 Task: Search one way flight ticket for 4 adults, 2 children, 2 infants in seat and 1 infant on lap in premium economy from Myrtle Beach: Myrtle Beach International Airport to Raleigh: Raleigh-durham International Airport on 8-5-2023. Choice of flights is Frontier. Number of bags: 2 carry on bags. Price is upto 99000. Outbound departure time preference is 19:00.
Action: Mouse moved to (381, 320)
Screenshot: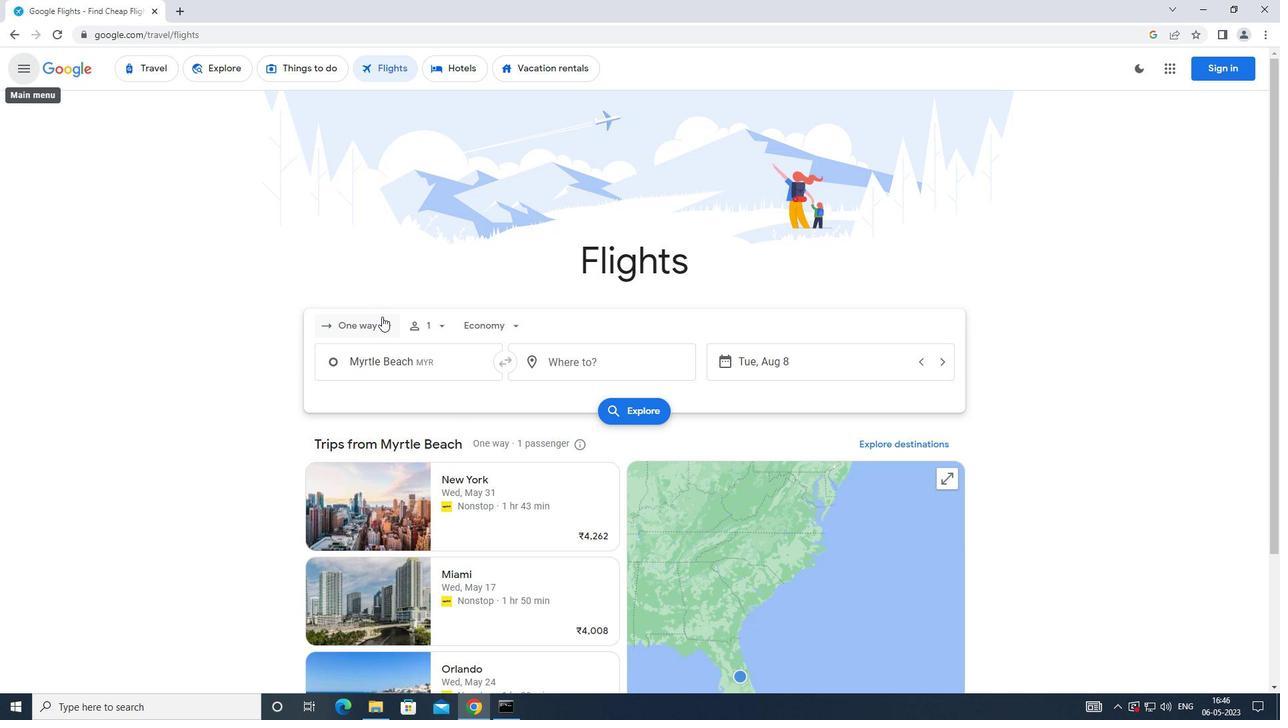 
Action: Mouse pressed left at (381, 320)
Screenshot: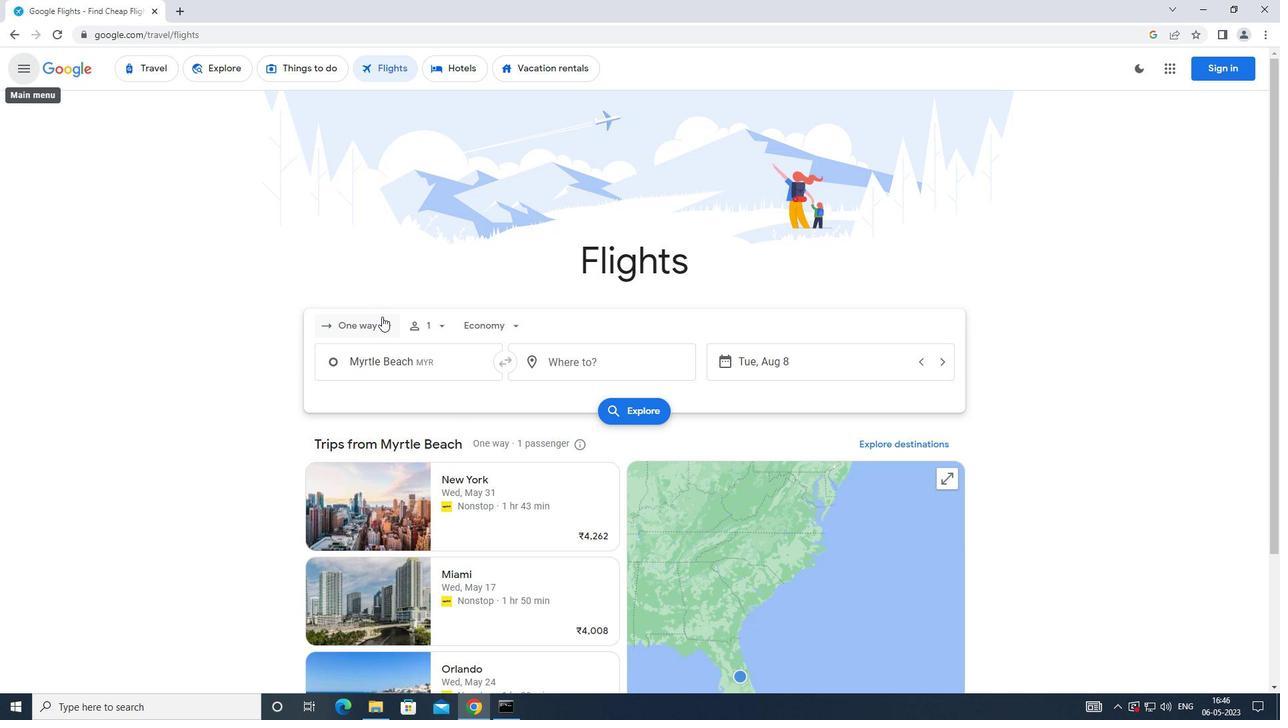 
Action: Mouse moved to (399, 395)
Screenshot: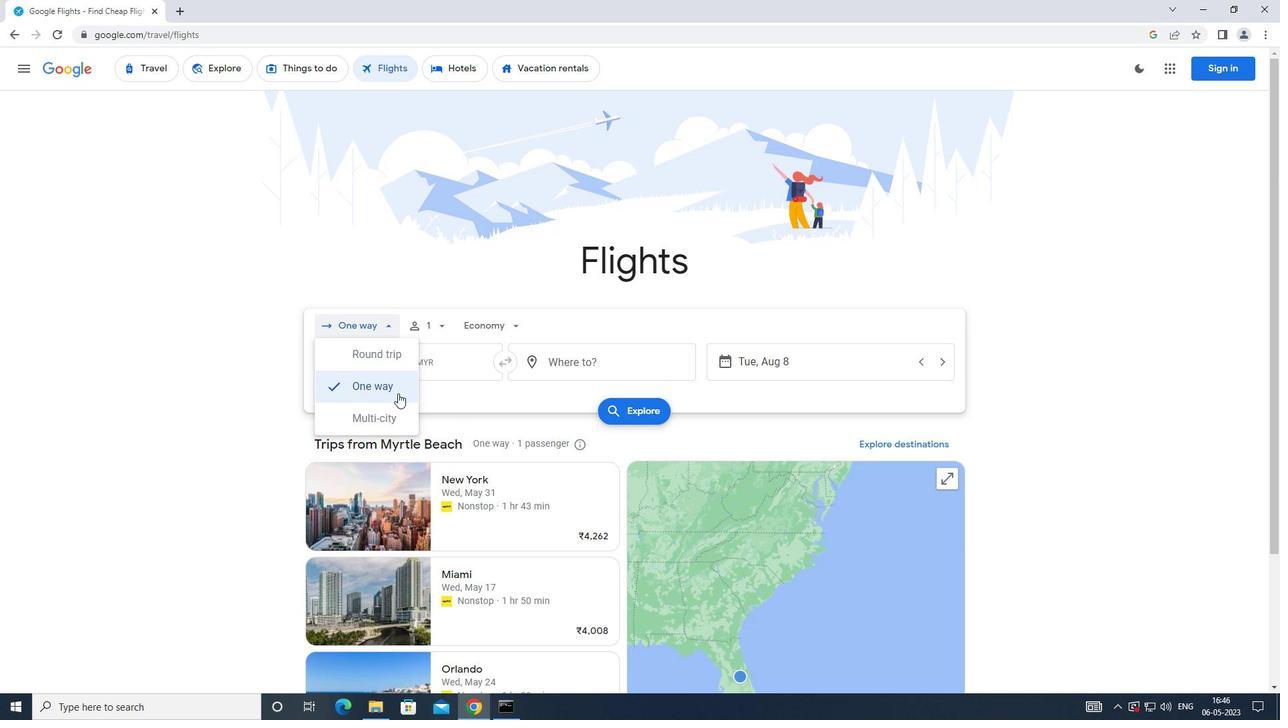 
Action: Mouse pressed left at (399, 395)
Screenshot: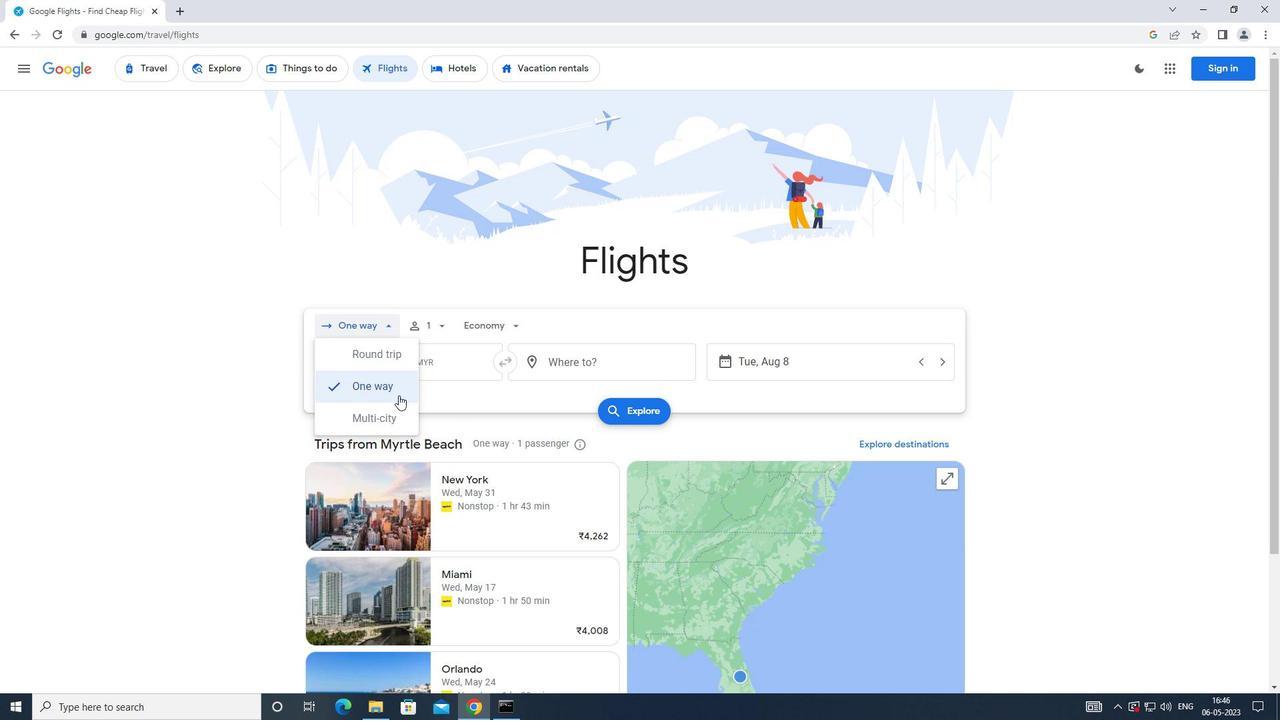 
Action: Mouse moved to (430, 316)
Screenshot: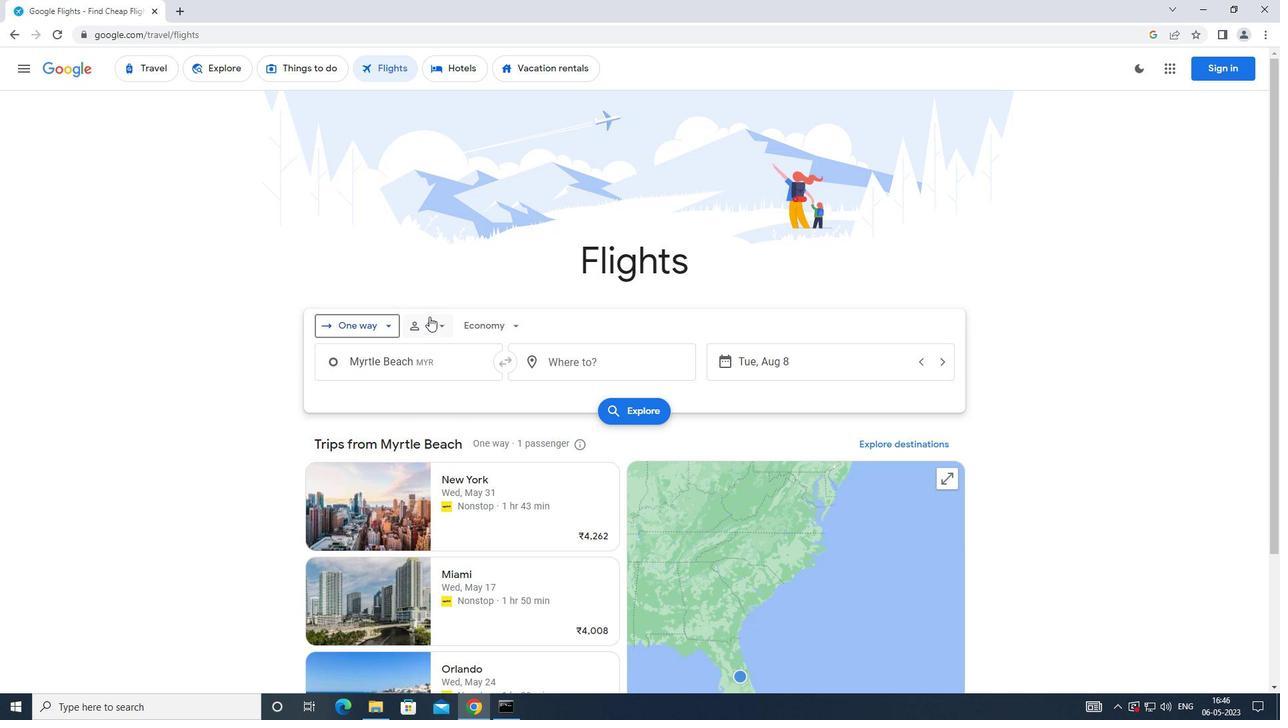 
Action: Mouse pressed left at (430, 316)
Screenshot: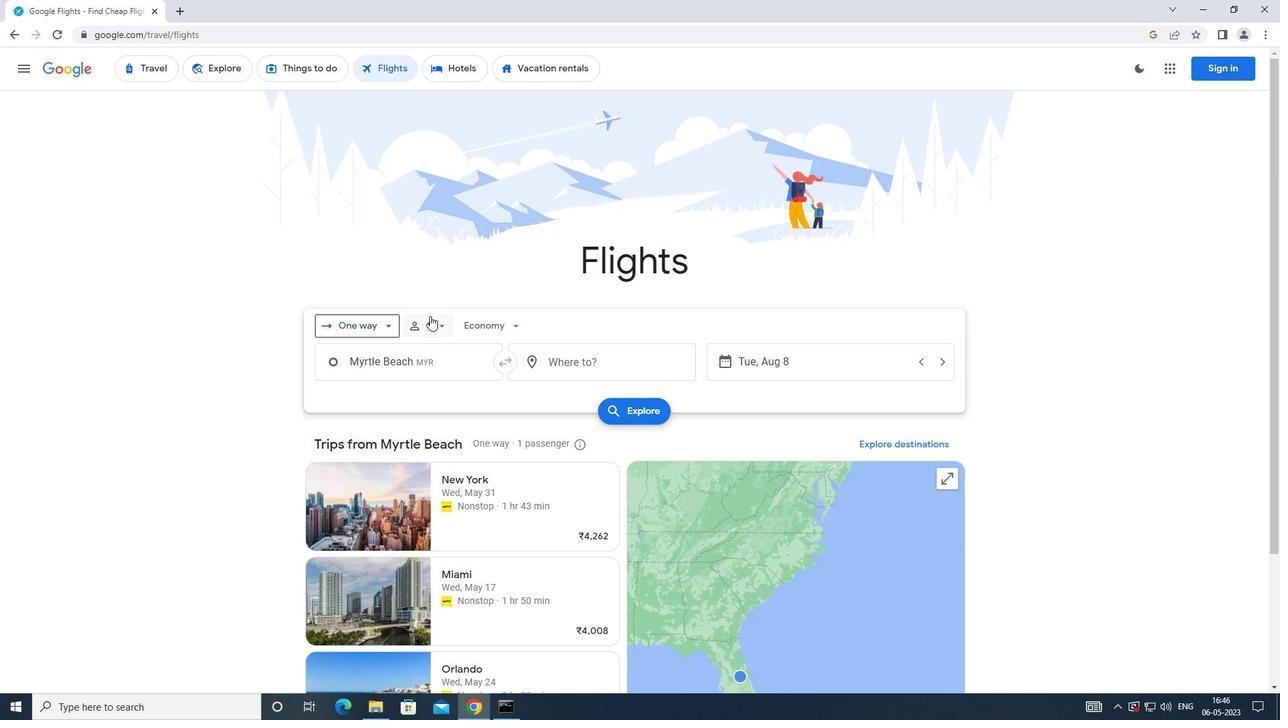 
Action: Mouse moved to (542, 365)
Screenshot: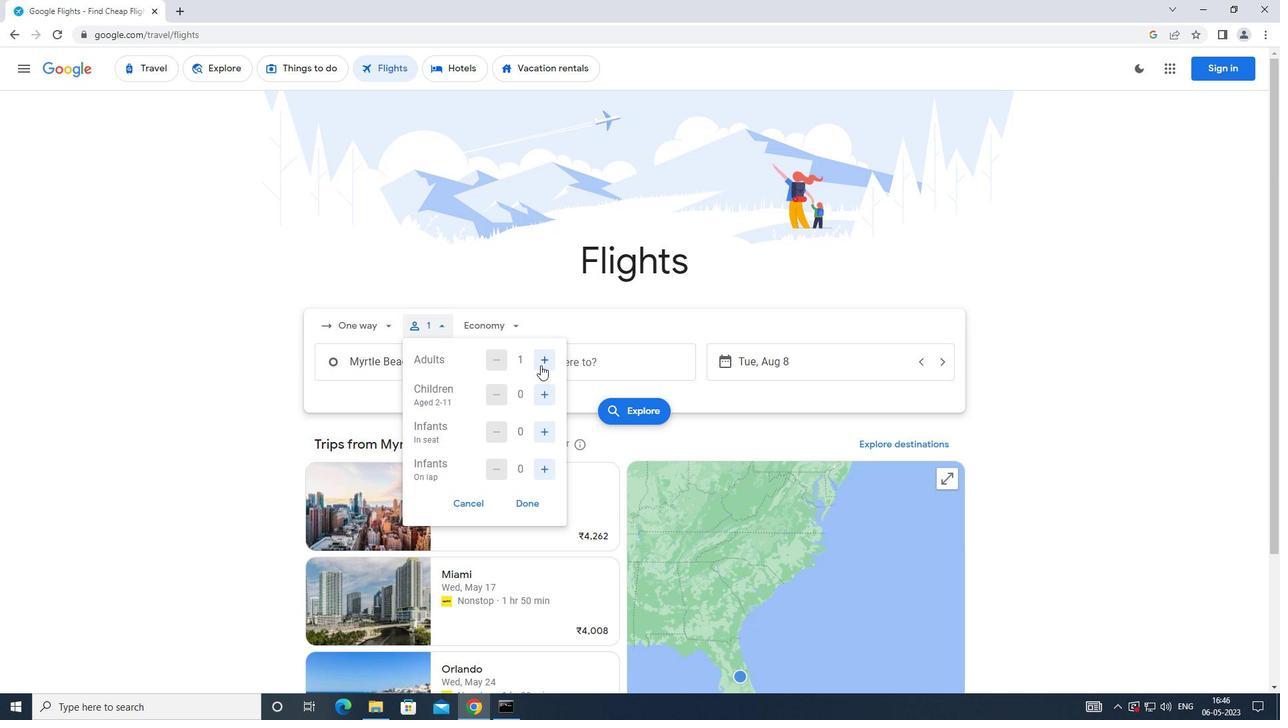
Action: Mouse pressed left at (542, 365)
Screenshot: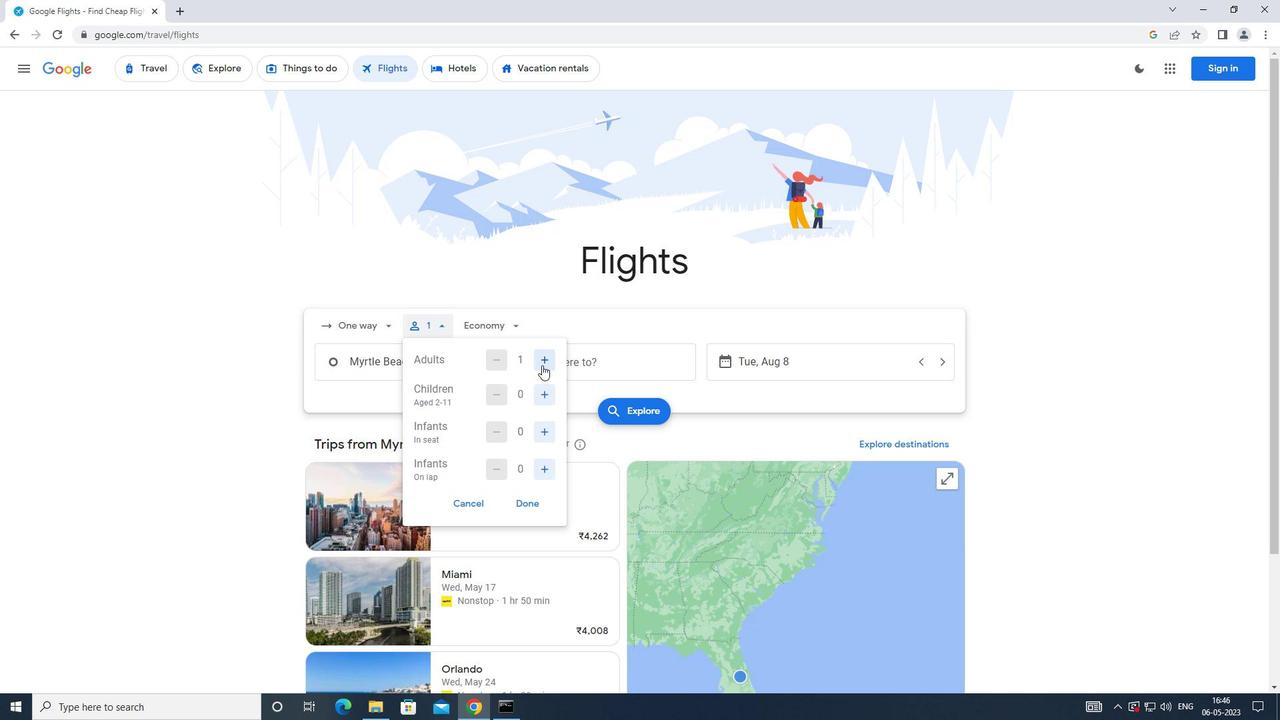 
Action: Mouse pressed left at (542, 365)
Screenshot: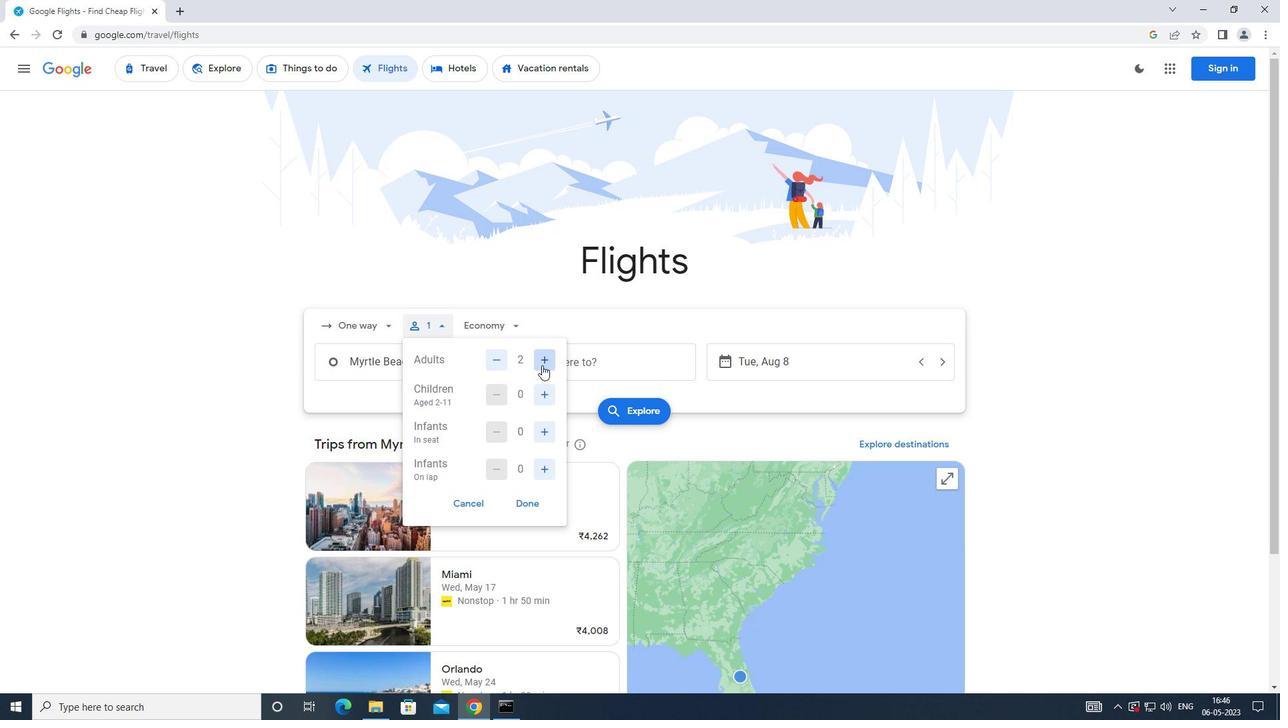 
Action: Mouse moved to (542, 365)
Screenshot: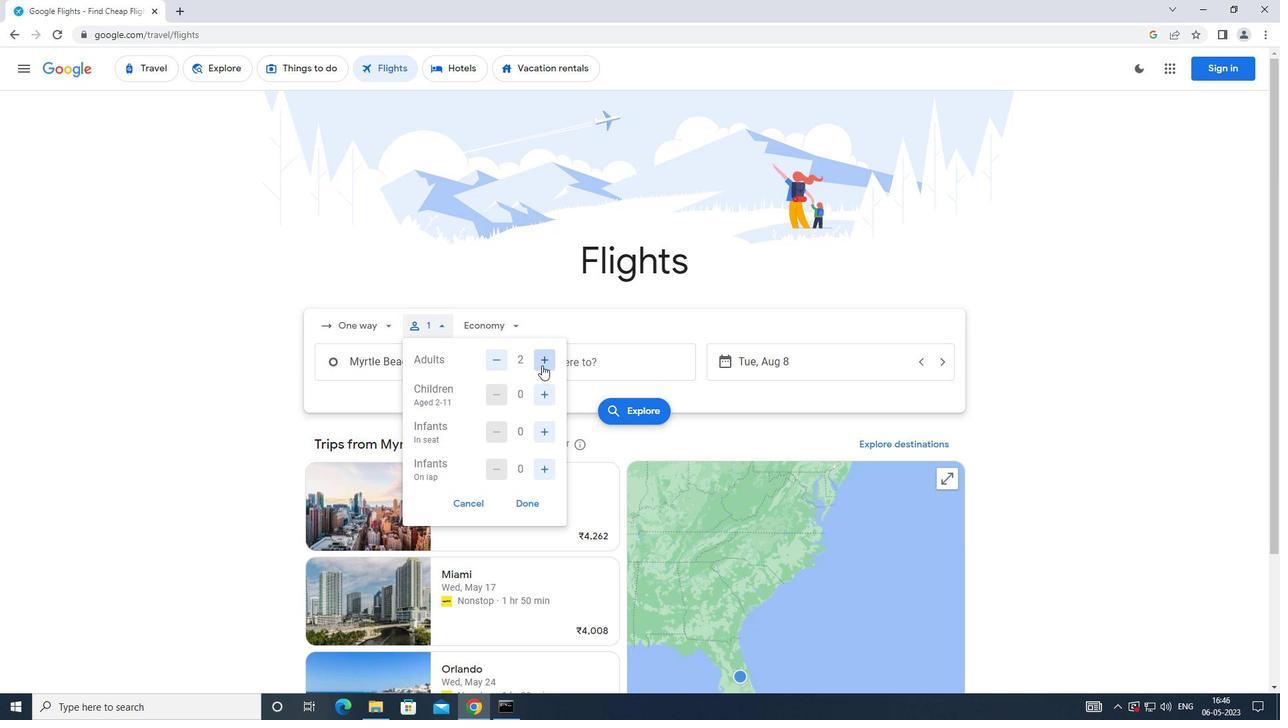 
Action: Mouse pressed left at (542, 365)
Screenshot: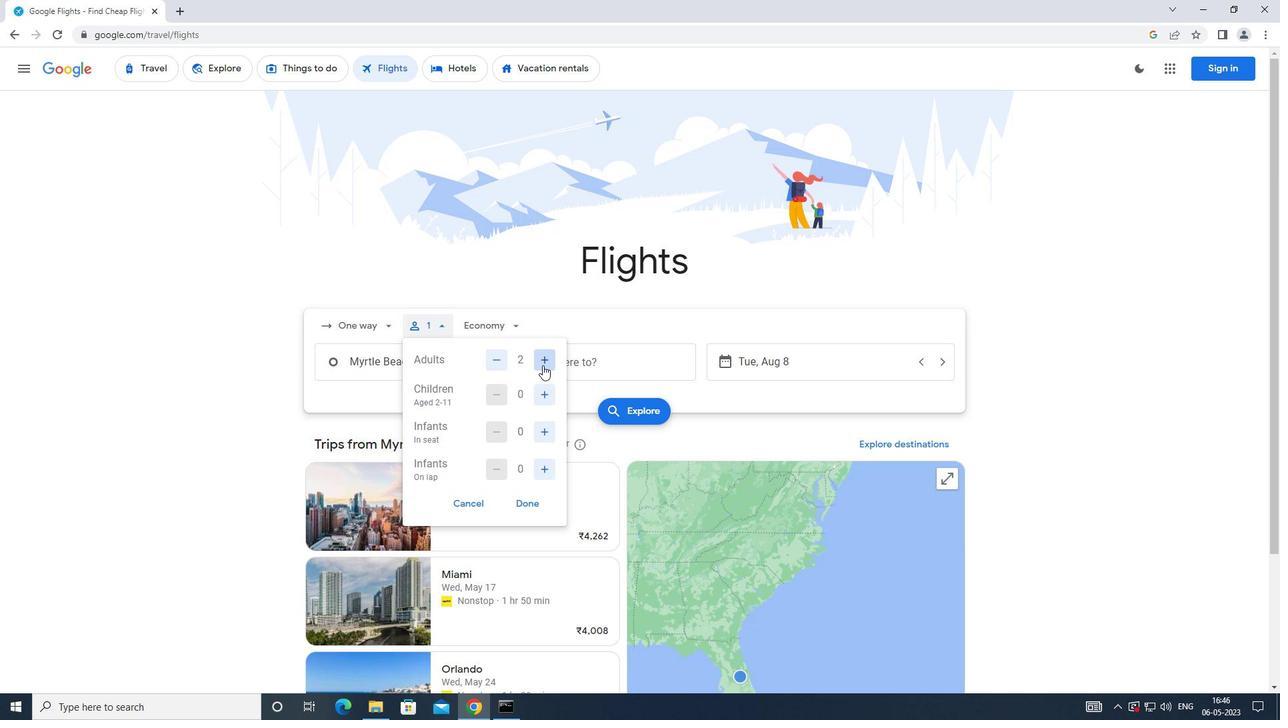 
Action: Mouse moved to (546, 397)
Screenshot: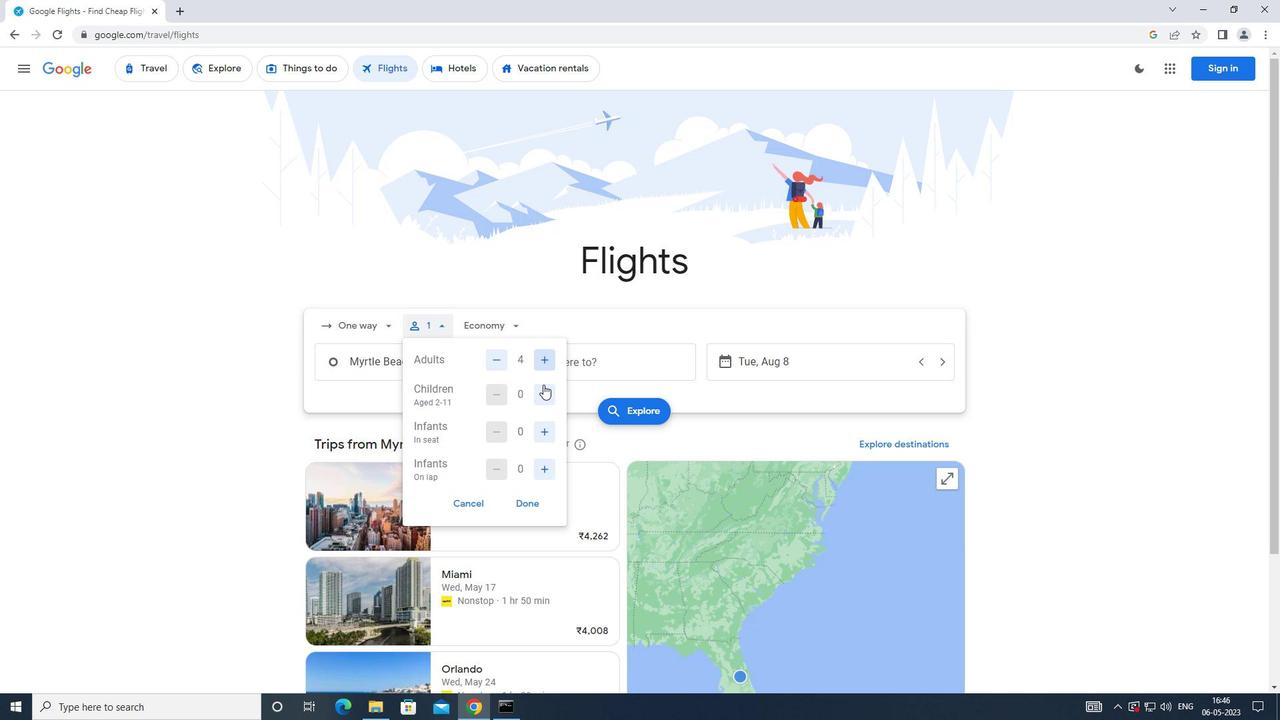 
Action: Mouse pressed left at (546, 397)
Screenshot: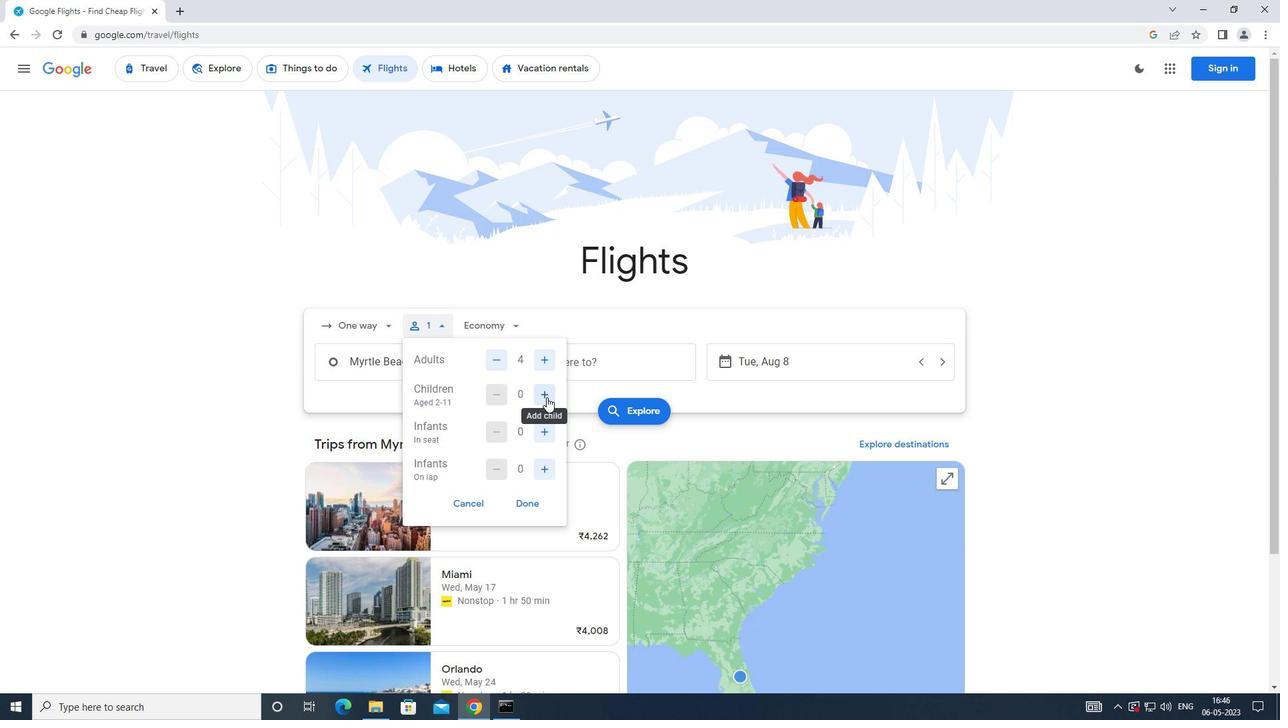 
Action: Mouse pressed left at (546, 397)
Screenshot: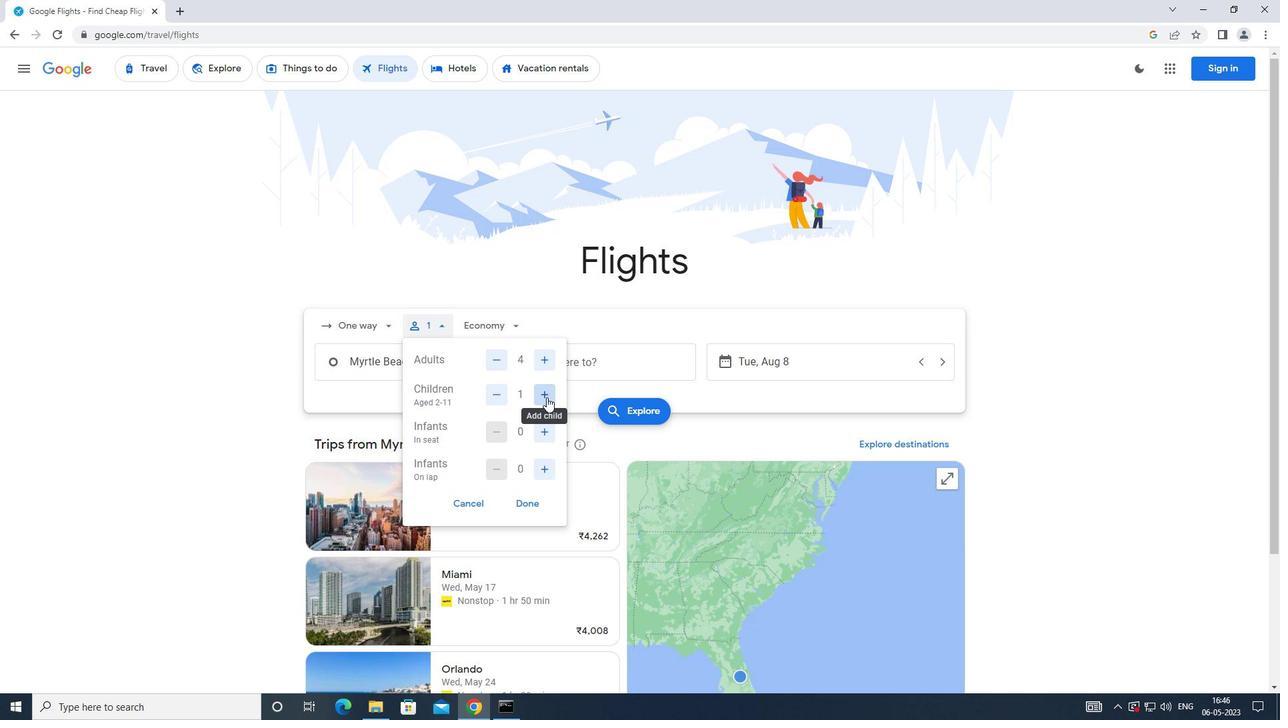 
Action: Mouse moved to (552, 438)
Screenshot: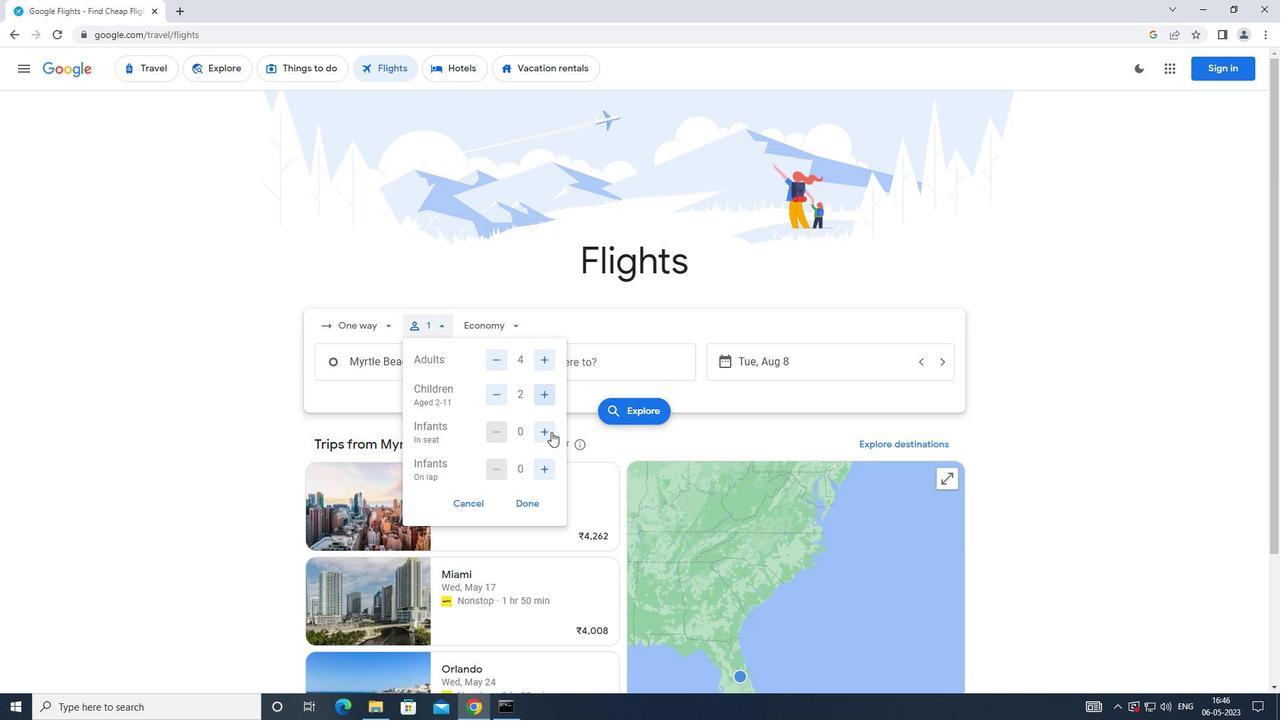 
Action: Mouse pressed left at (552, 438)
Screenshot: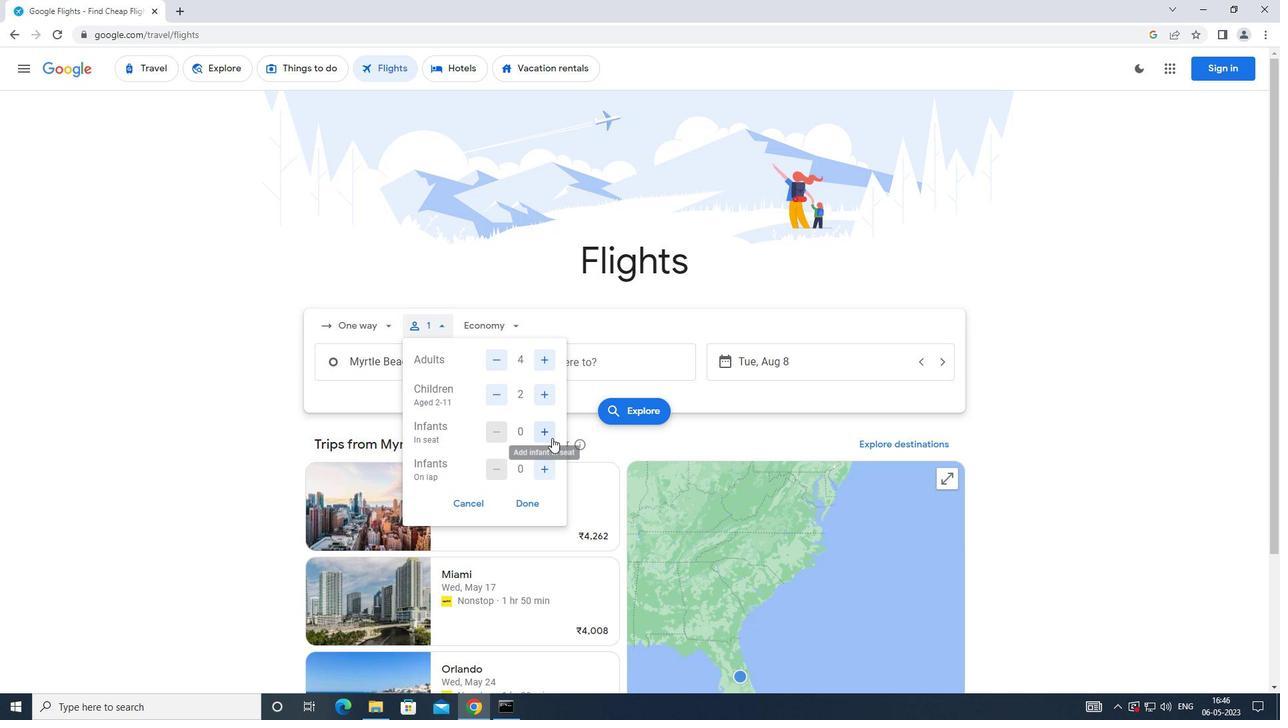 
Action: Mouse pressed left at (552, 438)
Screenshot: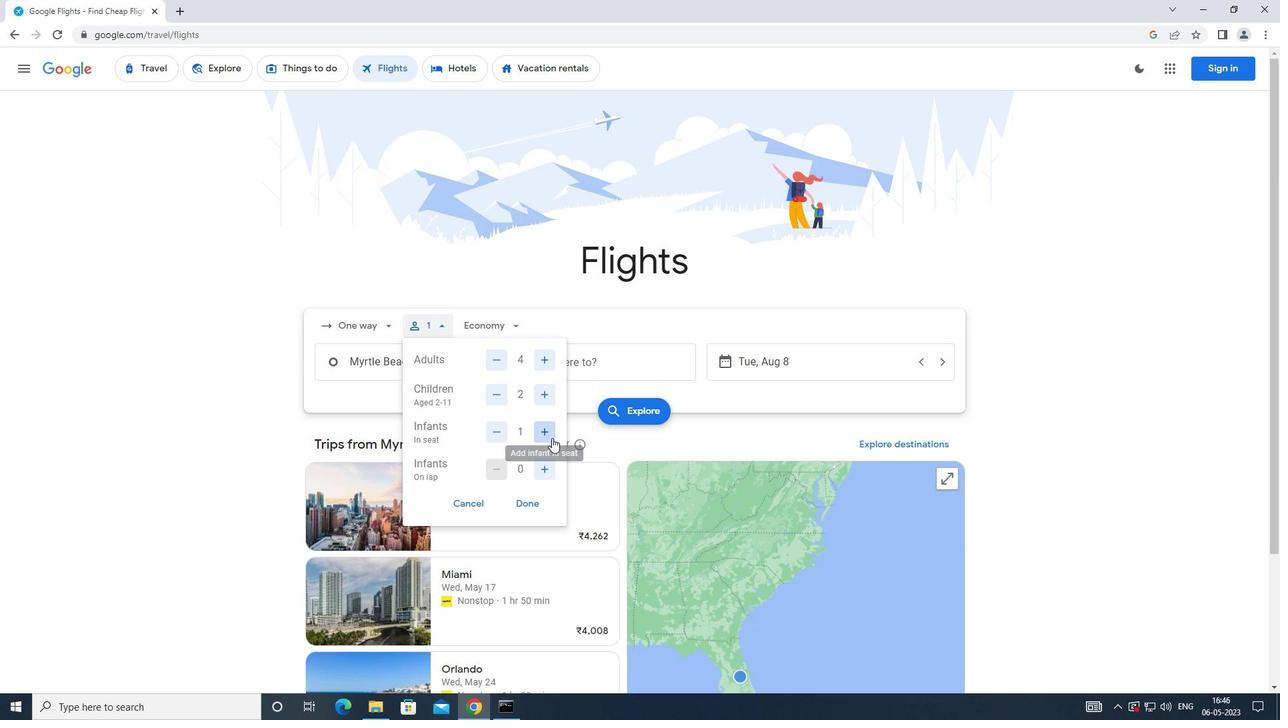 
Action: Mouse moved to (546, 471)
Screenshot: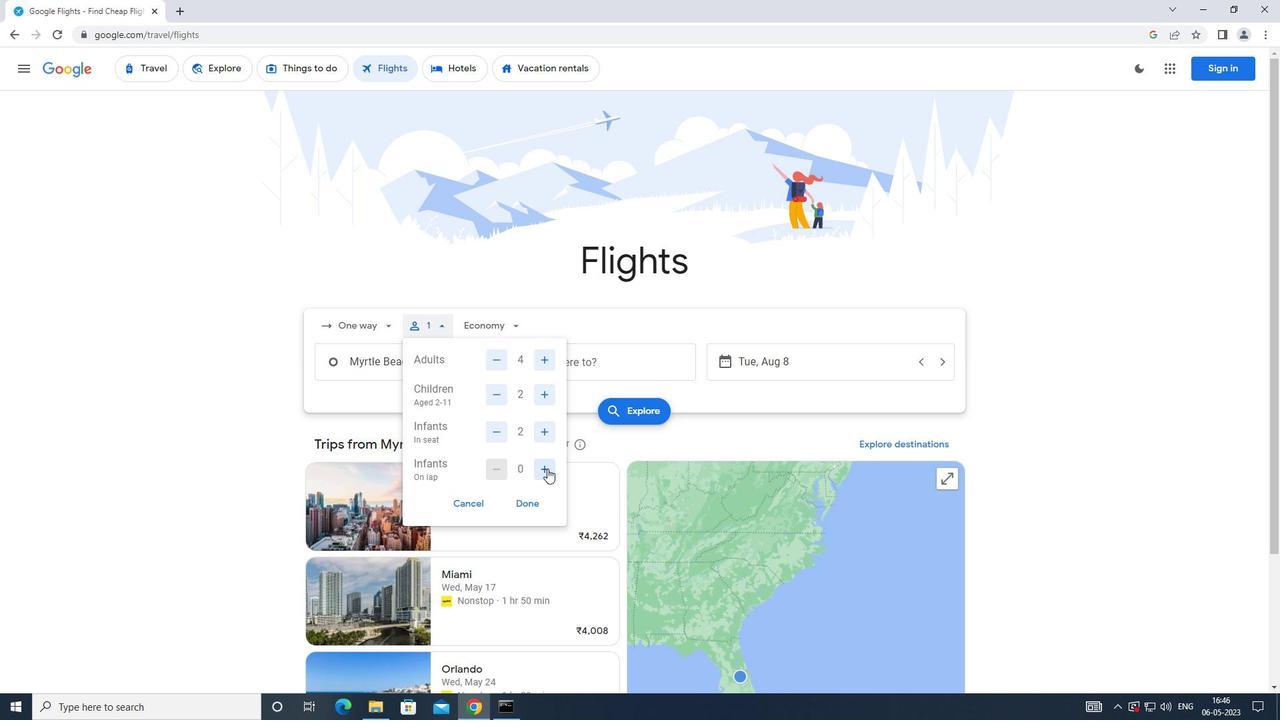 
Action: Mouse pressed left at (546, 471)
Screenshot: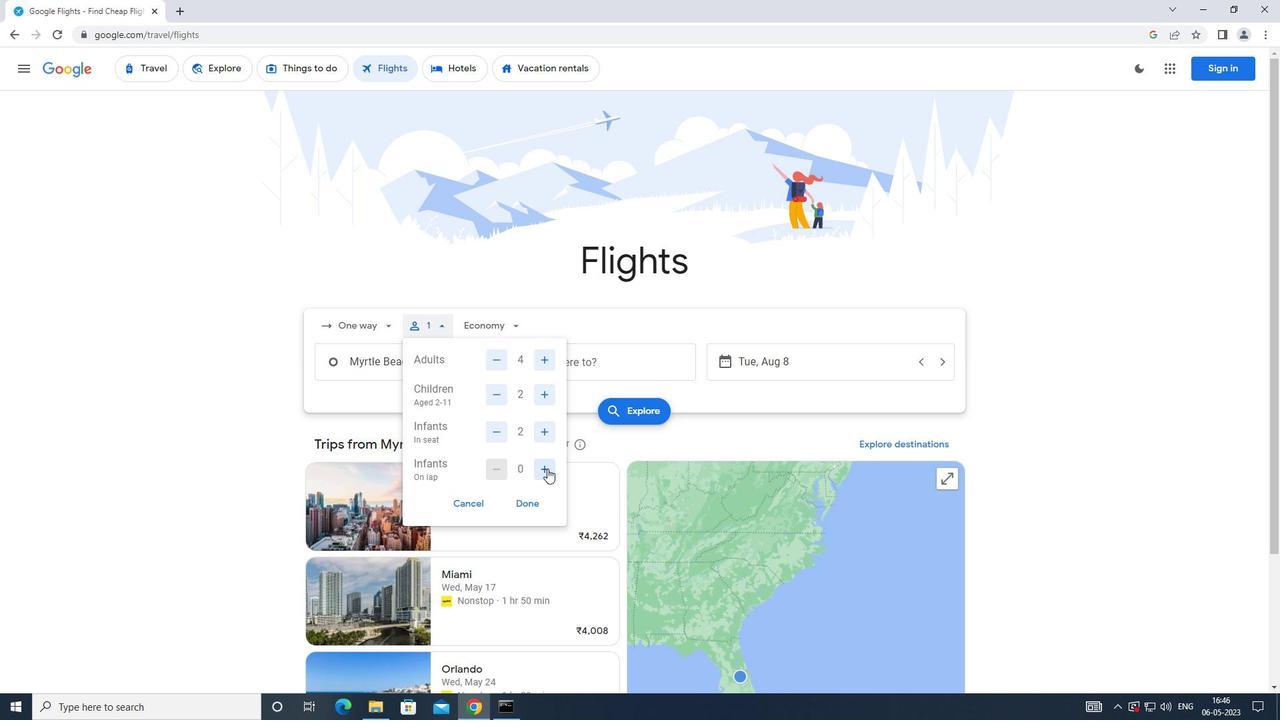 
Action: Mouse moved to (528, 508)
Screenshot: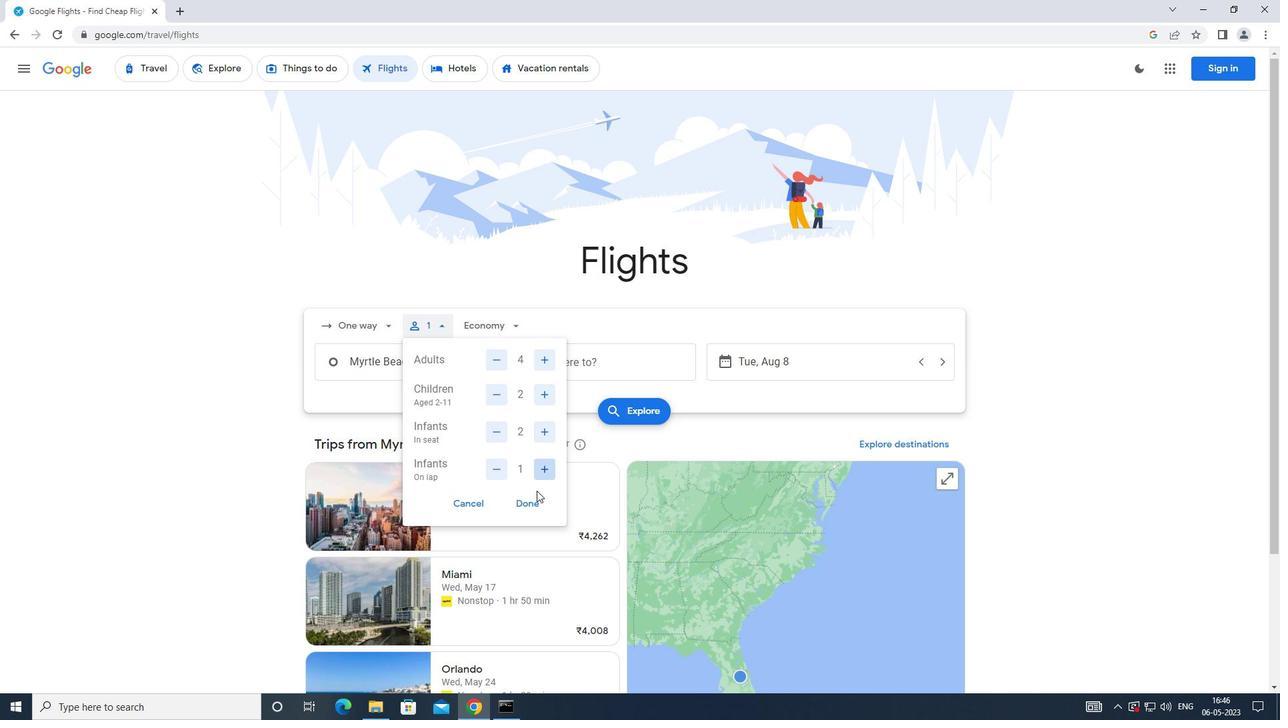 
Action: Mouse pressed left at (528, 508)
Screenshot: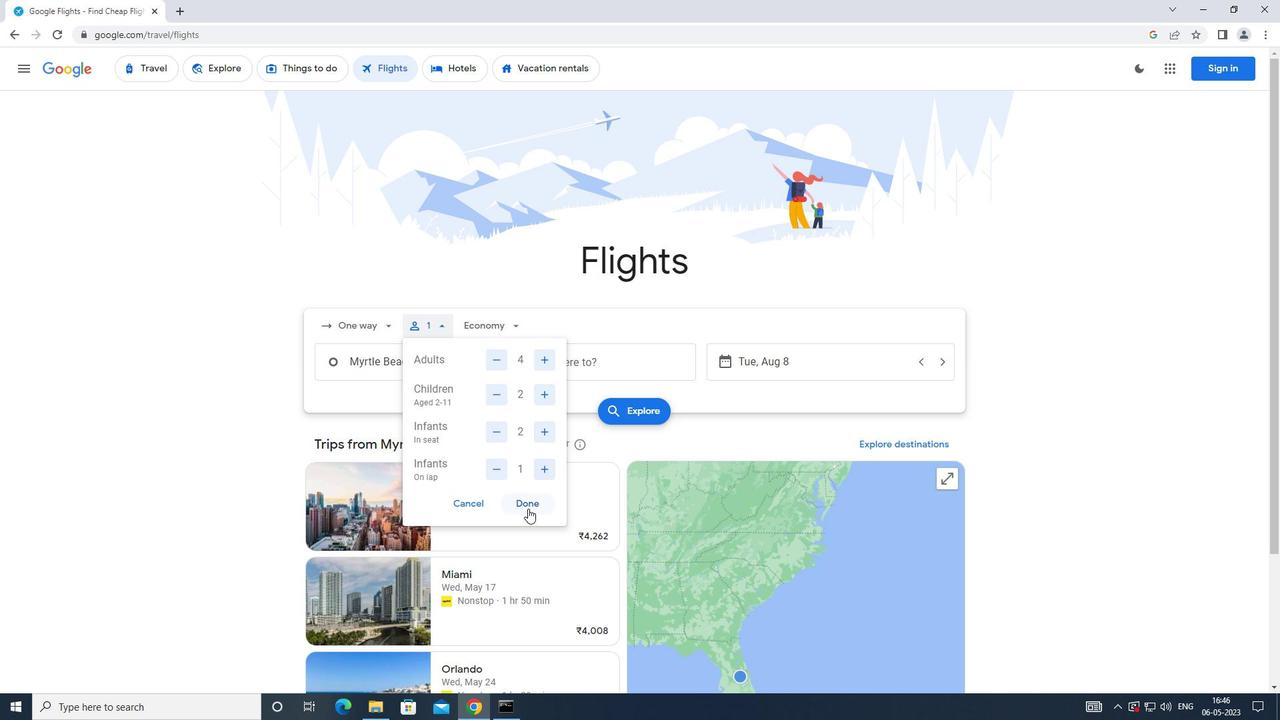 
Action: Mouse moved to (503, 328)
Screenshot: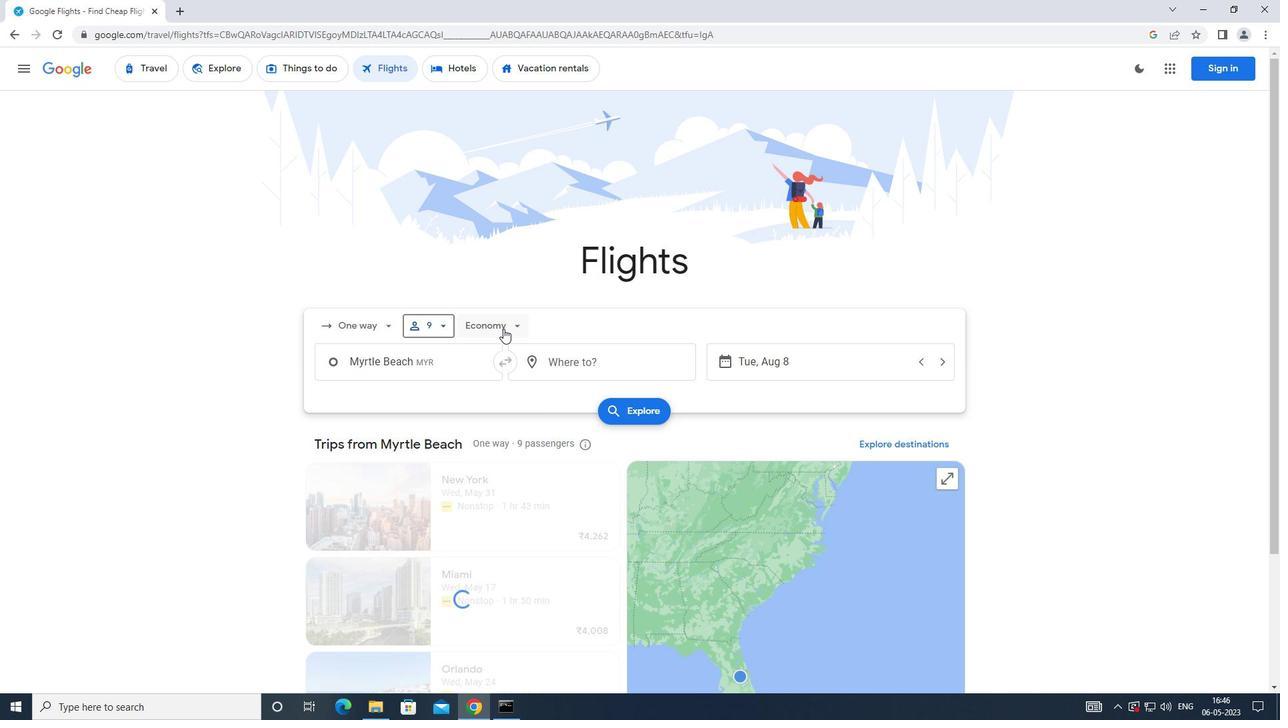 
Action: Mouse pressed left at (503, 328)
Screenshot: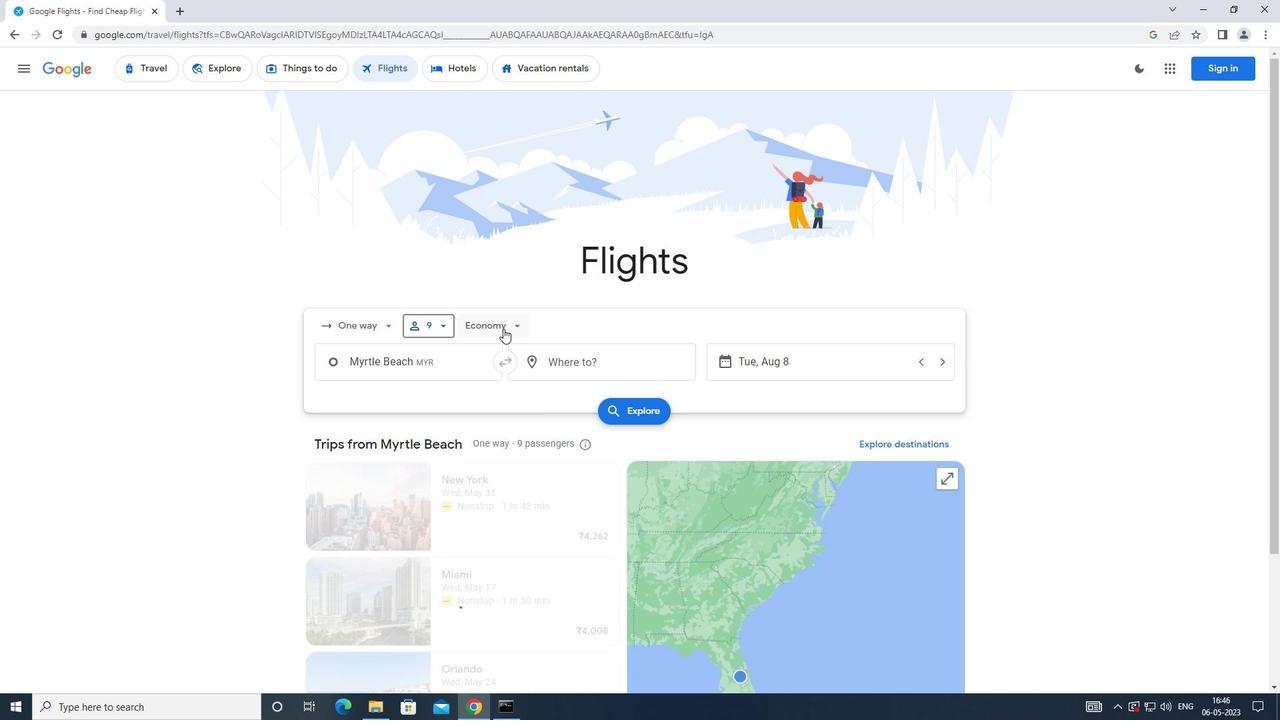 
Action: Mouse moved to (534, 391)
Screenshot: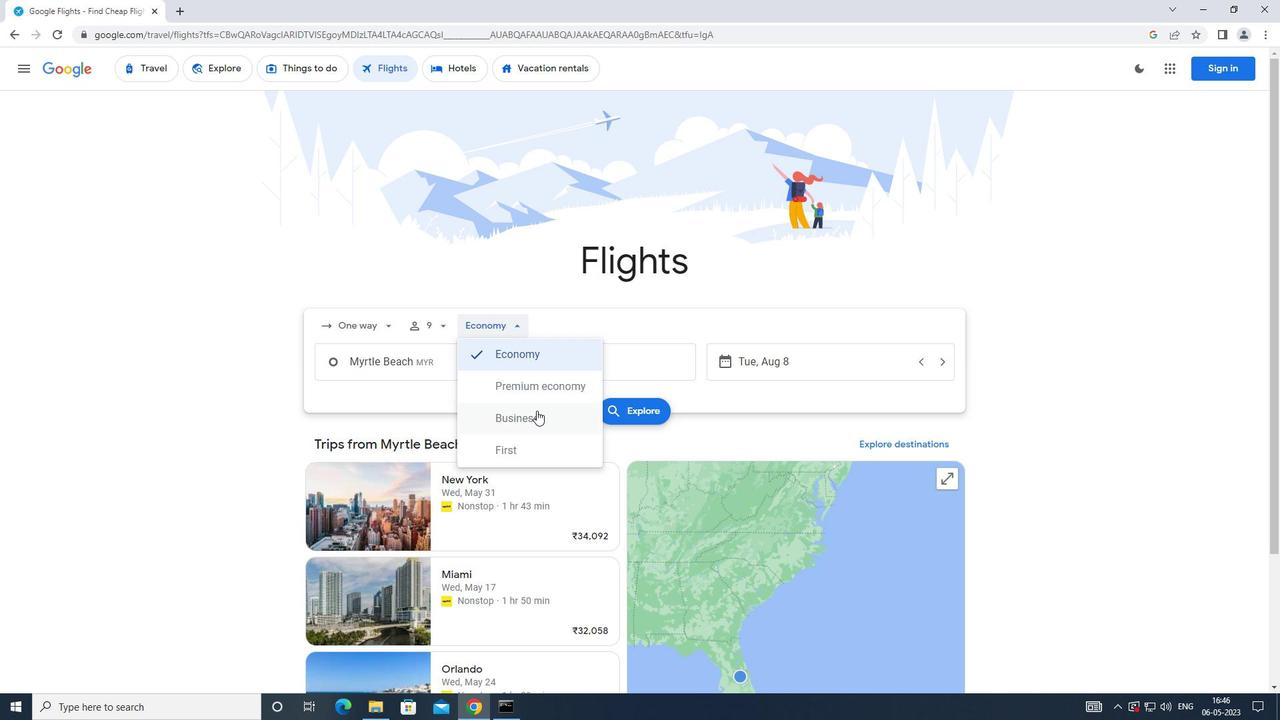 
Action: Mouse pressed left at (534, 391)
Screenshot: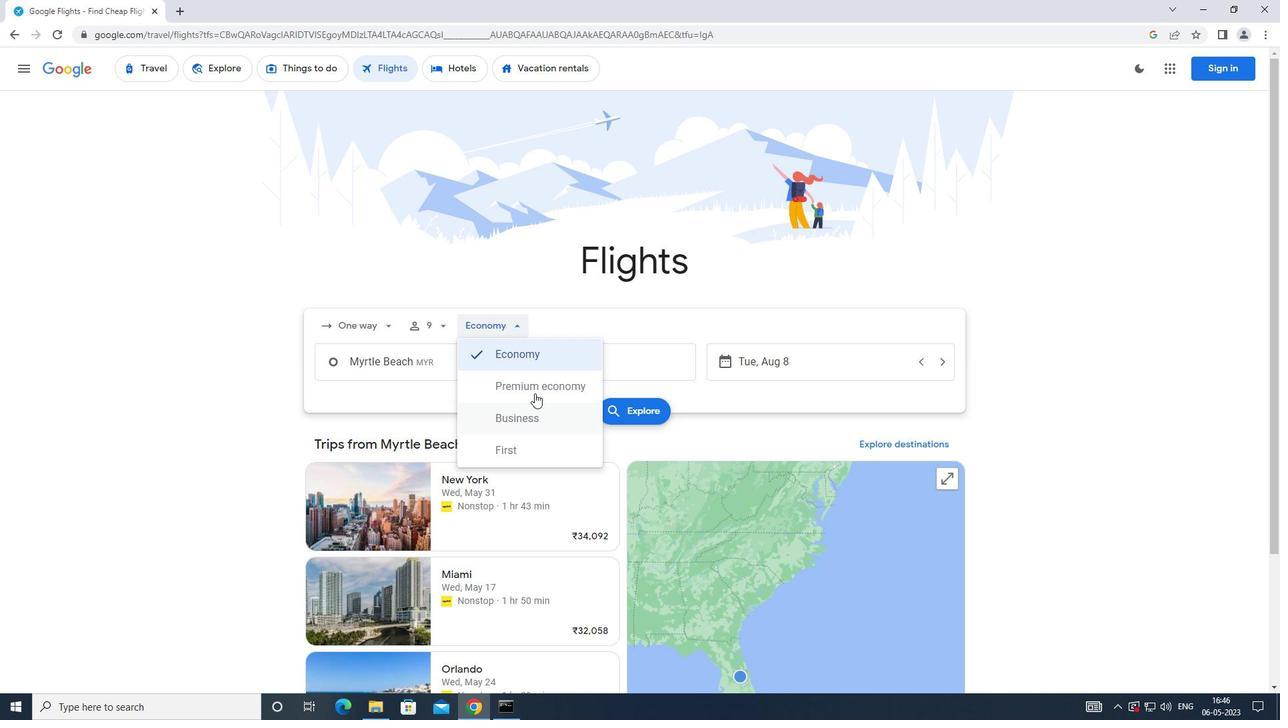 
Action: Mouse moved to (452, 366)
Screenshot: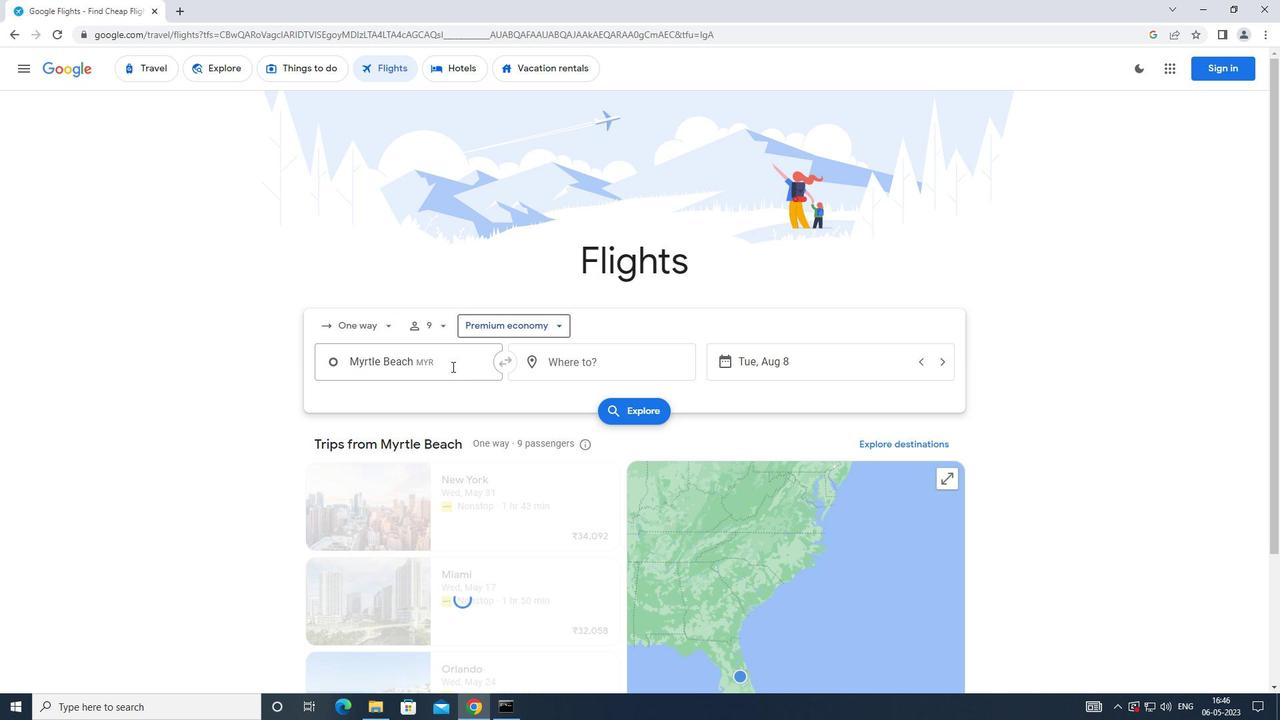 
Action: Mouse pressed left at (452, 366)
Screenshot: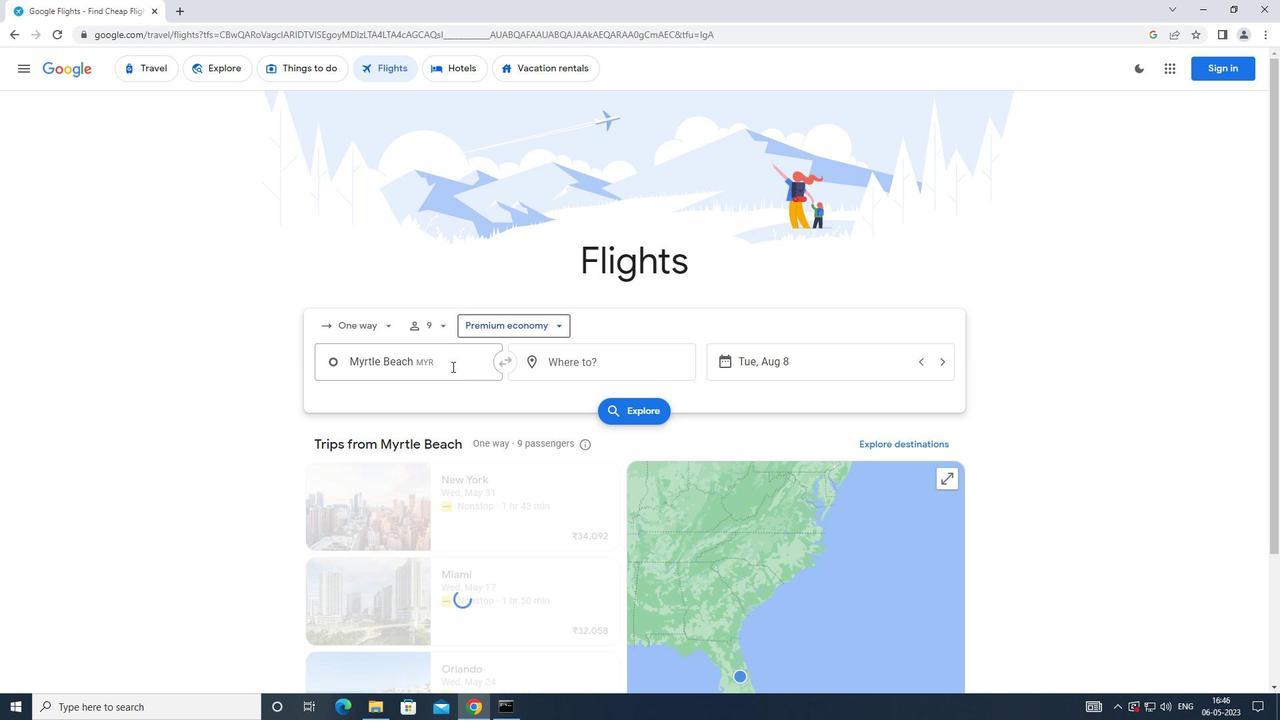 
Action: Mouse moved to (424, 421)
Screenshot: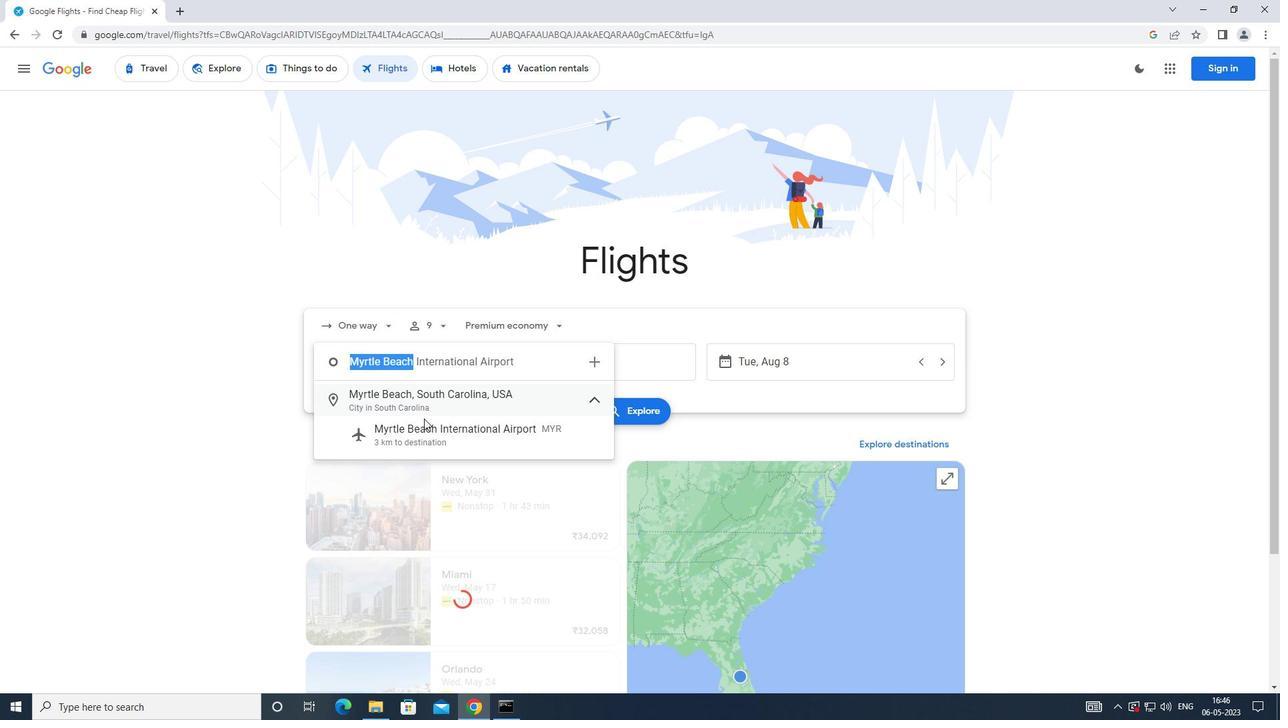 
Action: Mouse pressed left at (424, 421)
Screenshot: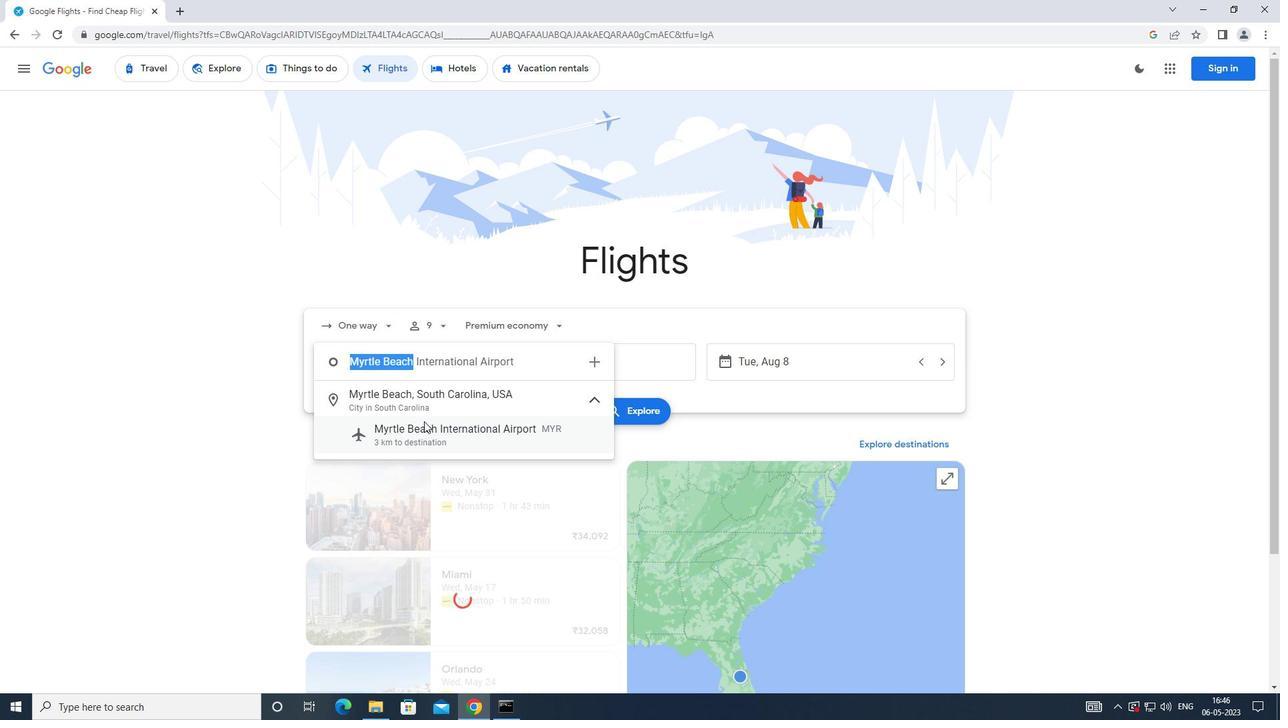 
Action: Mouse moved to (570, 372)
Screenshot: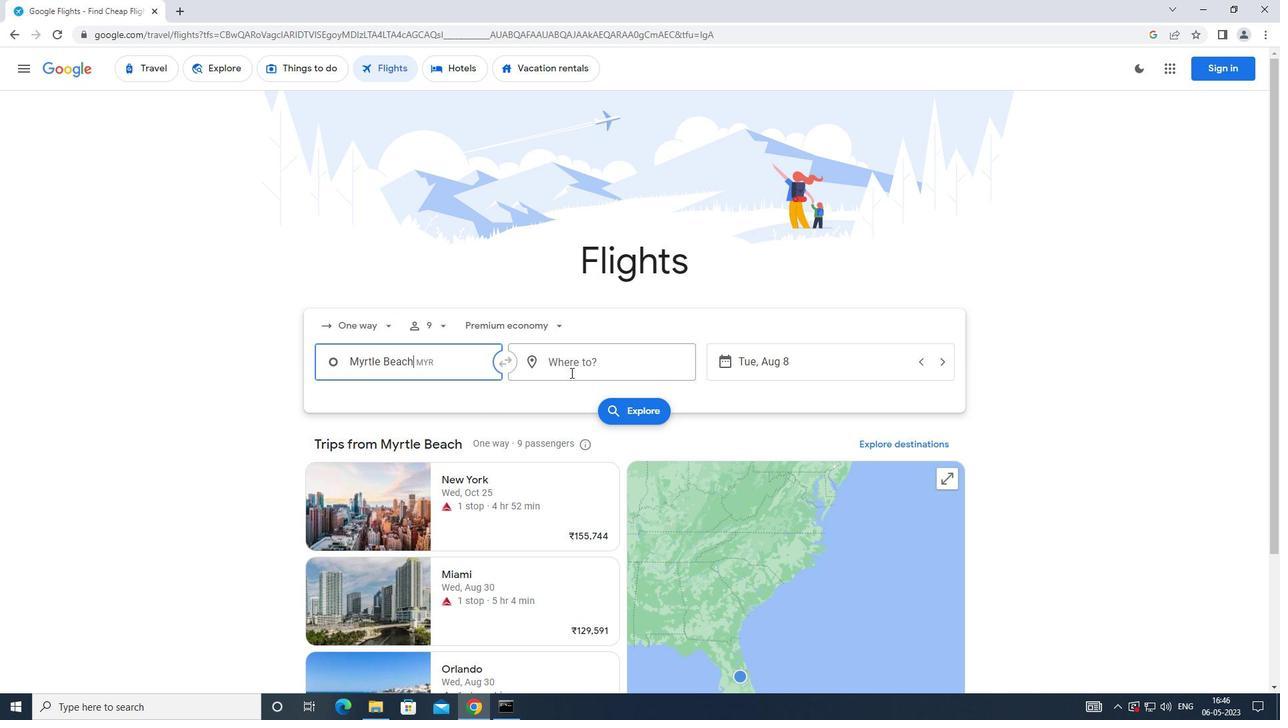 
Action: Mouse pressed left at (570, 372)
Screenshot: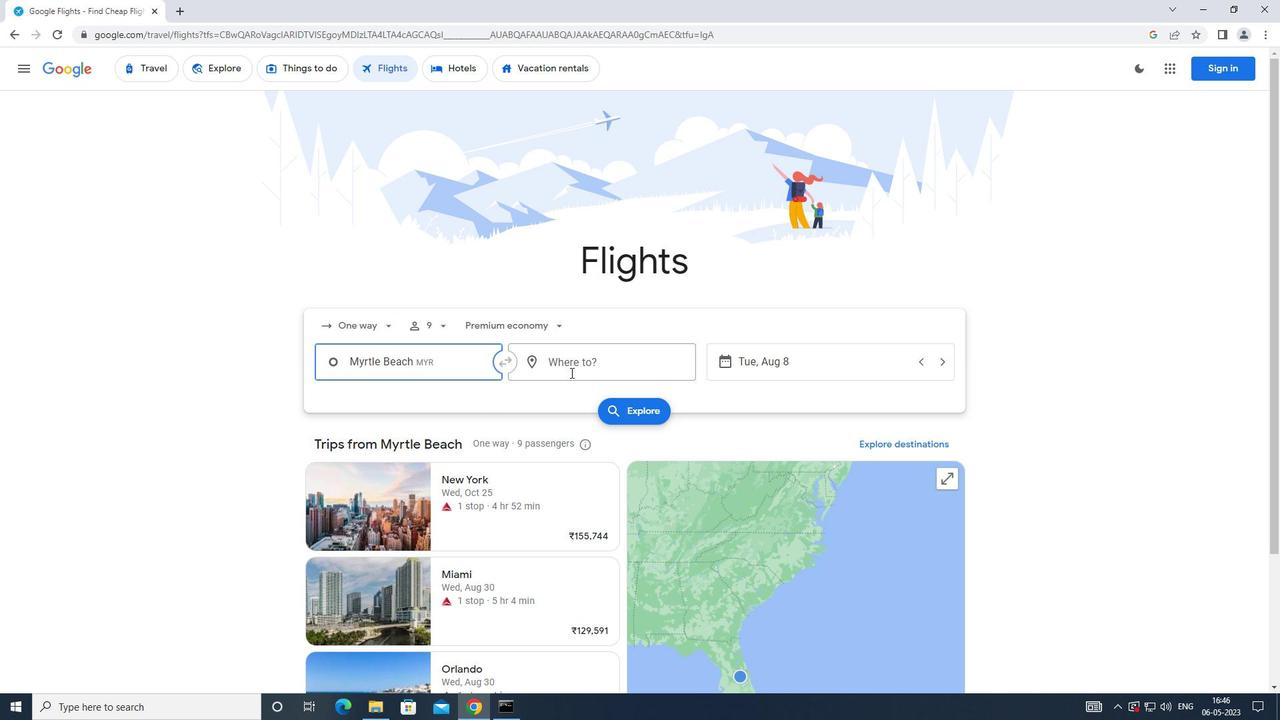
Action: Mouse moved to (572, 371)
Screenshot: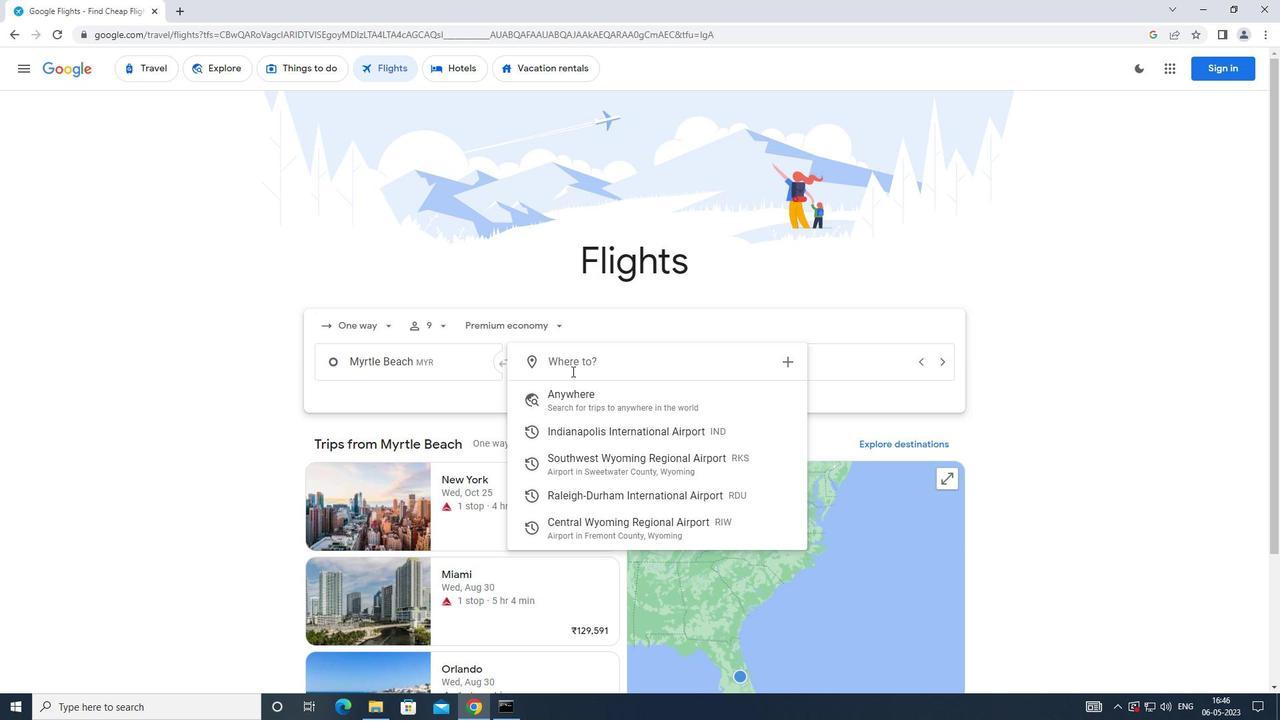 
Action: Key pressed <Key.caps_lock>r<Key.caps_lock>e<Key.backspace>aleigh
Screenshot: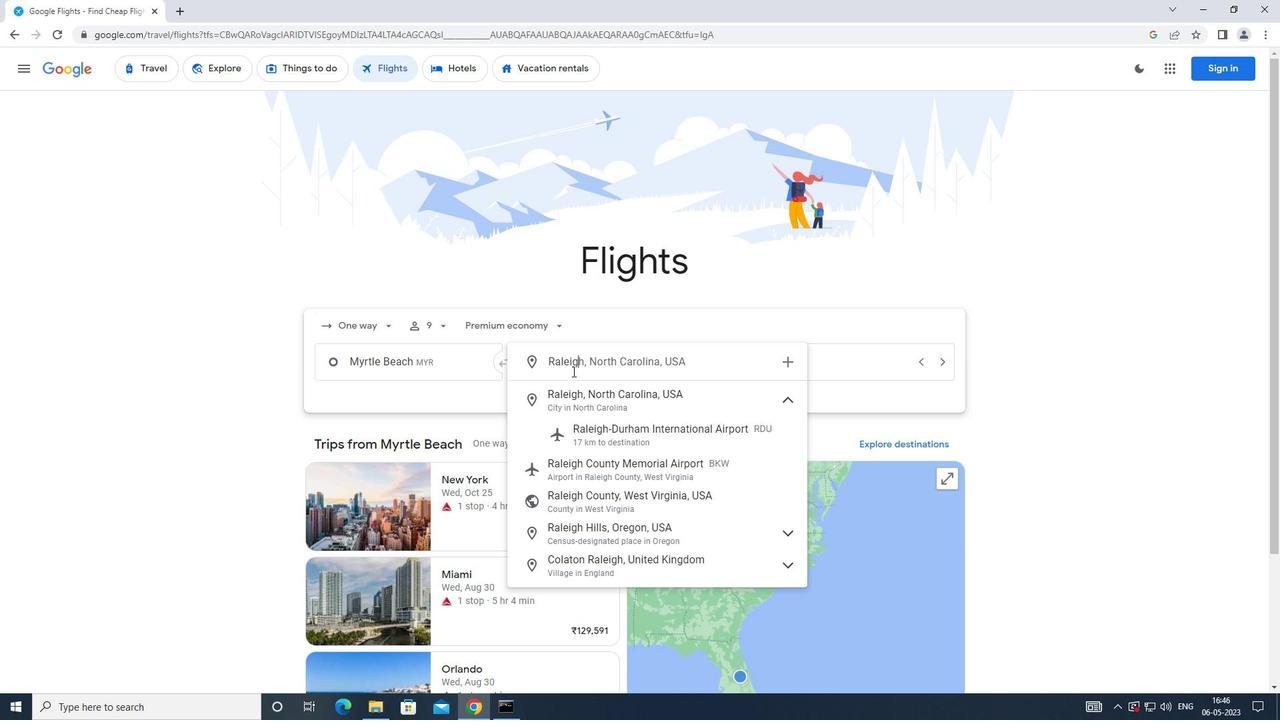 
Action: Mouse moved to (621, 438)
Screenshot: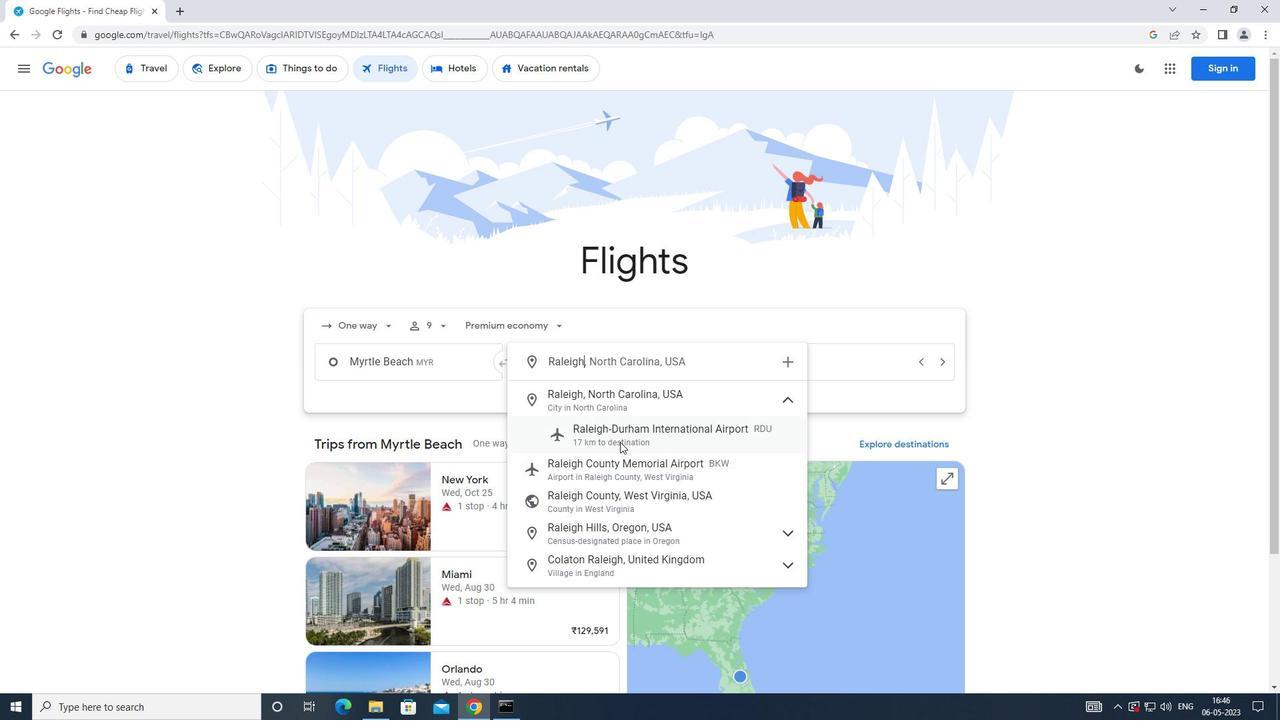 
Action: Mouse pressed left at (621, 438)
Screenshot: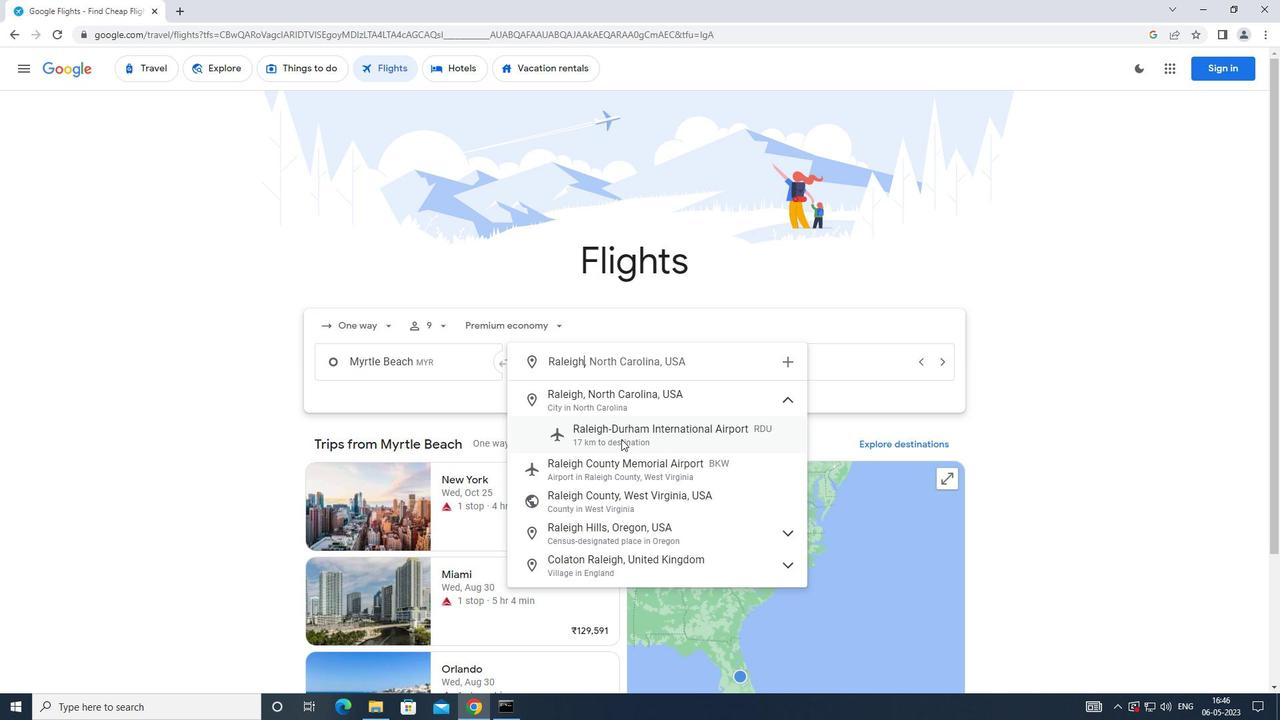 
Action: Mouse moved to (783, 366)
Screenshot: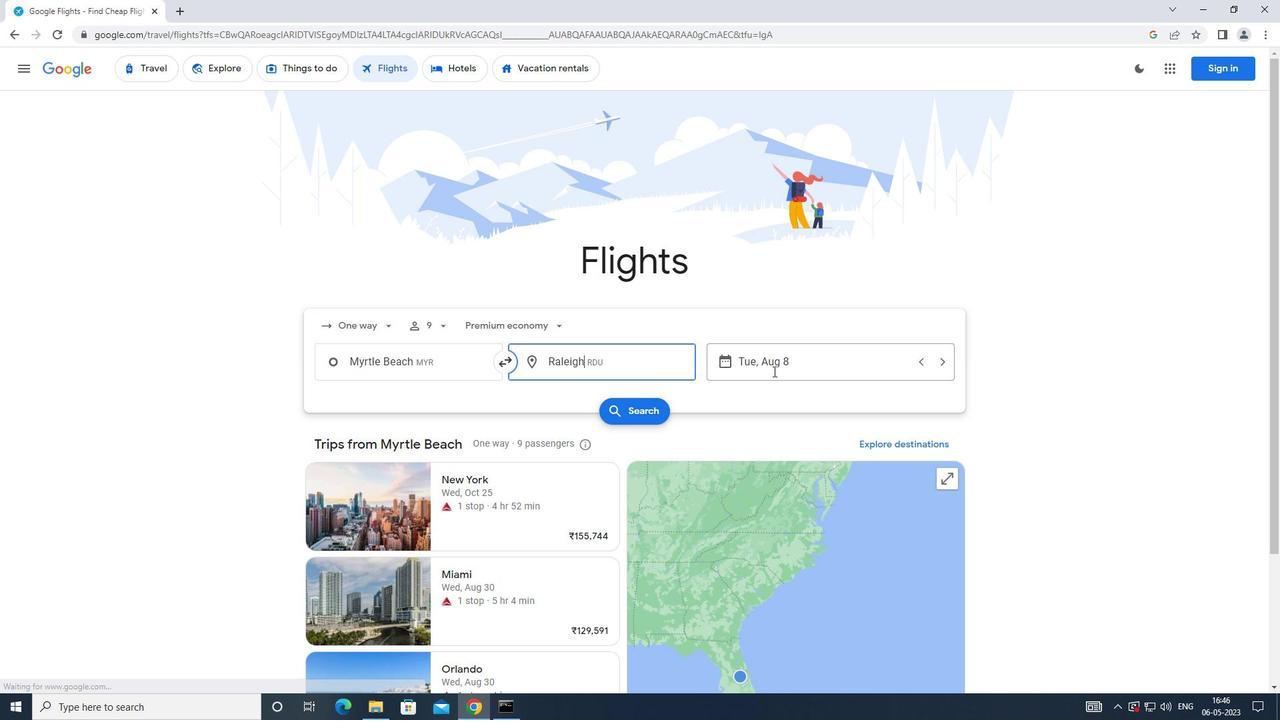 
Action: Mouse pressed left at (783, 366)
Screenshot: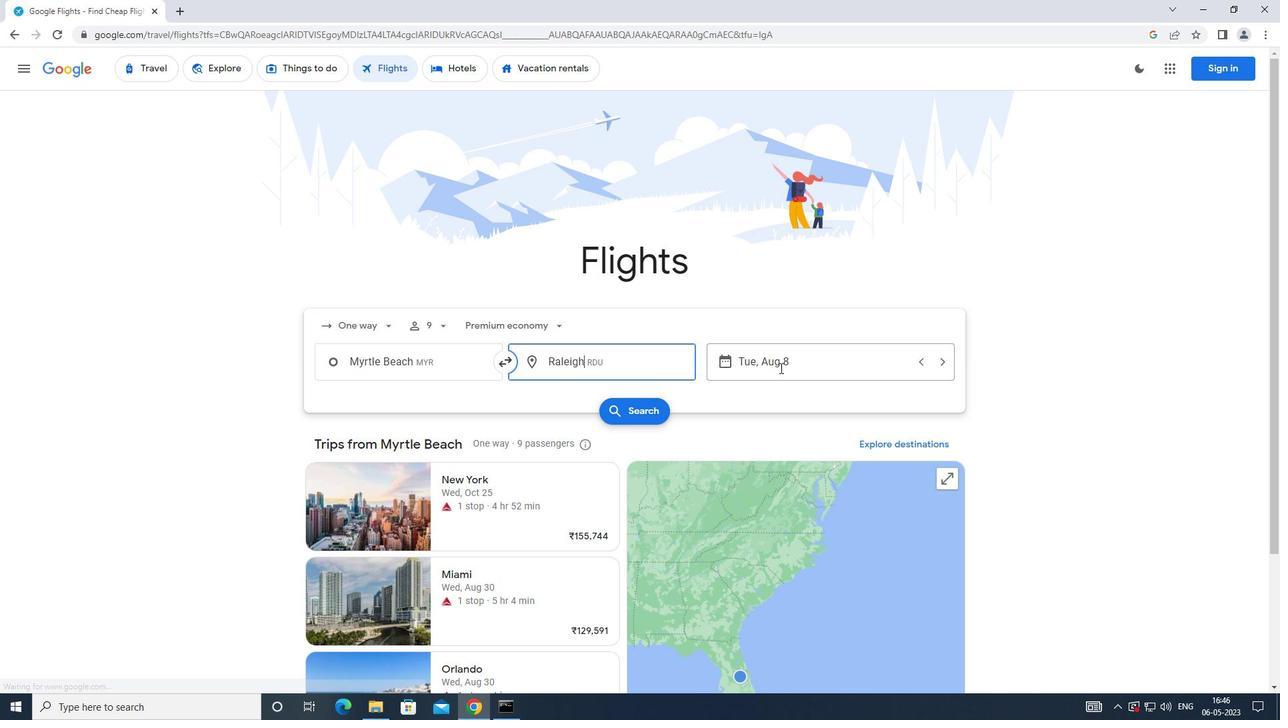 
Action: Mouse moved to (542, 482)
Screenshot: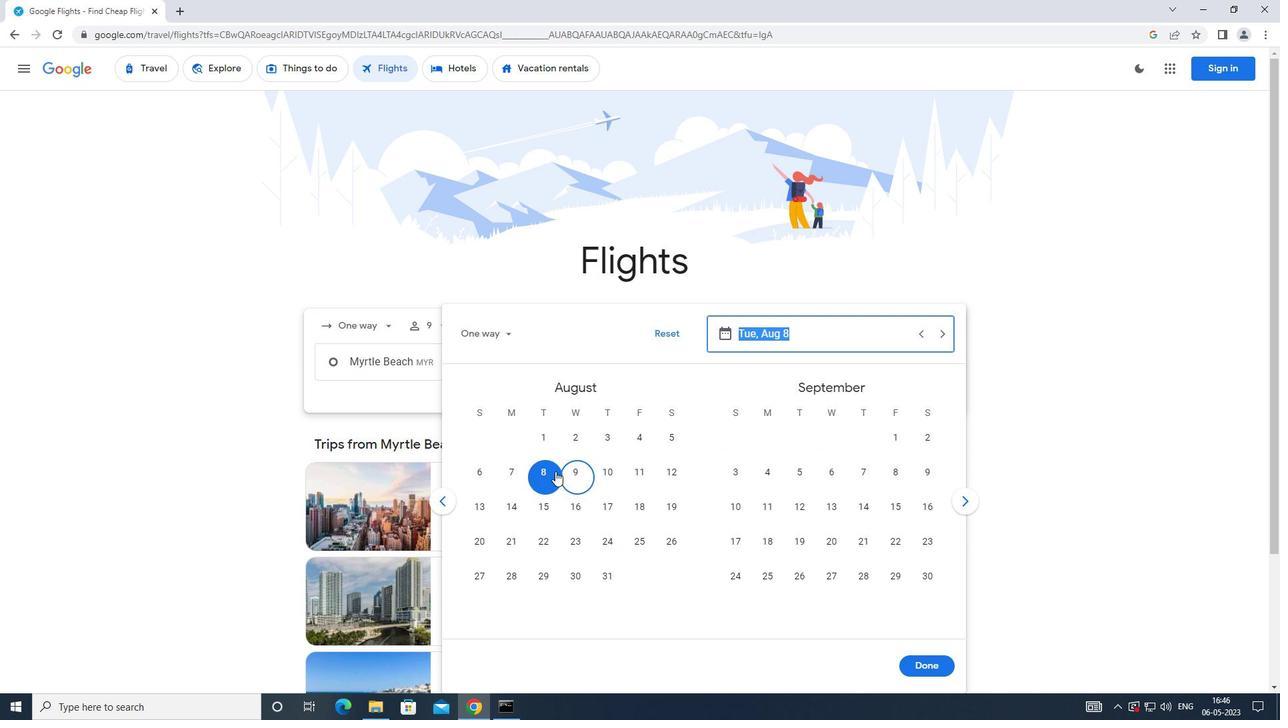 
Action: Mouse pressed left at (542, 482)
Screenshot: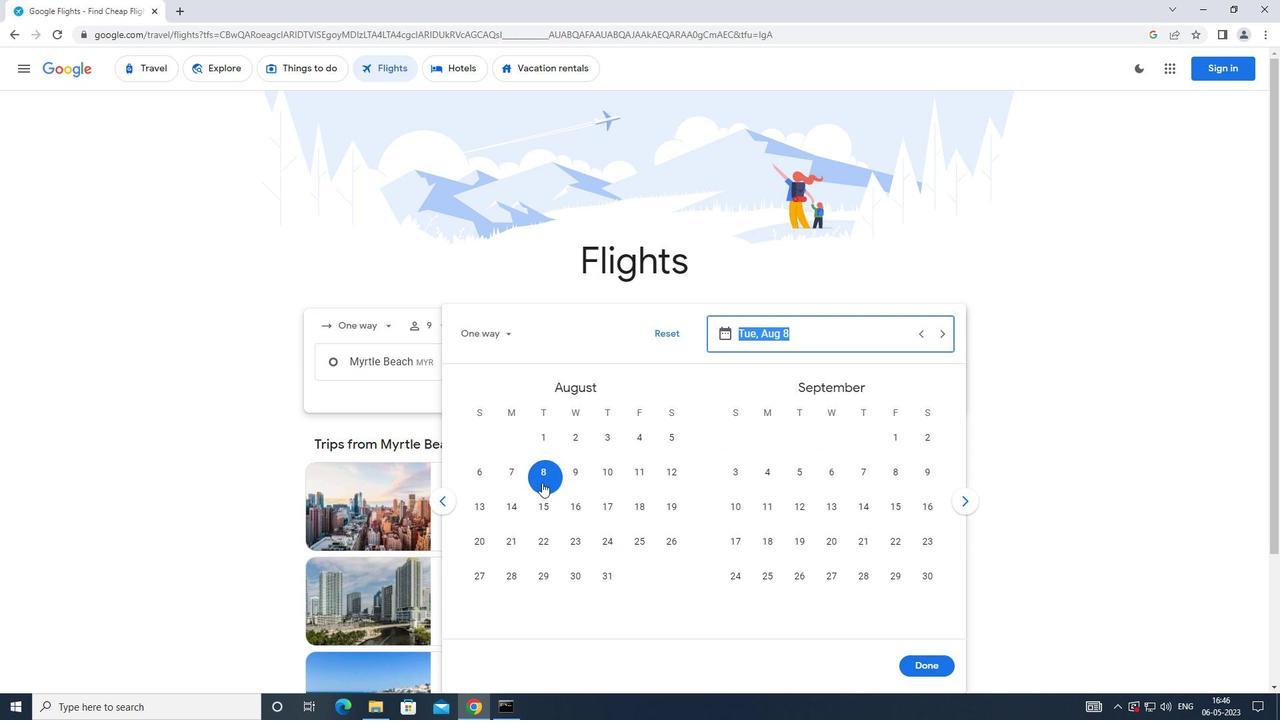 
Action: Mouse moved to (946, 662)
Screenshot: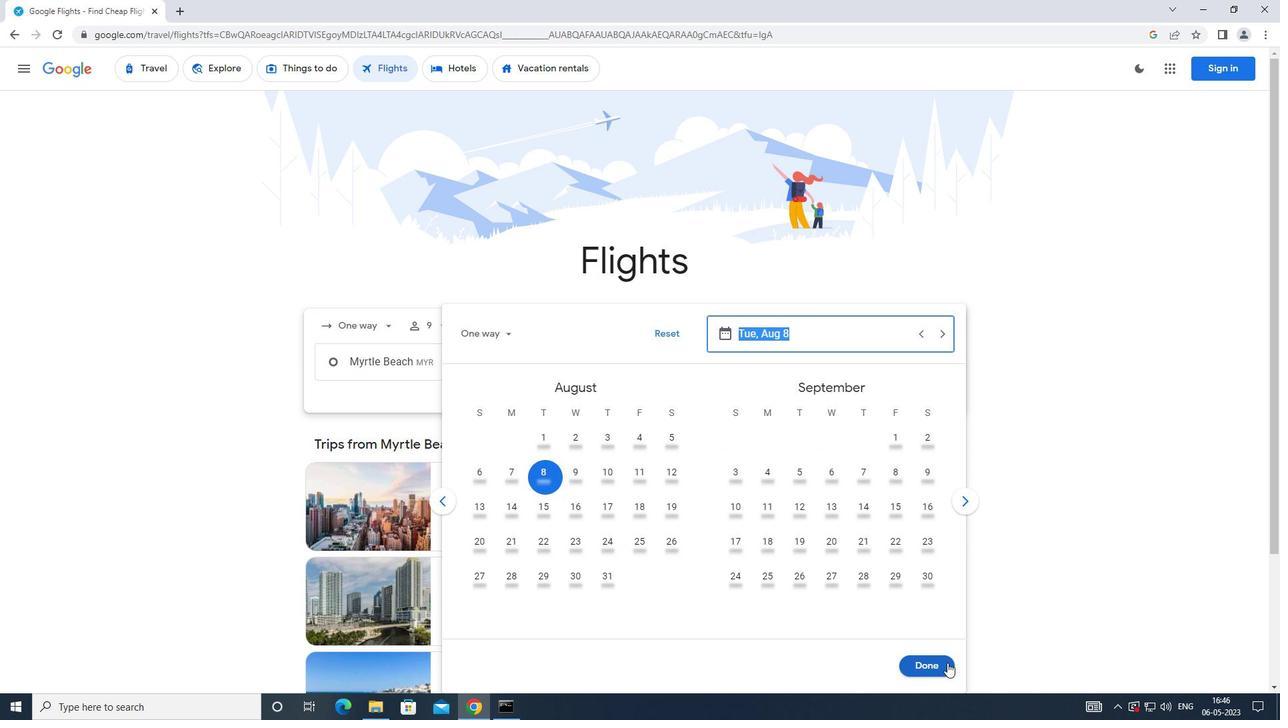 
Action: Mouse pressed left at (946, 662)
Screenshot: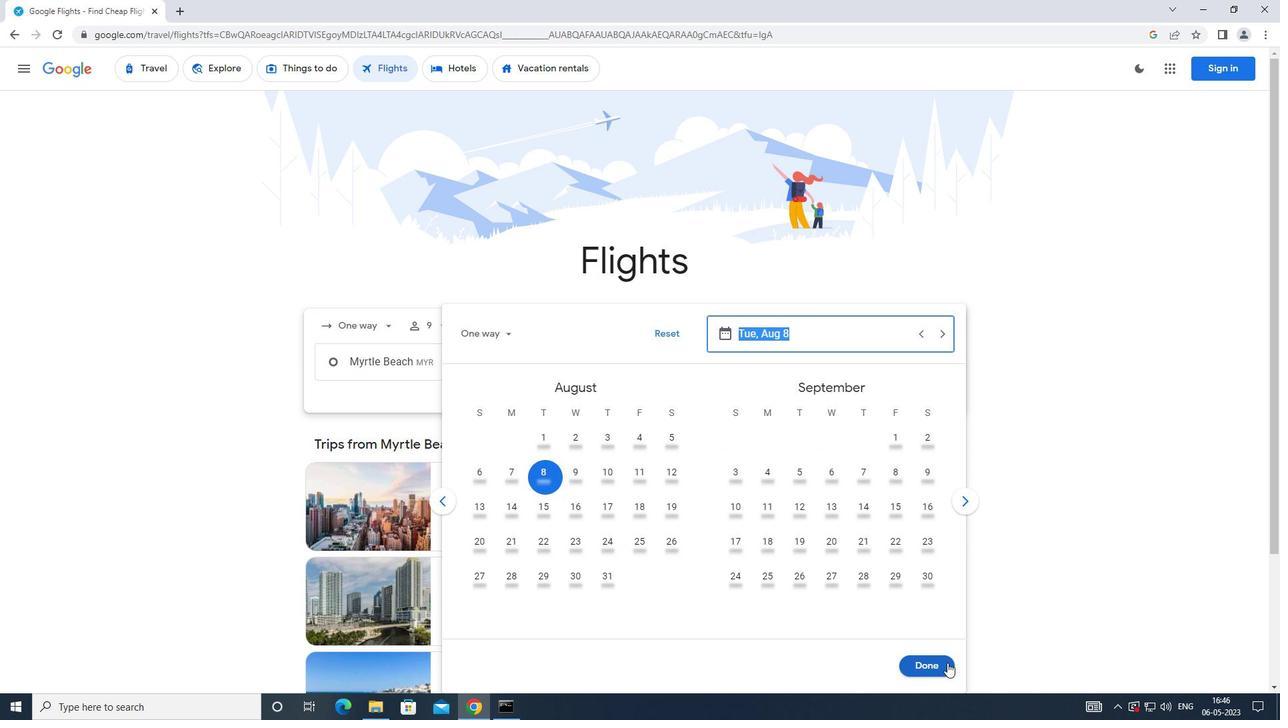 
Action: Mouse moved to (651, 415)
Screenshot: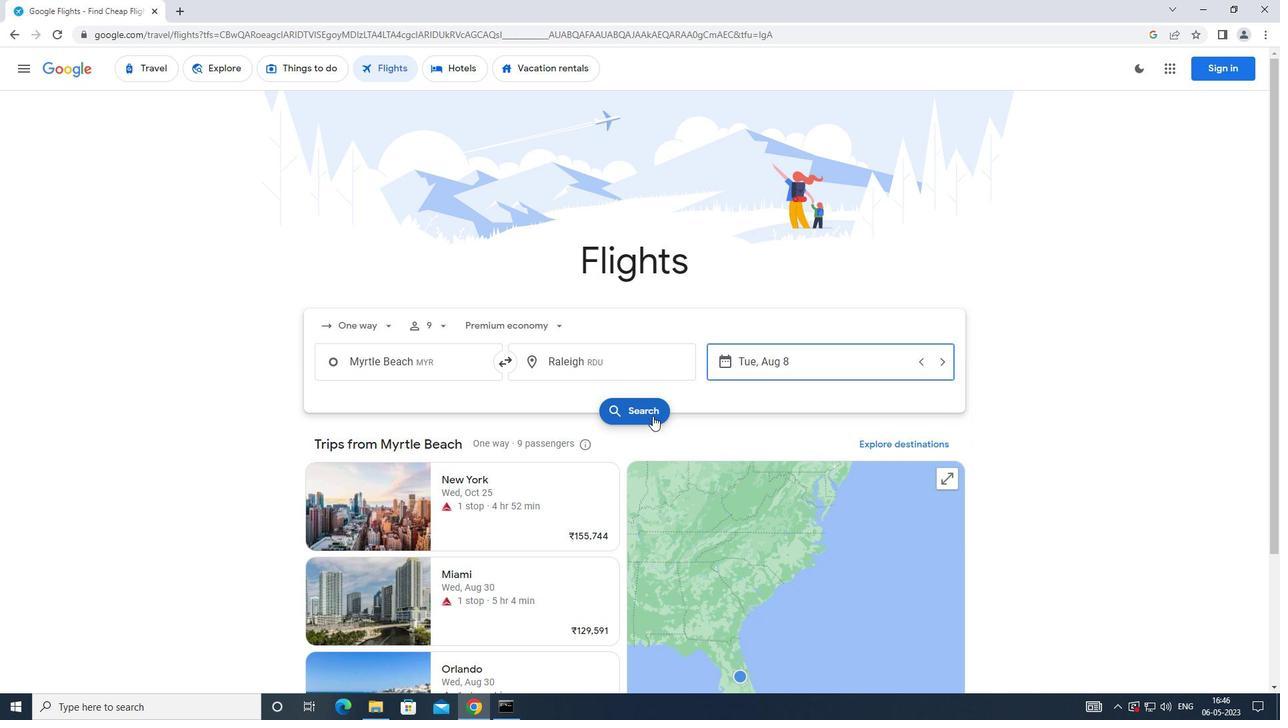 
Action: Mouse pressed left at (651, 415)
Screenshot: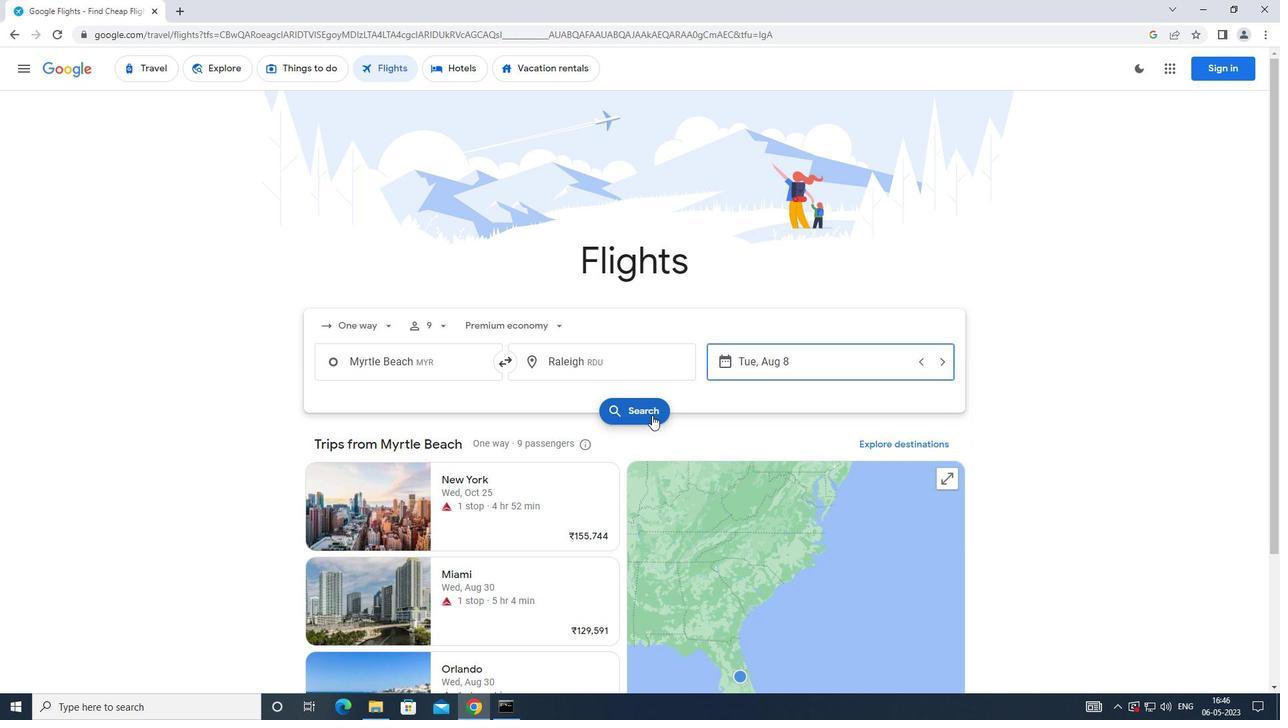 
Action: Mouse moved to (316, 192)
Screenshot: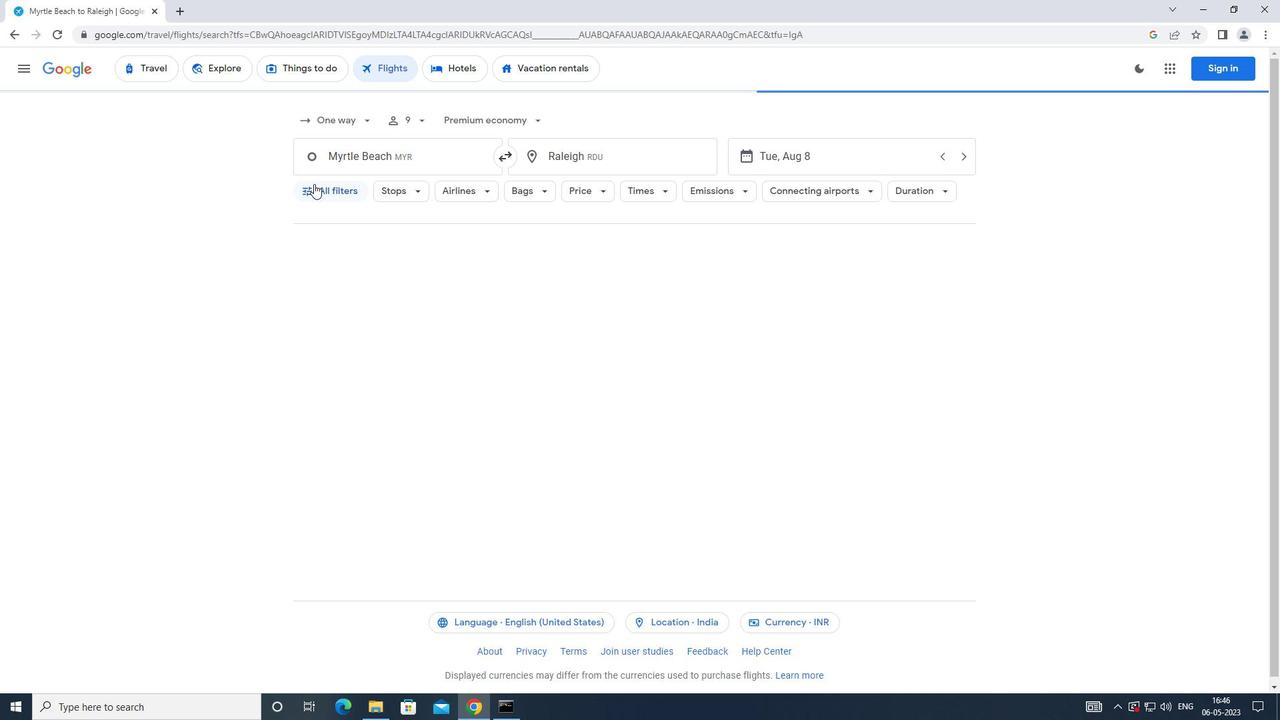 
Action: Mouse pressed left at (316, 192)
Screenshot: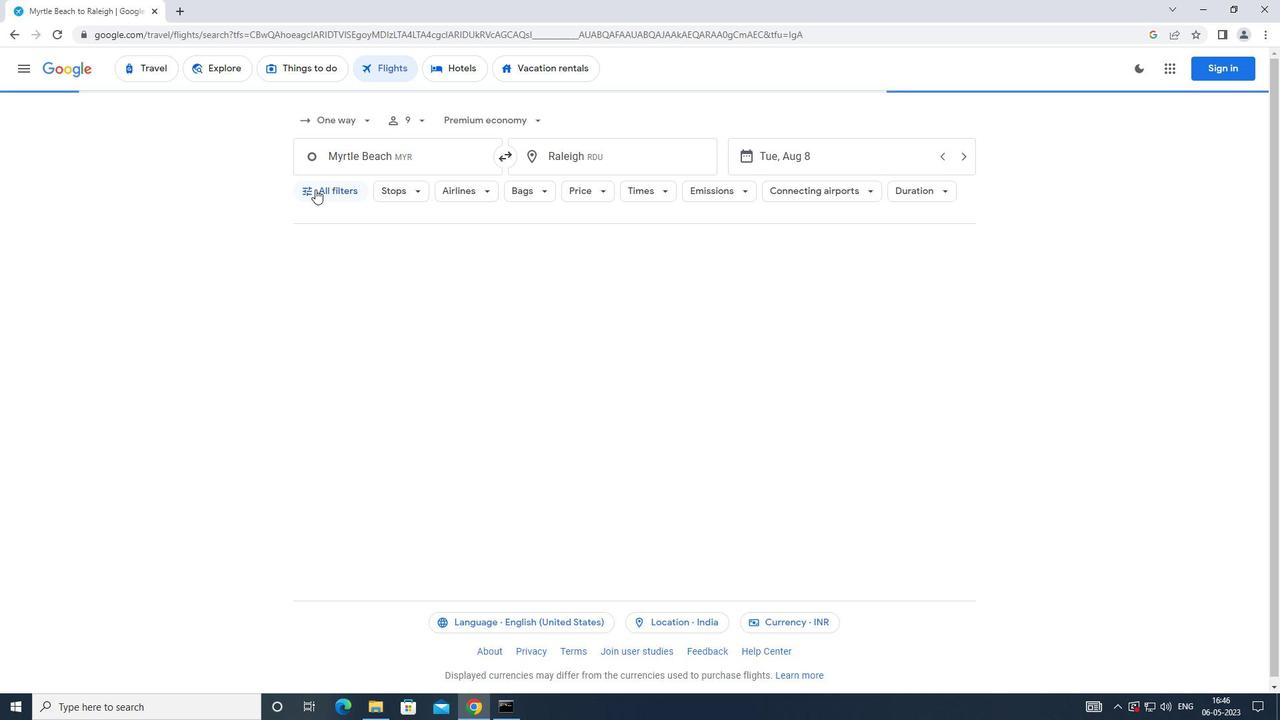 
Action: Mouse moved to (486, 478)
Screenshot: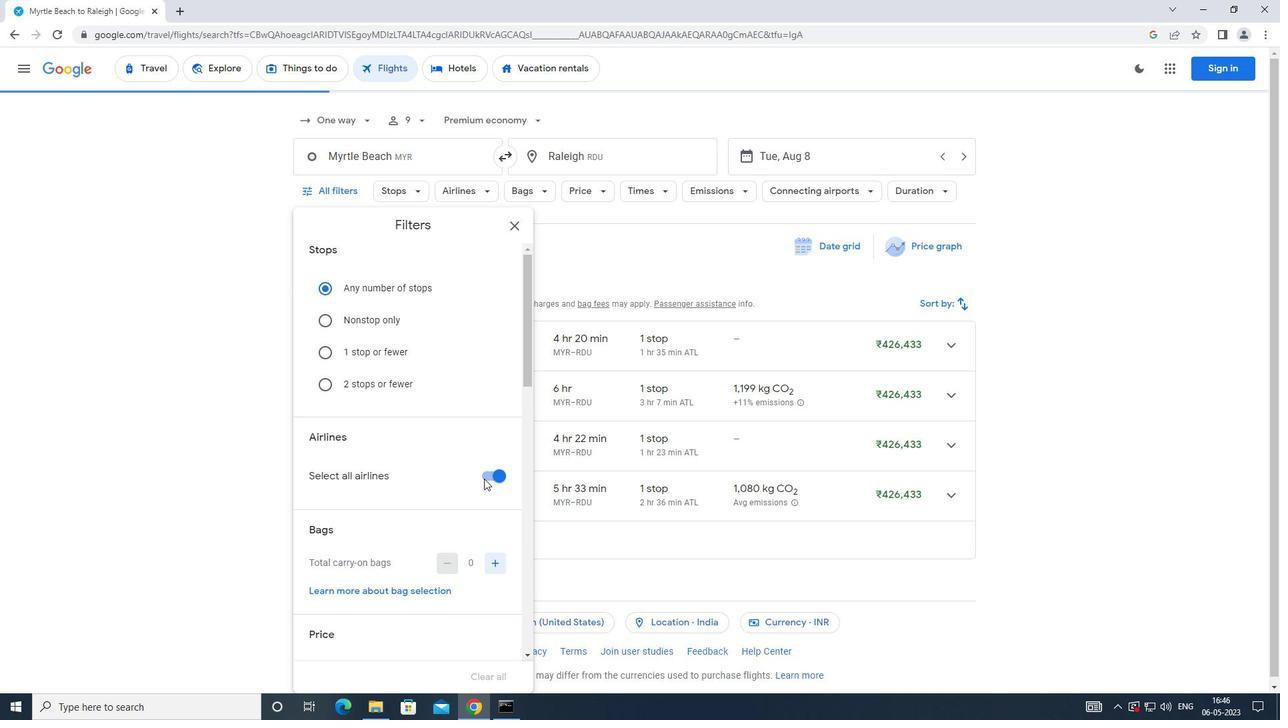 
Action: Mouse pressed left at (486, 478)
Screenshot: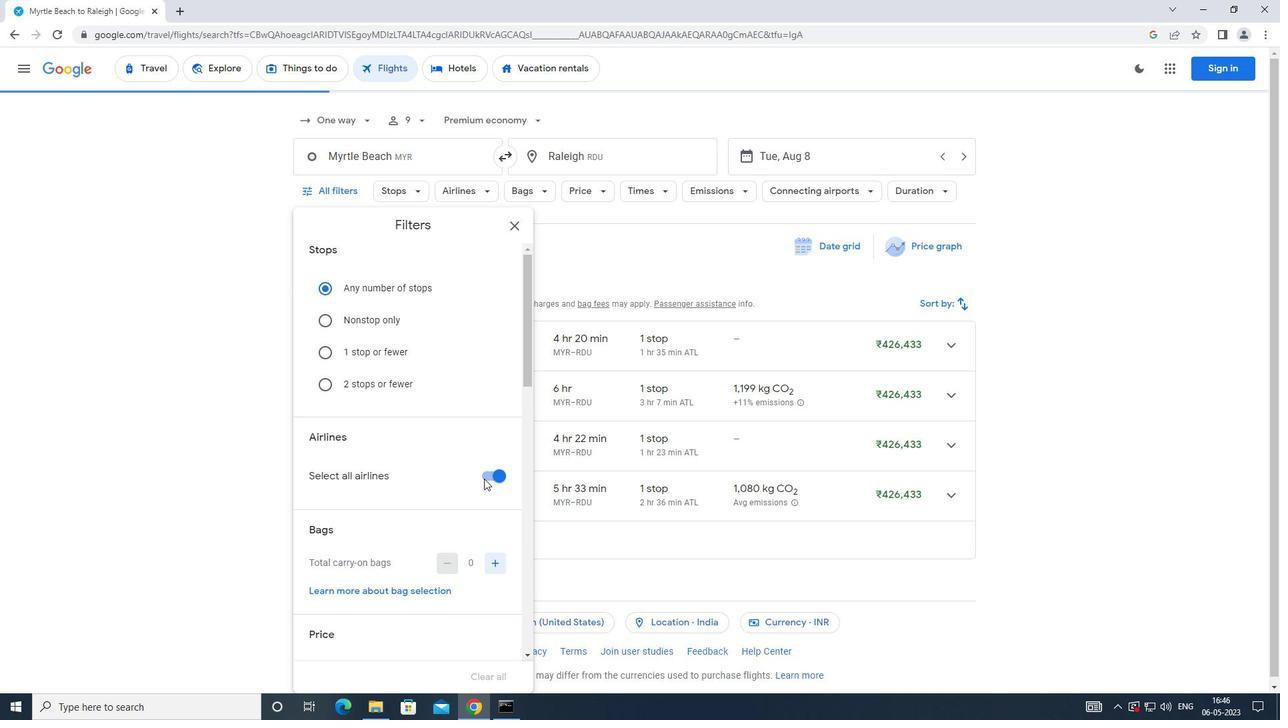 
Action: Mouse moved to (460, 469)
Screenshot: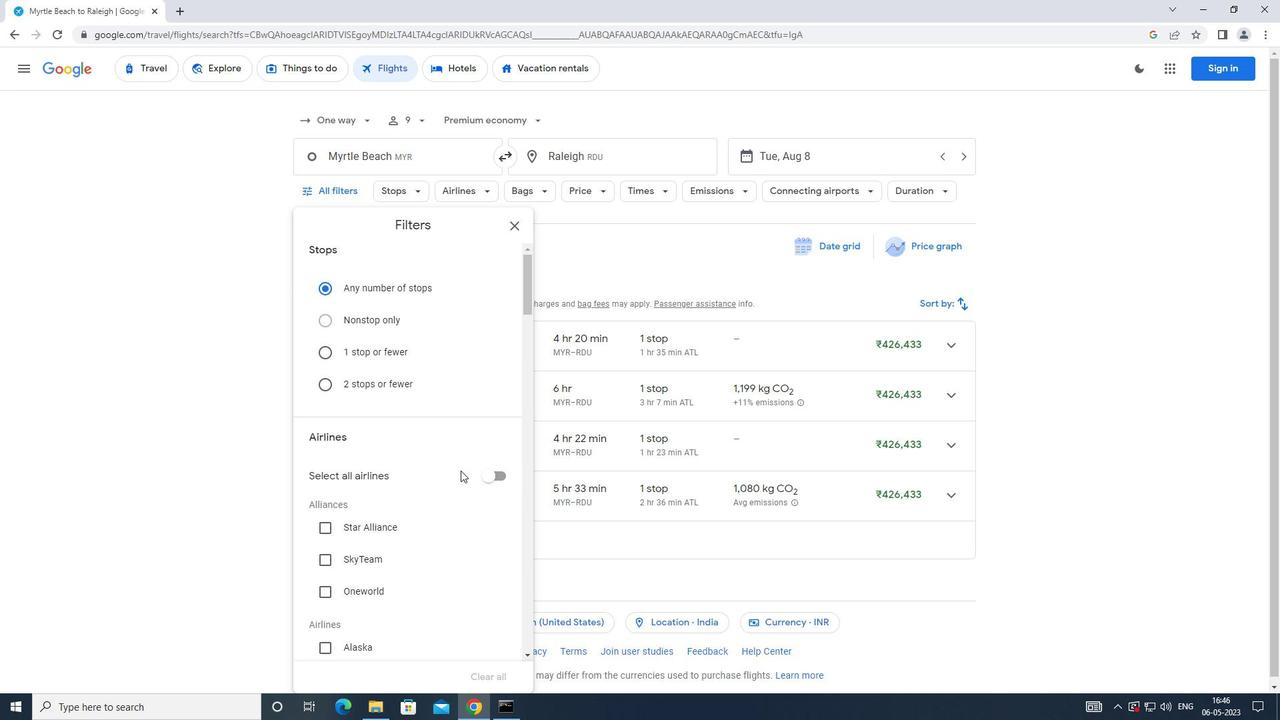 
Action: Mouse scrolled (460, 468) with delta (0, 0)
Screenshot: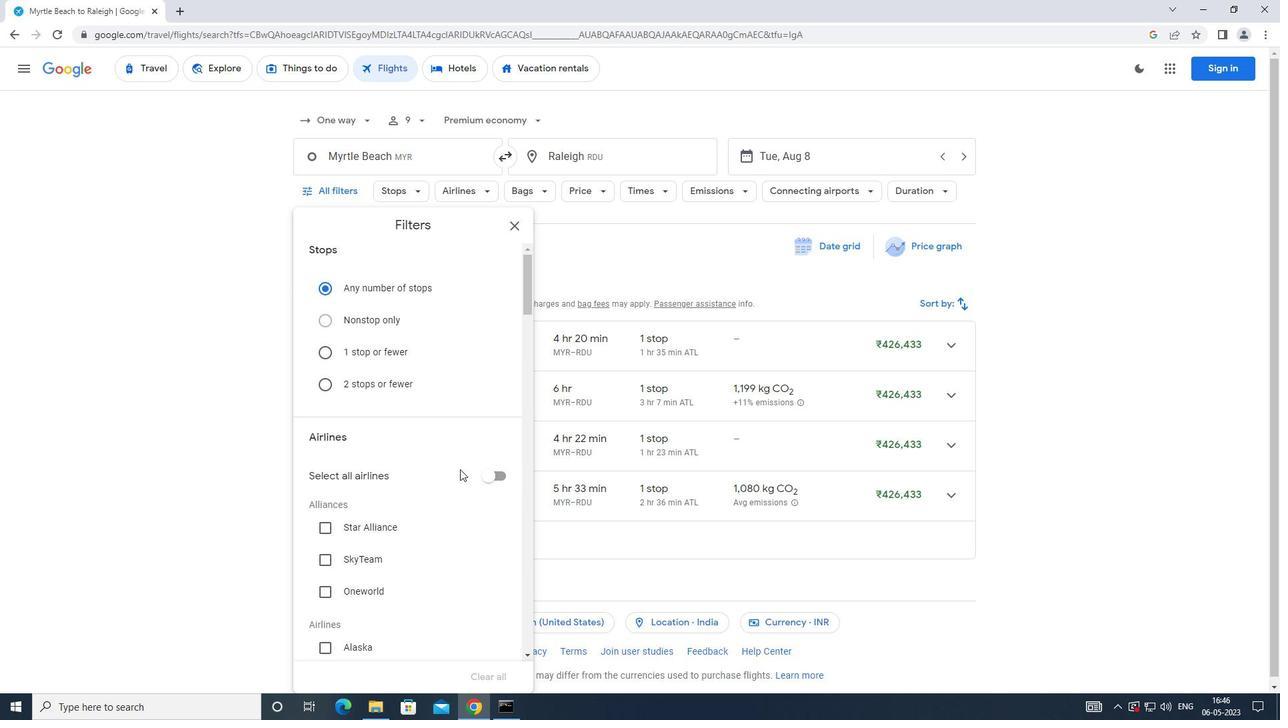
Action: Mouse scrolled (460, 468) with delta (0, 0)
Screenshot: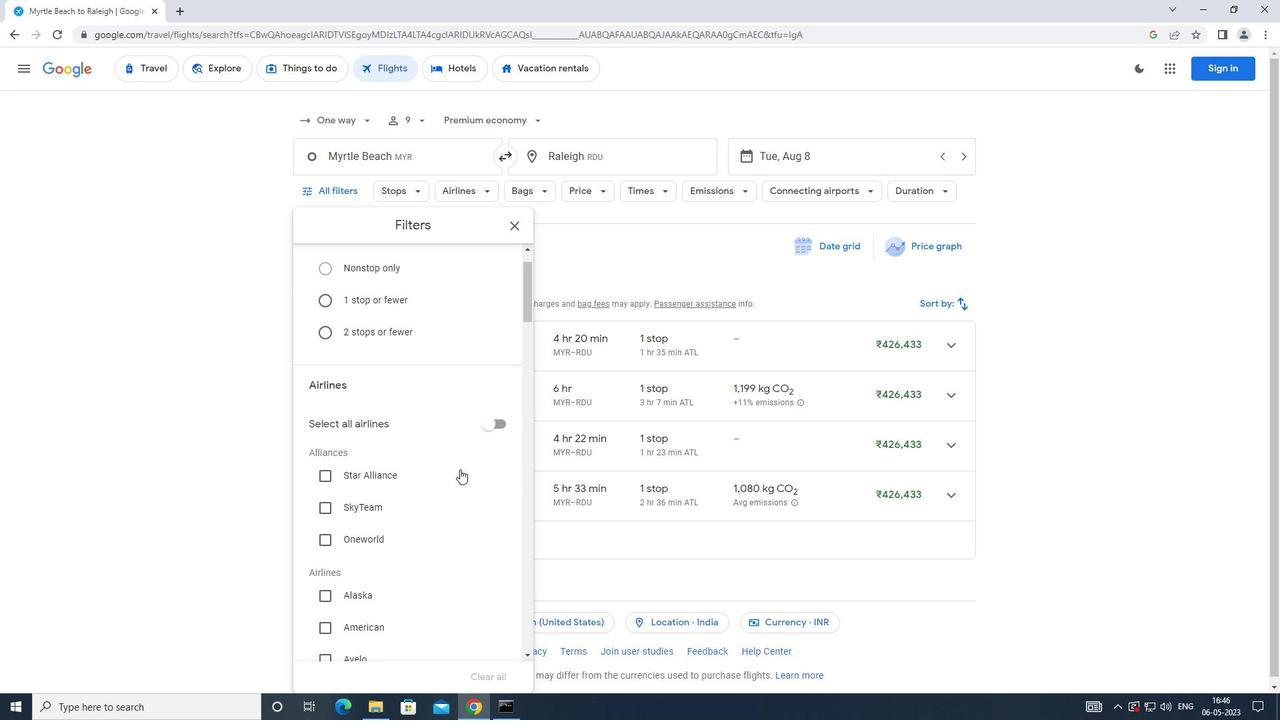 
Action: Mouse scrolled (460, 468) with delta (0, 0)
Screenshot: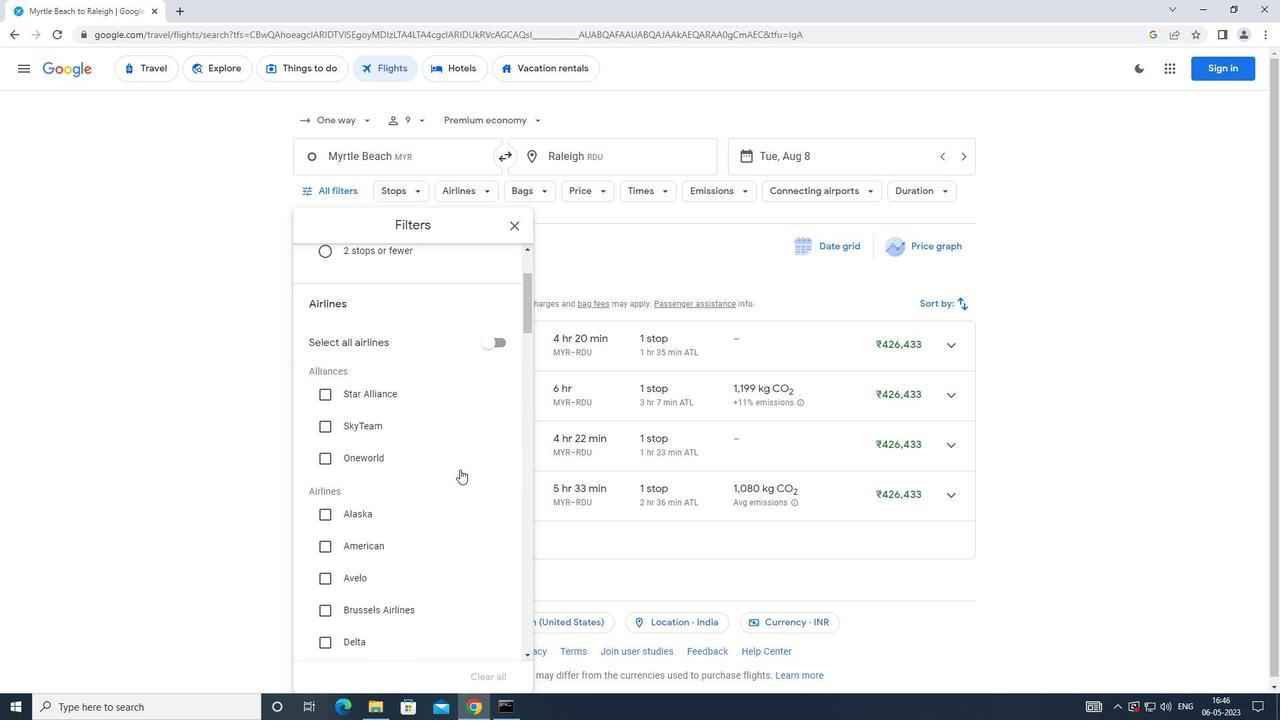 
Action: Mouse moved to (461, 464)
Screenshot: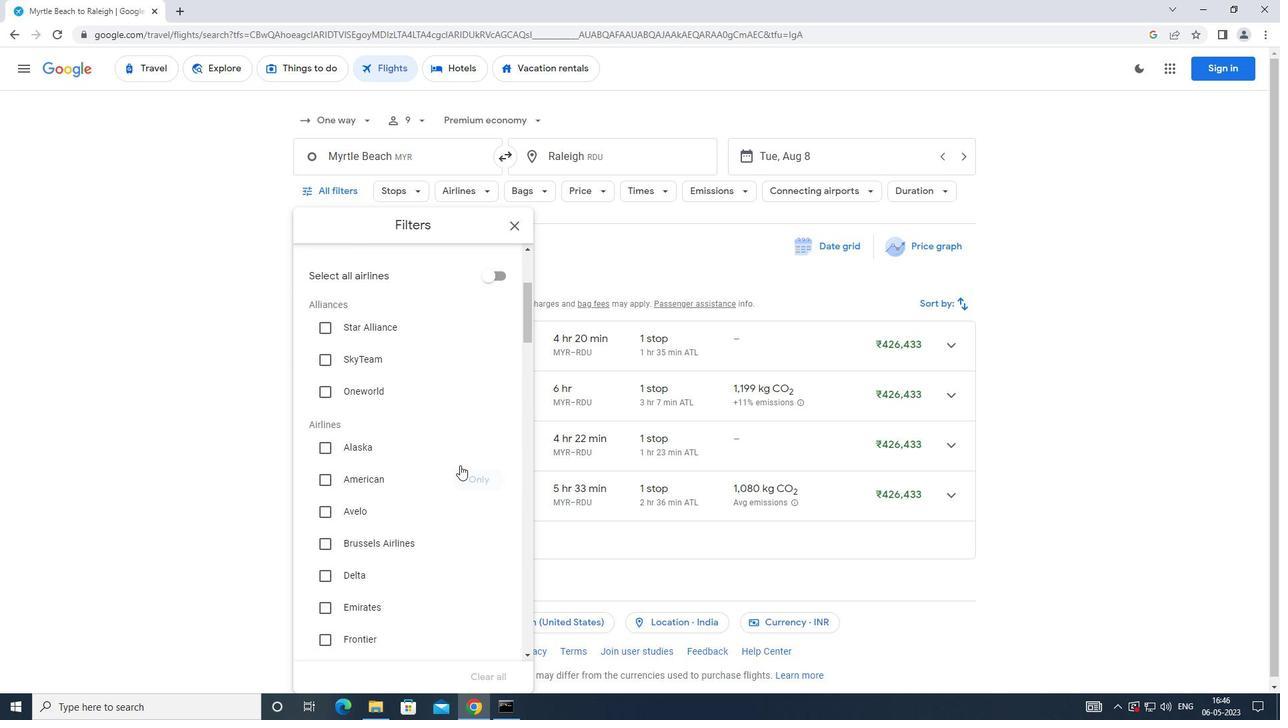
Action: Mouse scrolled (461, 464) with delta (0, 0)
Screenshot: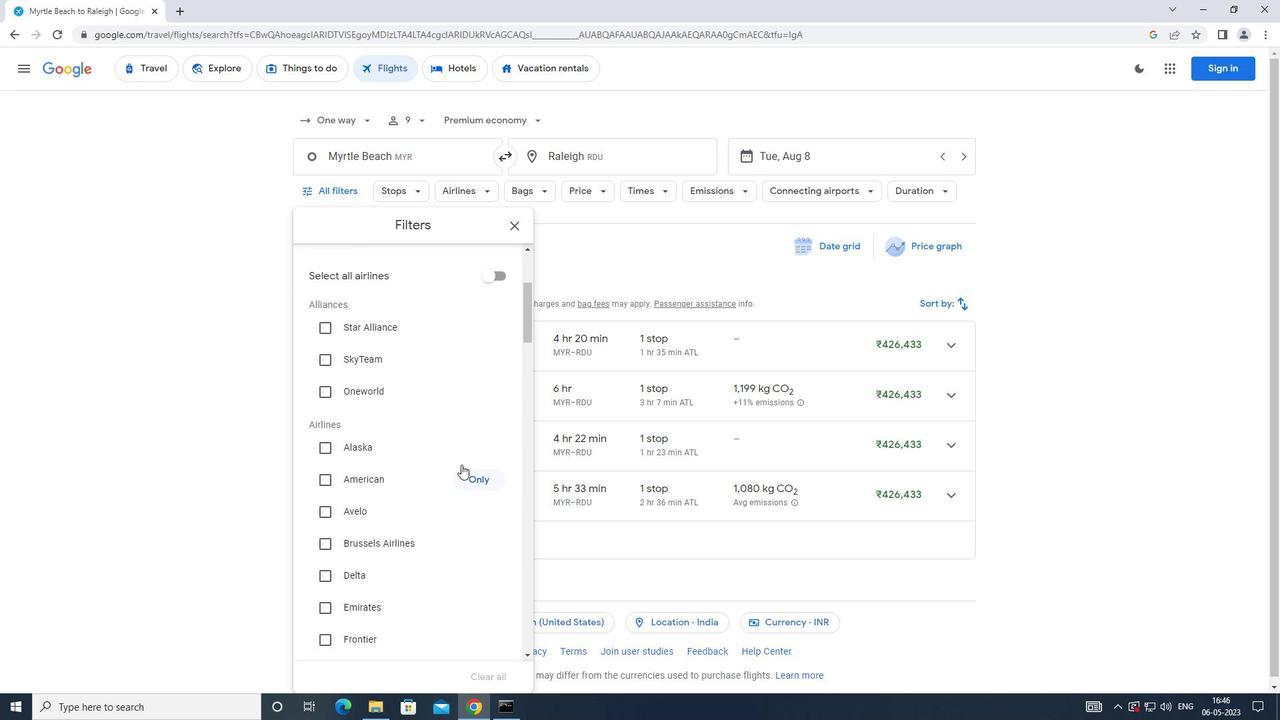 
Action: Mouse scrolled (461, 464) with delta (0, 0)
Screenshot: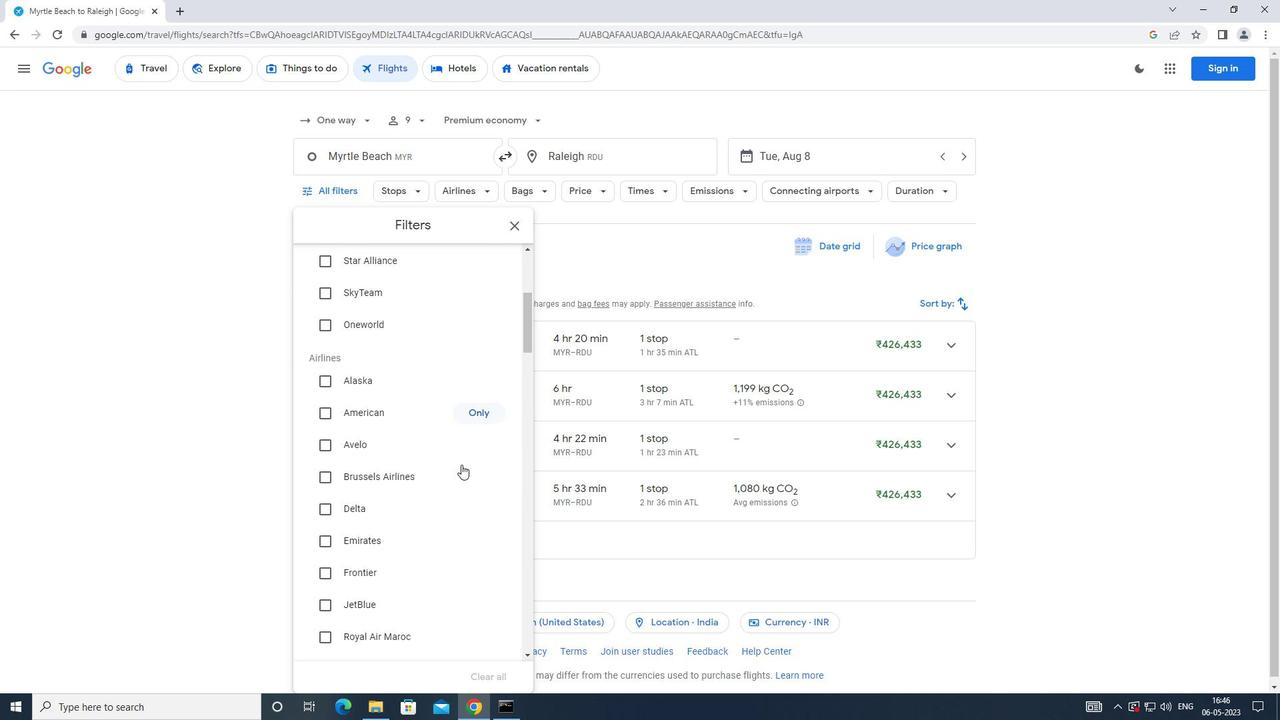 
Action: Mouse scrolled (461, 464) with delta (0, 0)
Screenshot: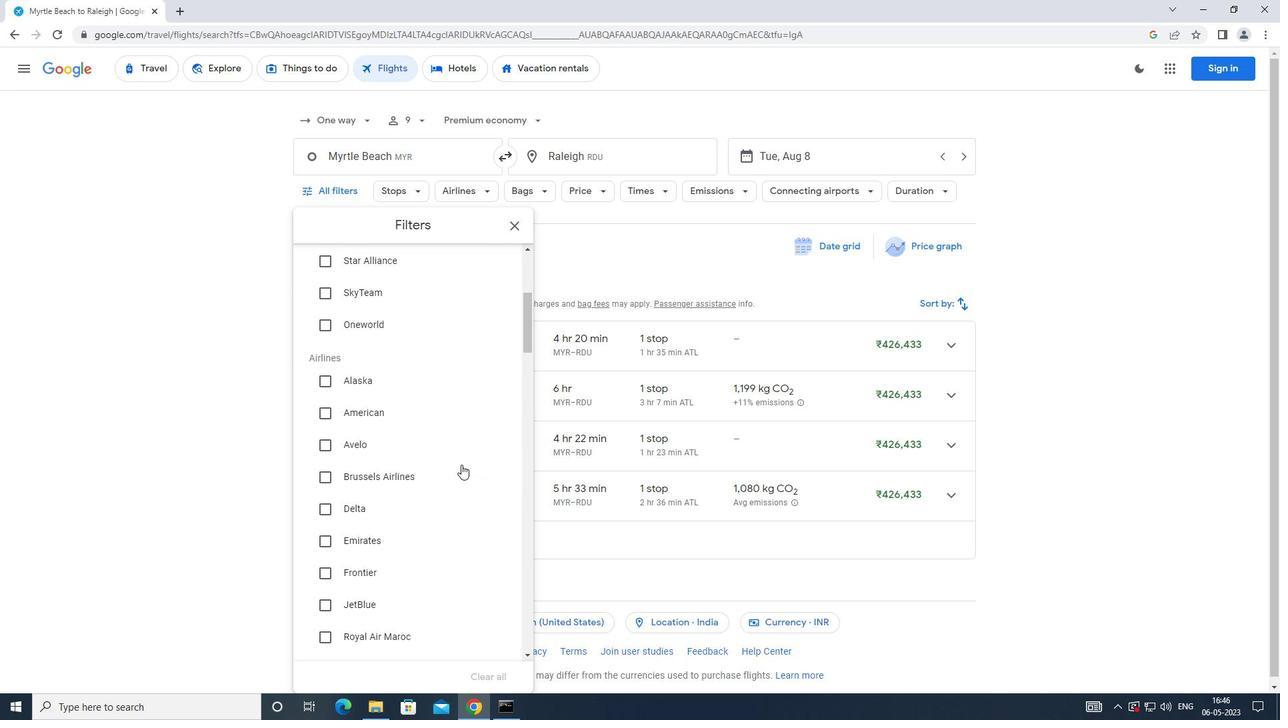 
Action: Mouse moved to (461, 464)
Screenshot: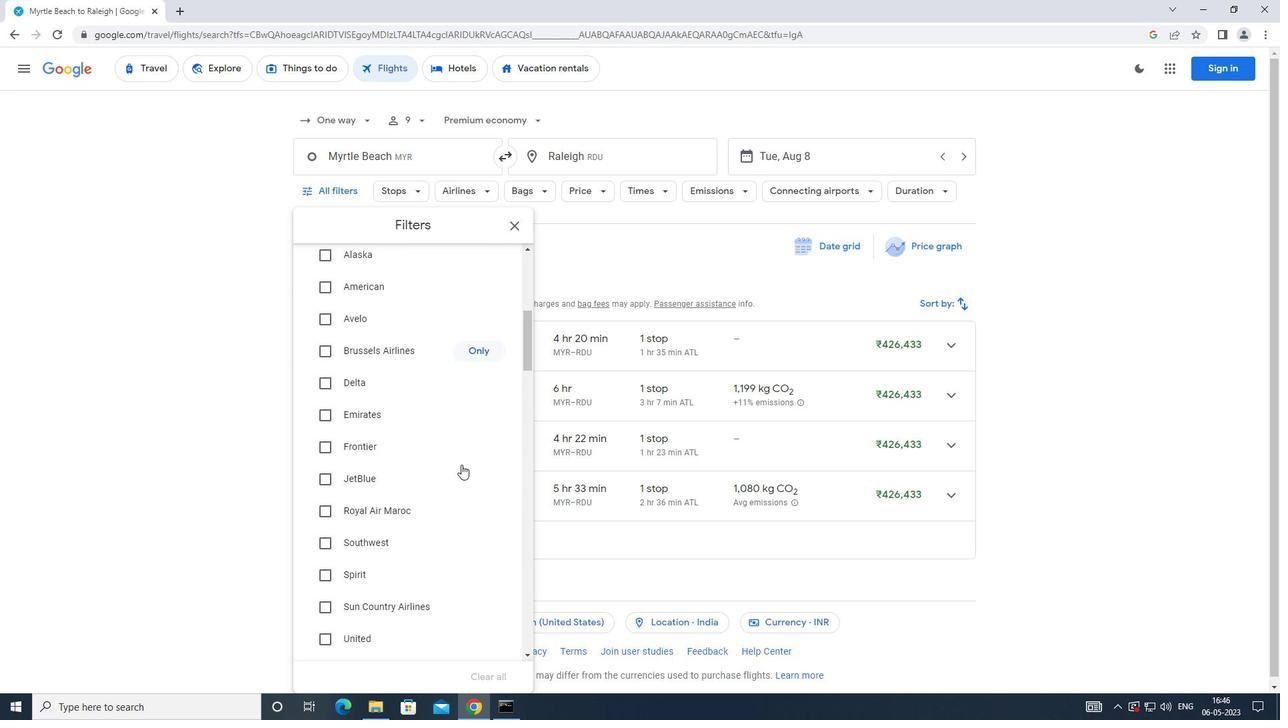 
Action: Mouse scrolled (461, 463) with delta (0, 0)
Screenshot: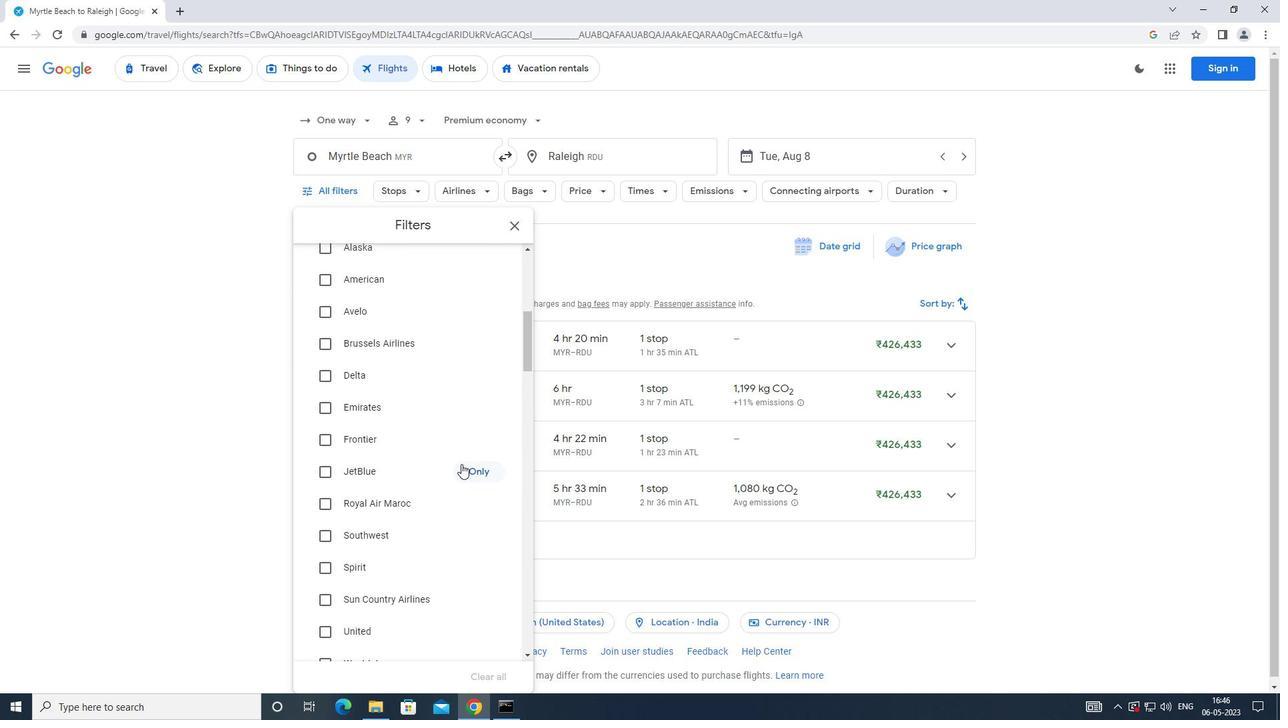 
Action: Mouse moved to (323, 373)
Screenshot: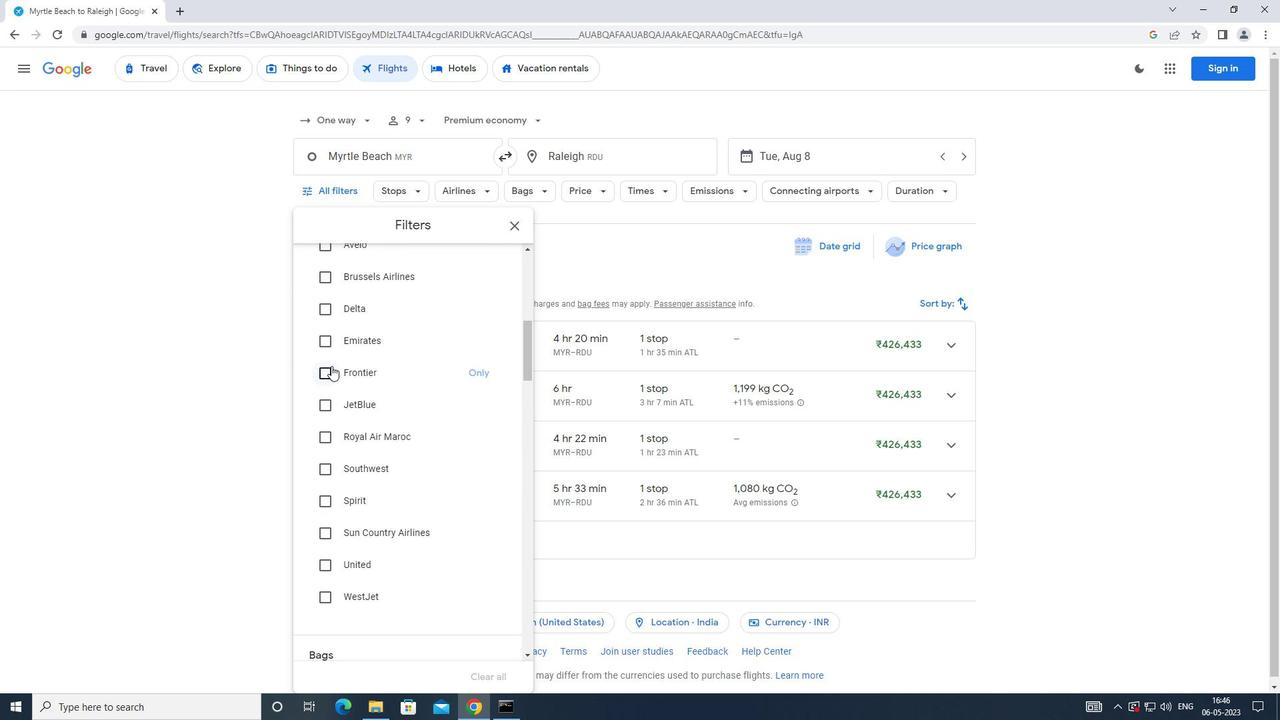 
Action: Mouse pressed left at (323, 373)
Screenshot: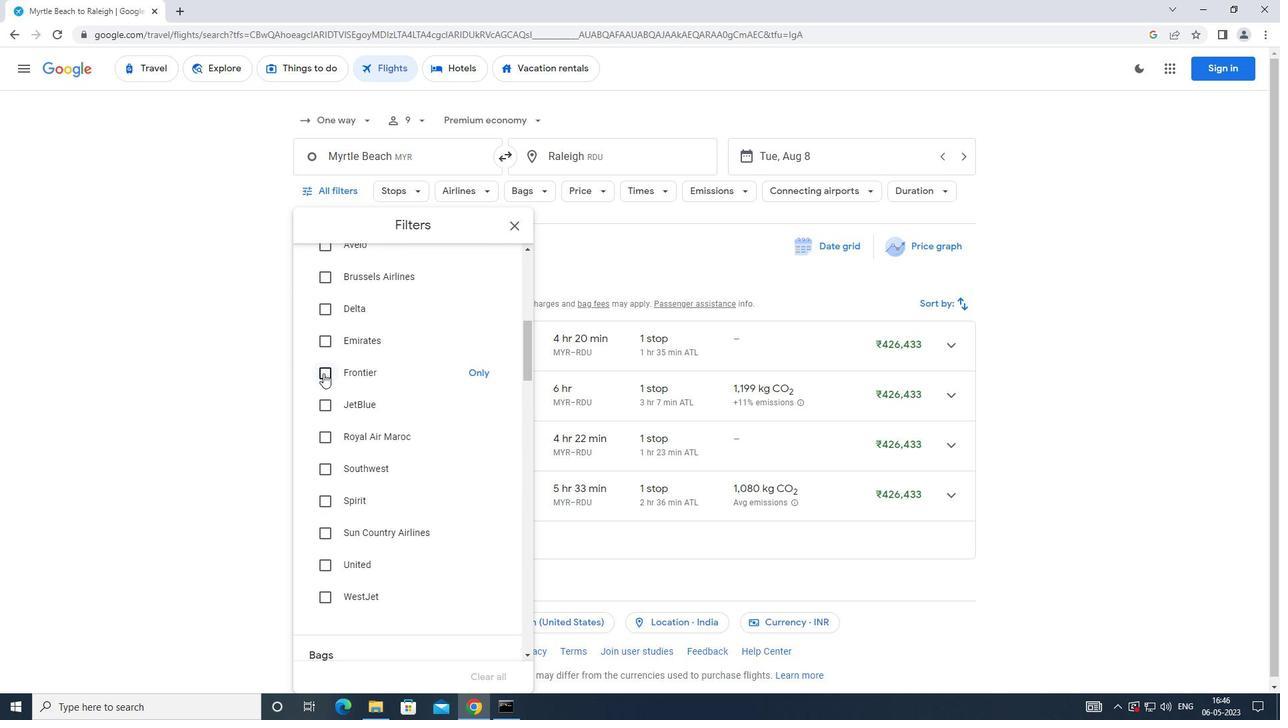 
Action: Mouse moved to (402, 400)
Screenshot: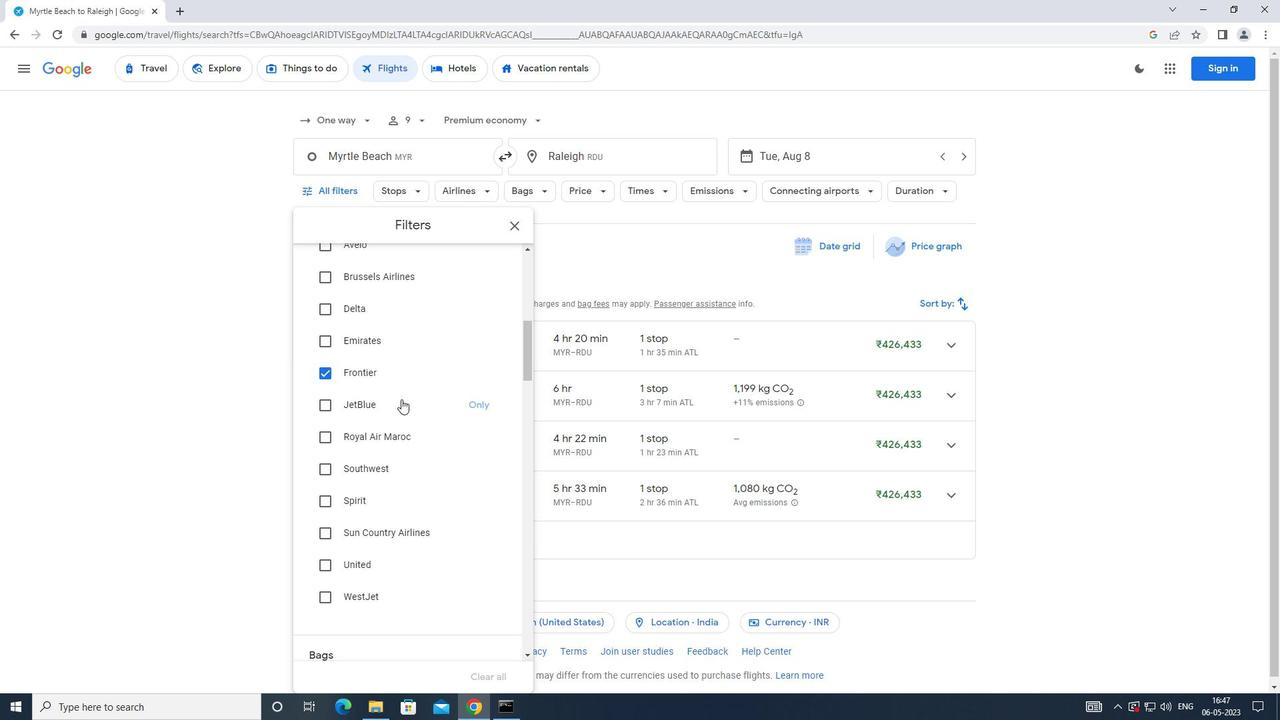 
Action: Mouse scrolled (402, 399) with delta (0, 0)
Screenshot: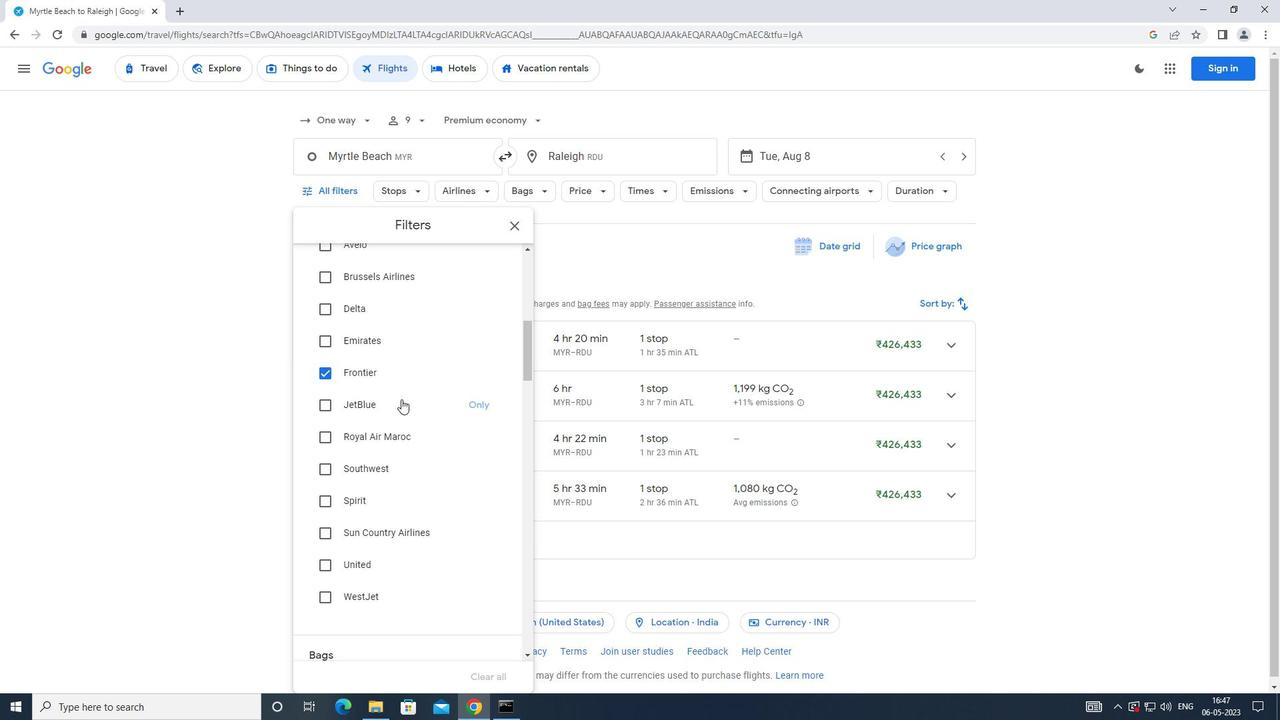 
Action: Mouse moved to (404, 401)
Screenshot: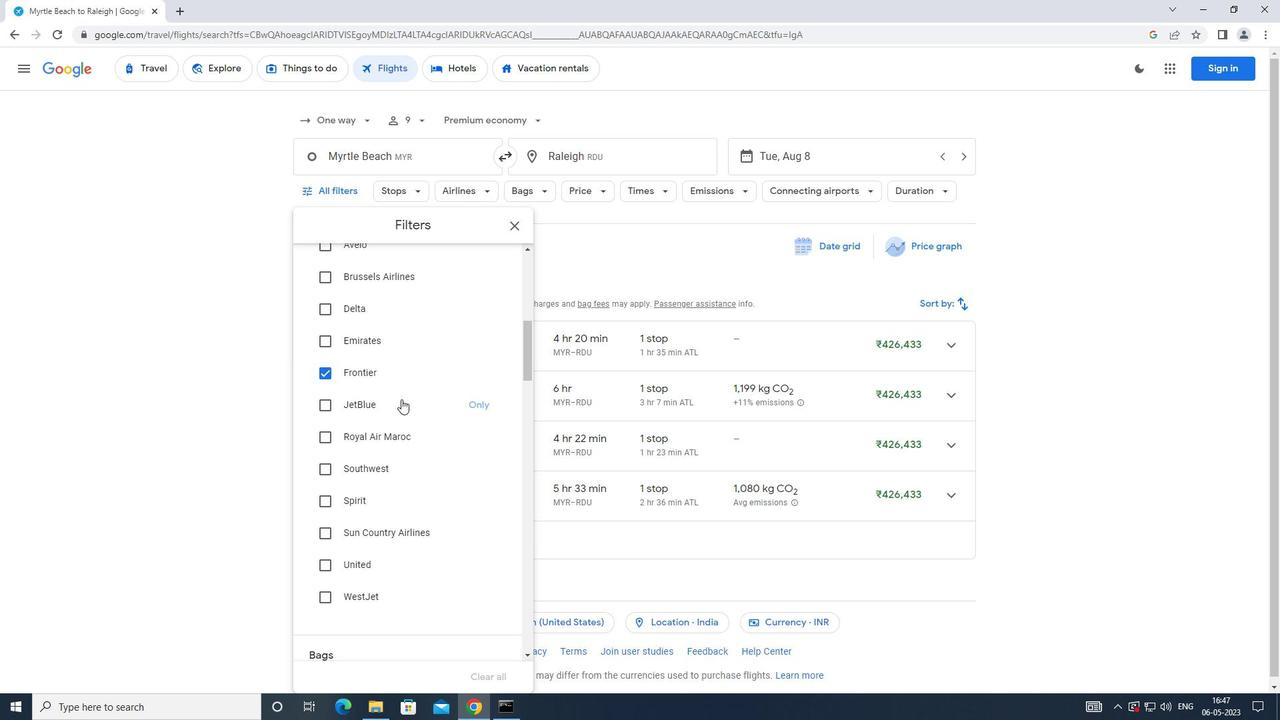 
Action: Mouse scrolled (404, 400) with delta (0, 0)
Screenshot: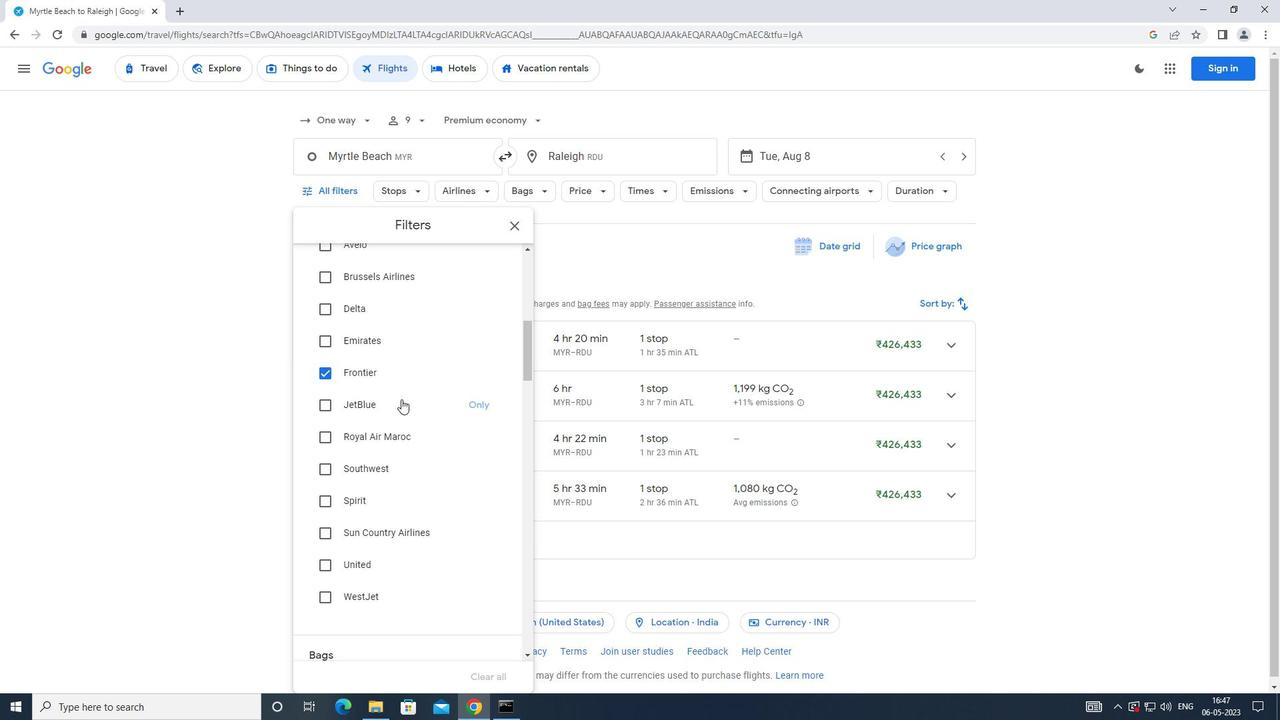 
Action: Mouse moved to (406, 404)
Screenshot: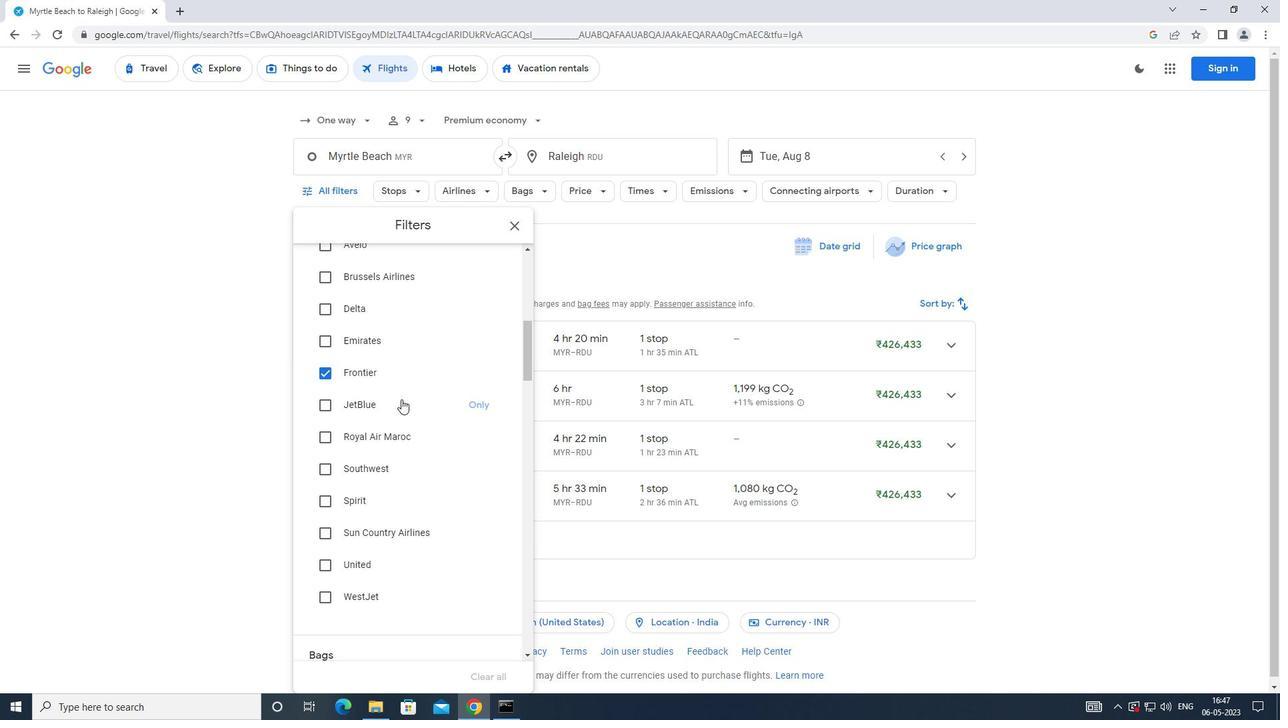 
Action: Mouse scrolled (406, 403) with delta (0, 0)
Screenshot: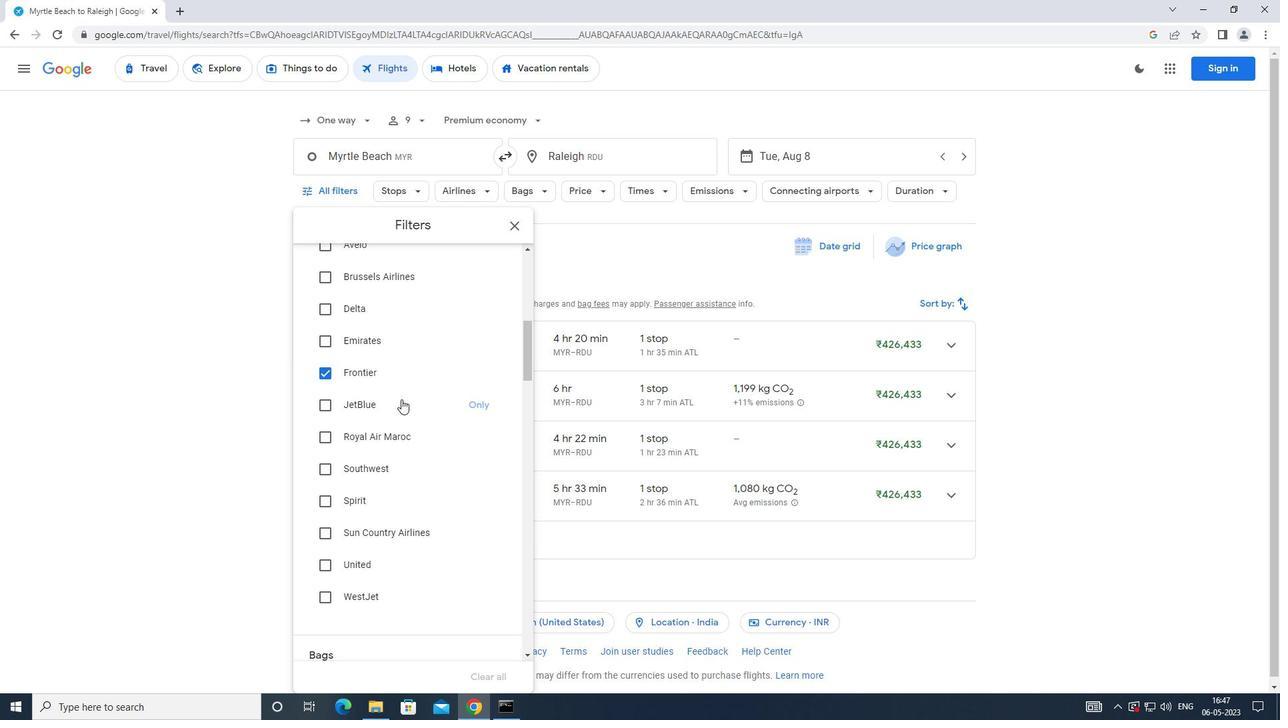 
Action: Mouse moved to (435, 413)
Screenshot: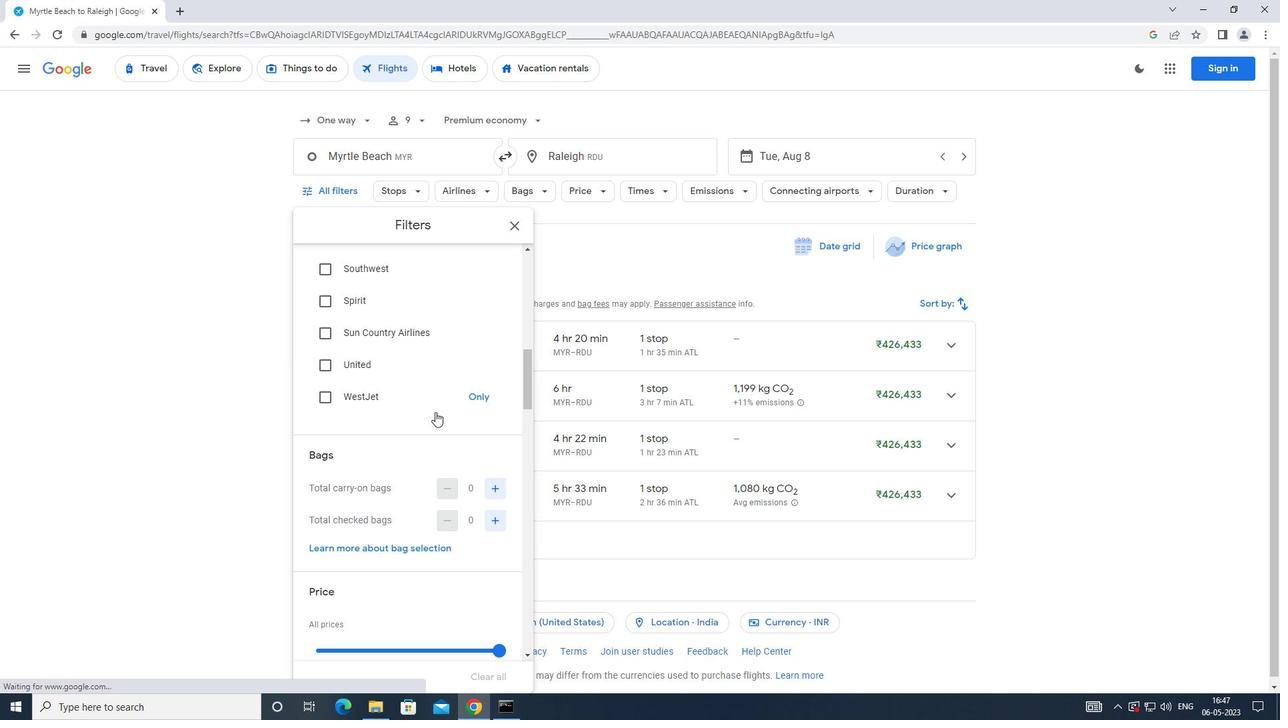 
Action: Mouse scrolled (435, 412) with delta (0, 0)
Screenshot: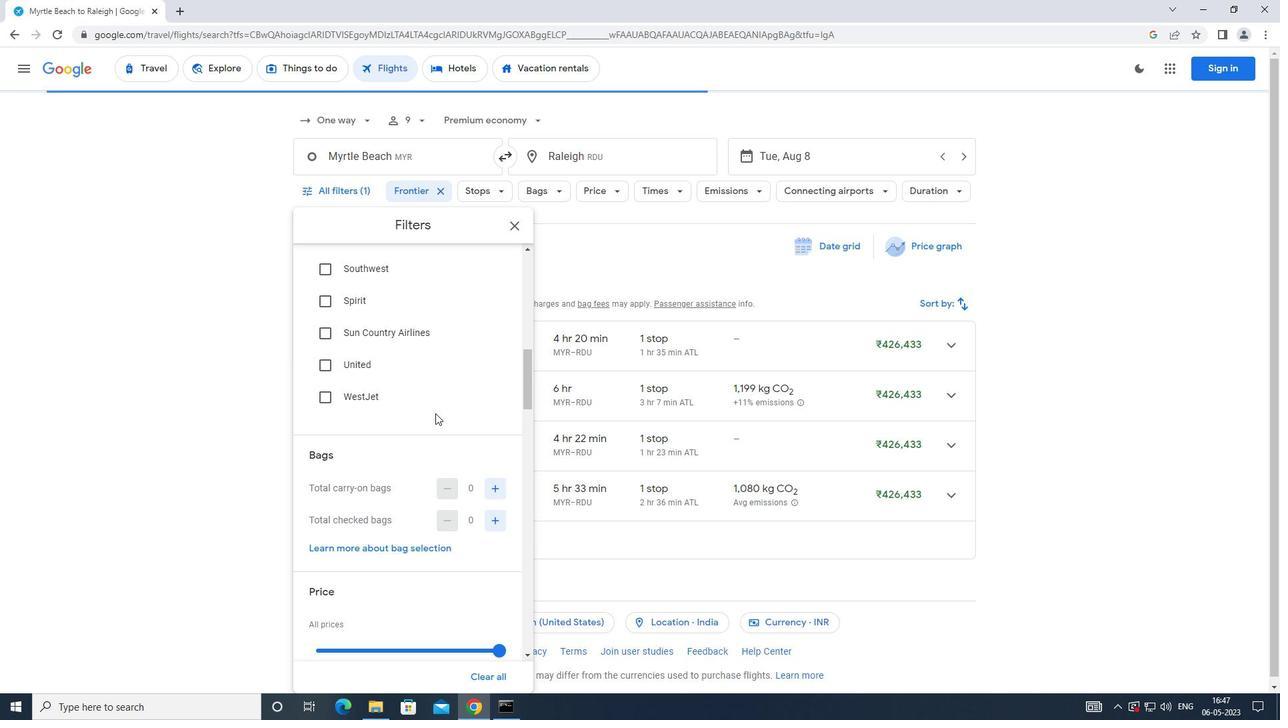 
Action: Mouse moved to (494, 419)
Screenshot: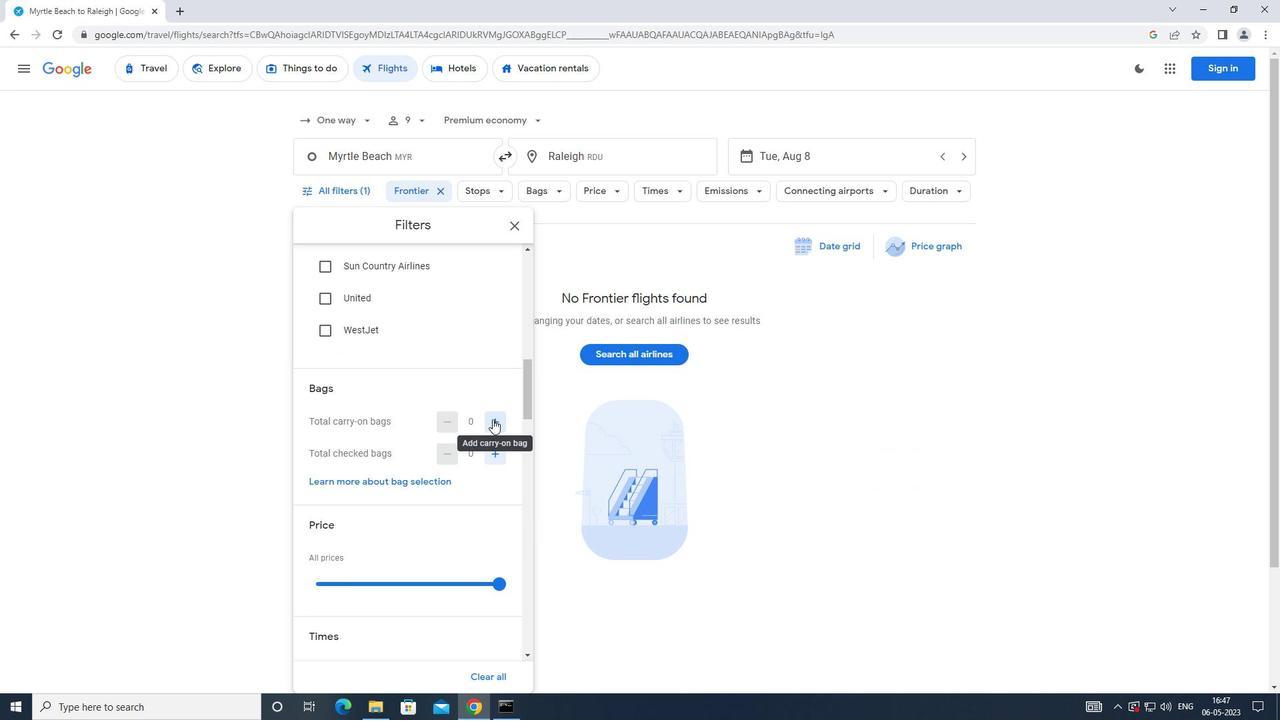 
Action: Mouse pressed left at (494, 419)
Screenshot: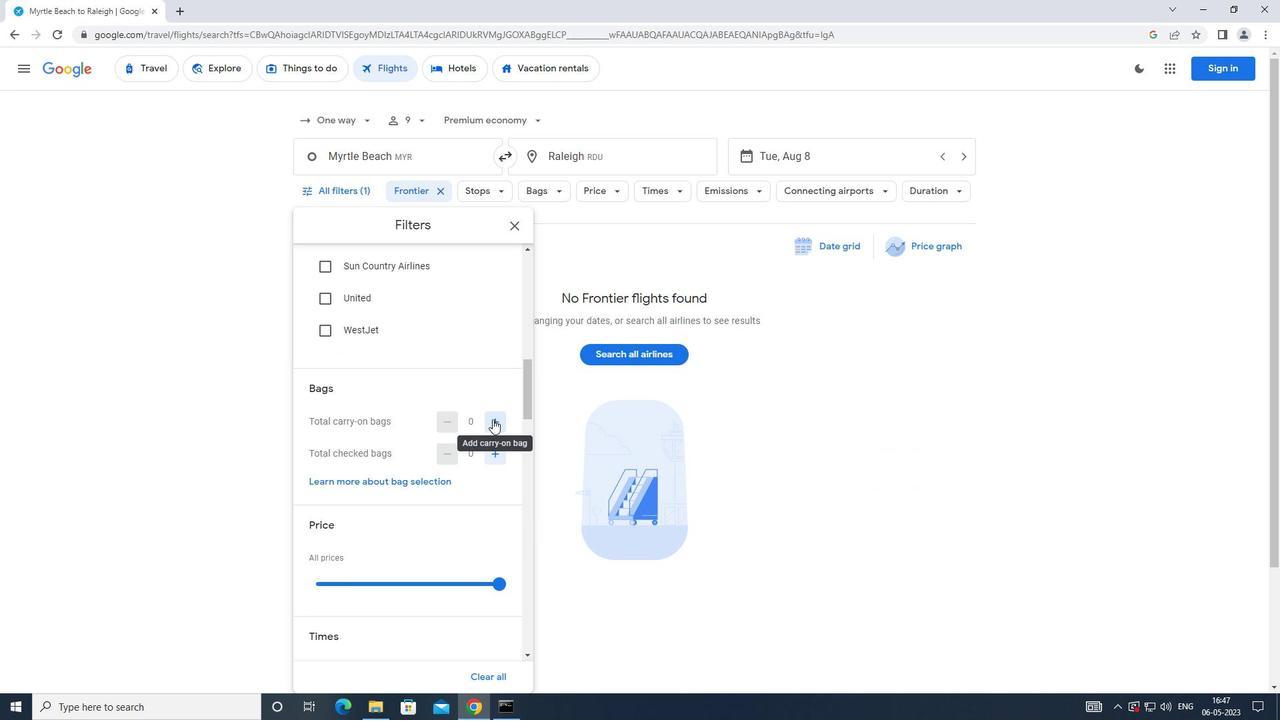 
Action: Mouse moved to (494, 419)
Screenshot: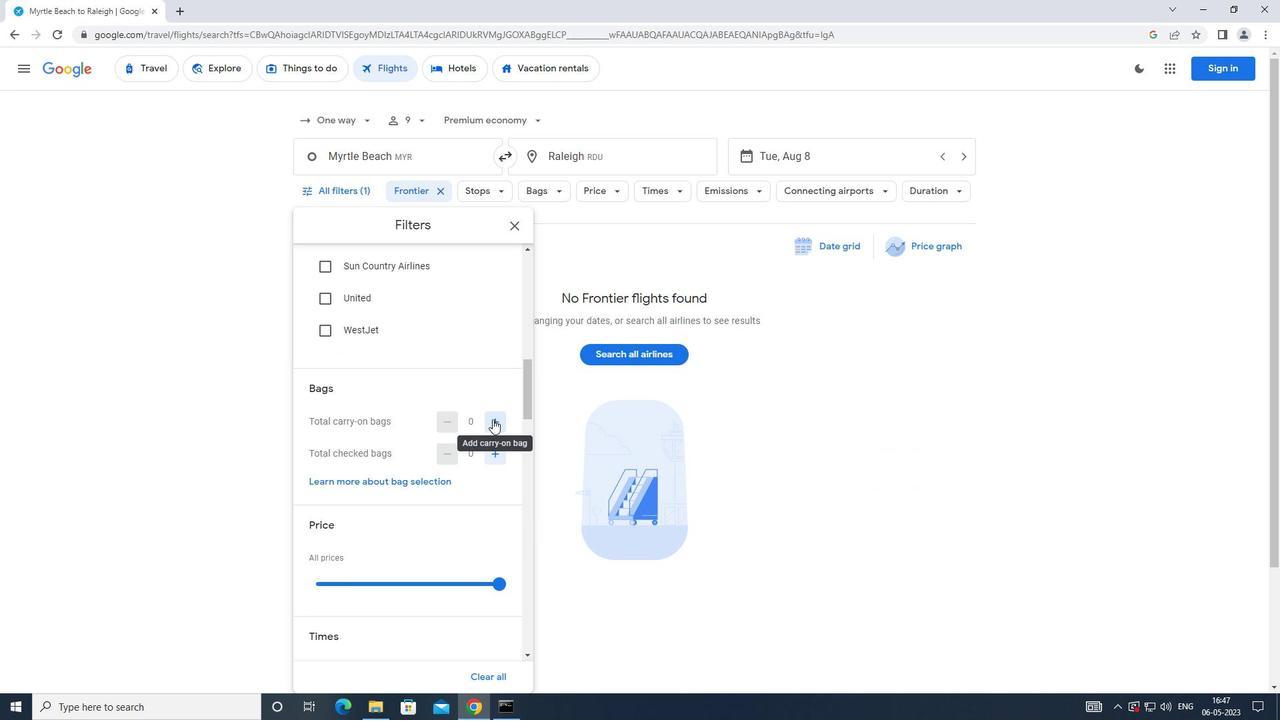 
Action: Mouse pressed left at (494, 419)
Screenshot: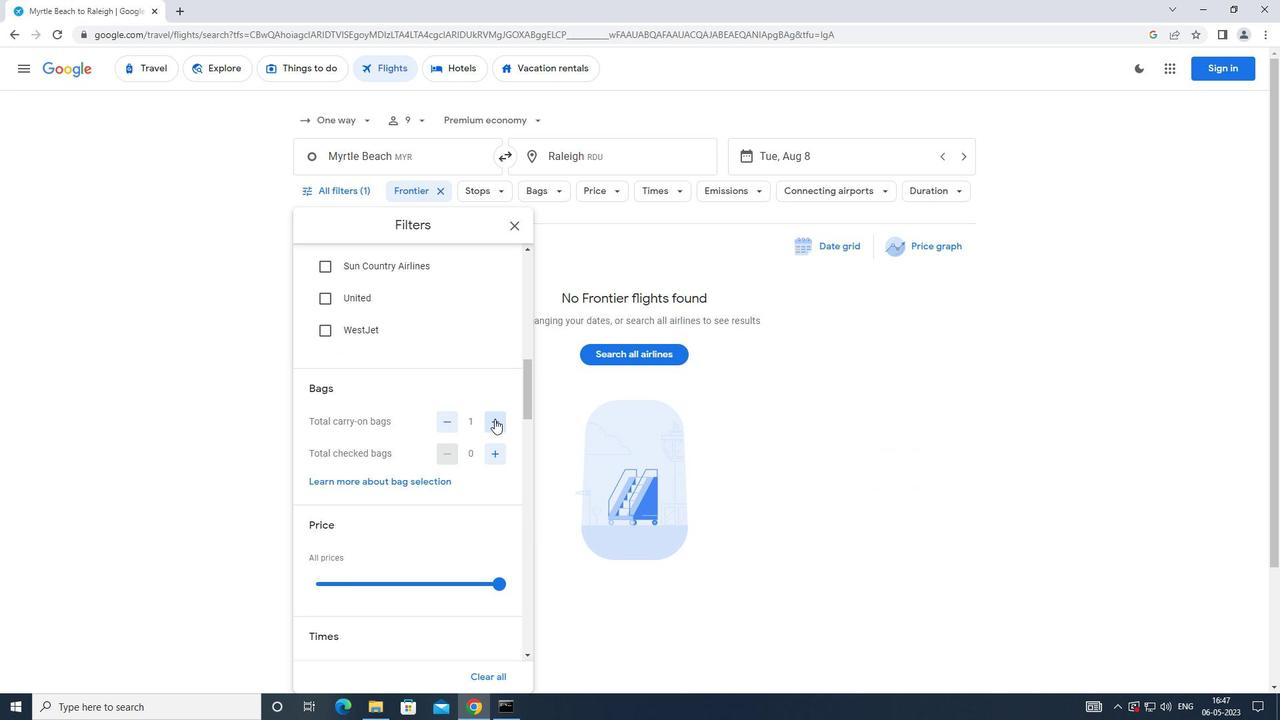 
Action: Mouse moved to (444, 434)
Screenshot: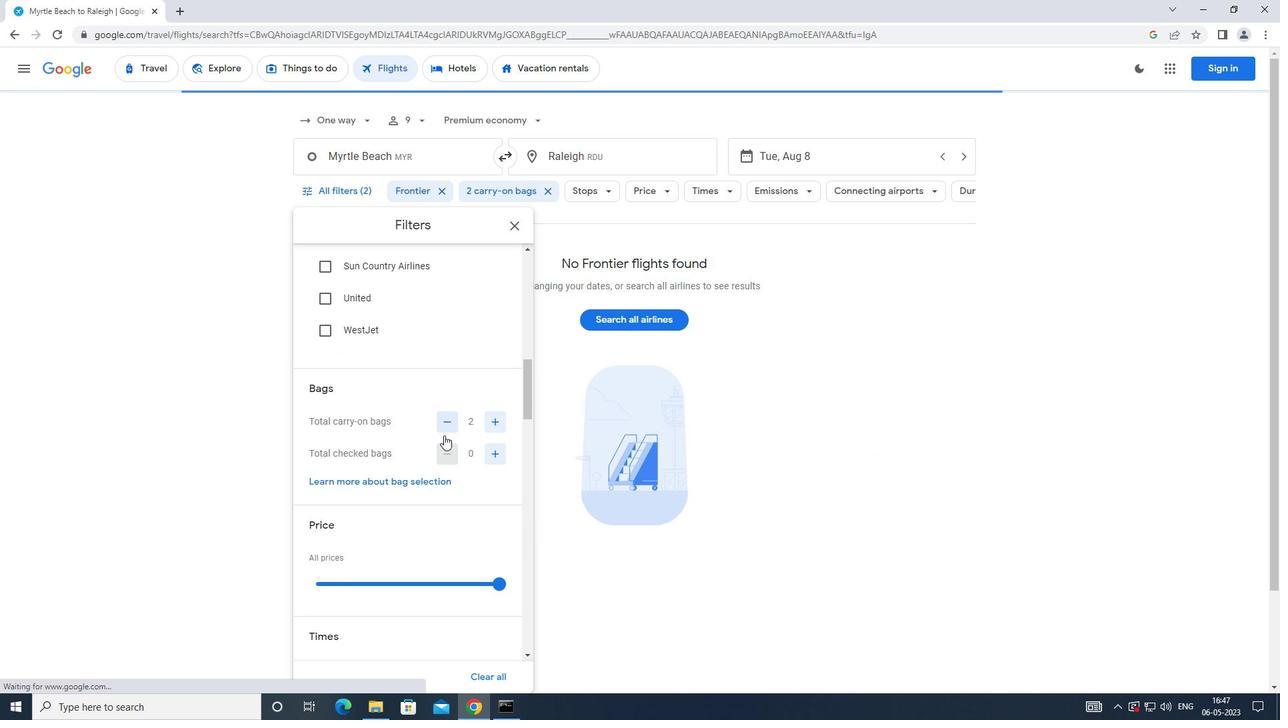
Action: Mouse scrolled (444, 434) with delta (0, 0)
Screenshot: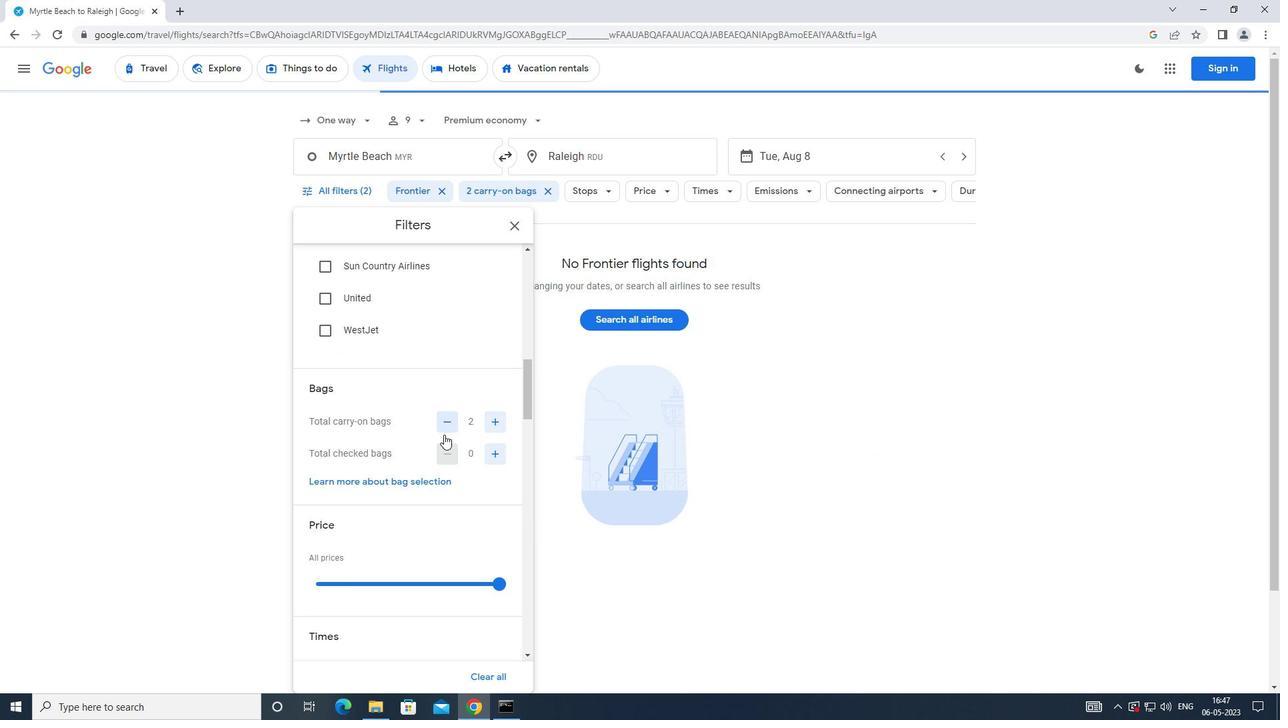 
Action: Mouse scrolled (444, 434) with delta (0, 0)
Screenshot: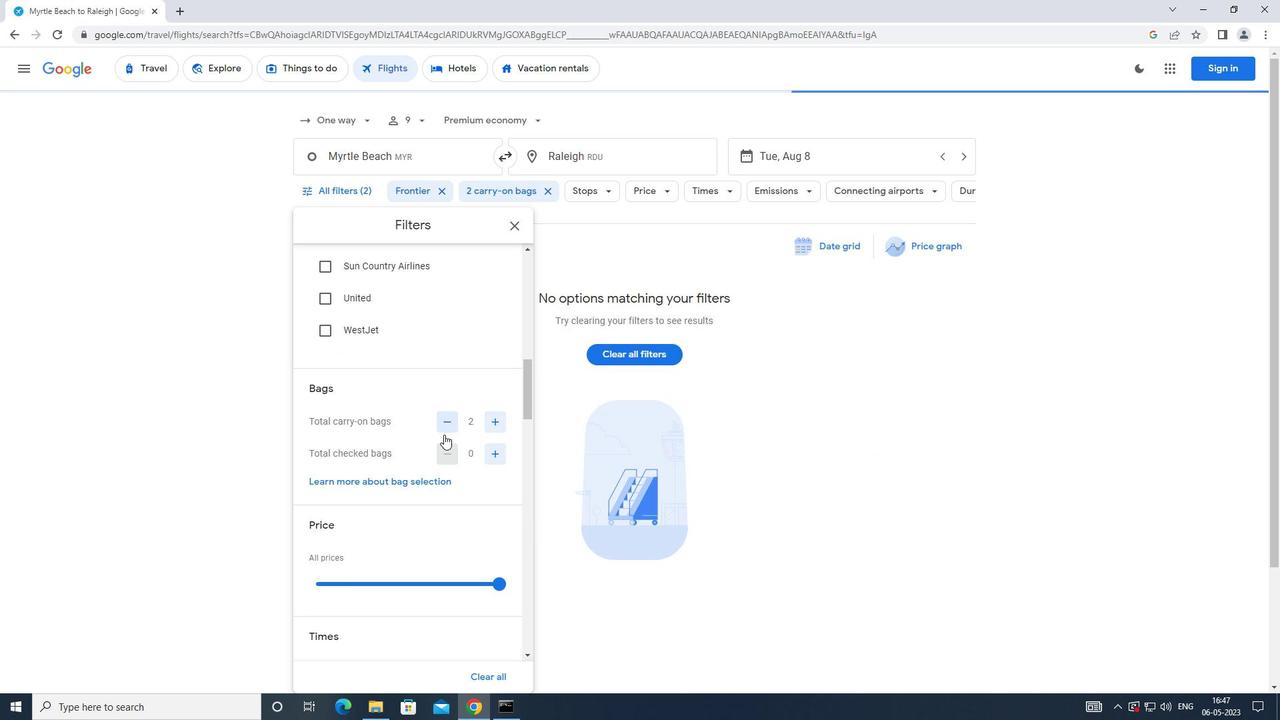 
Action: Mouse moved to (488, 448)
Screenshot: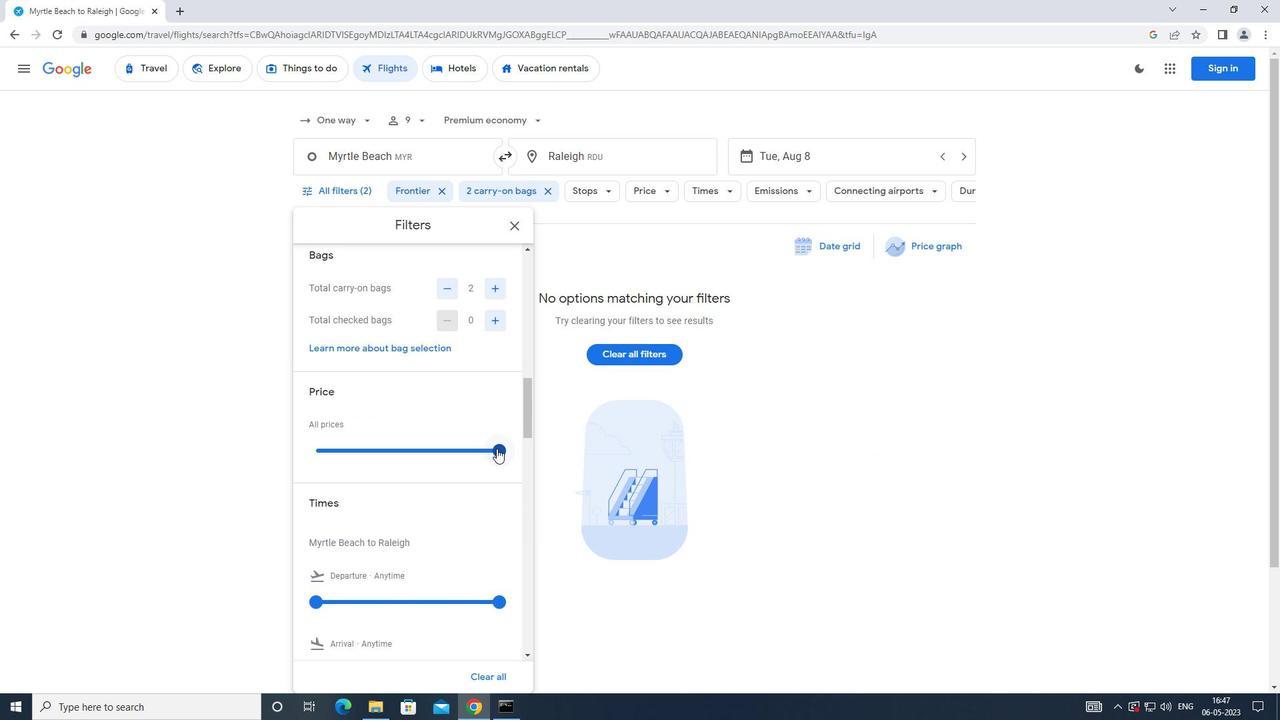 
Action: Mouse pressed left at (488, 448)
Screenshot: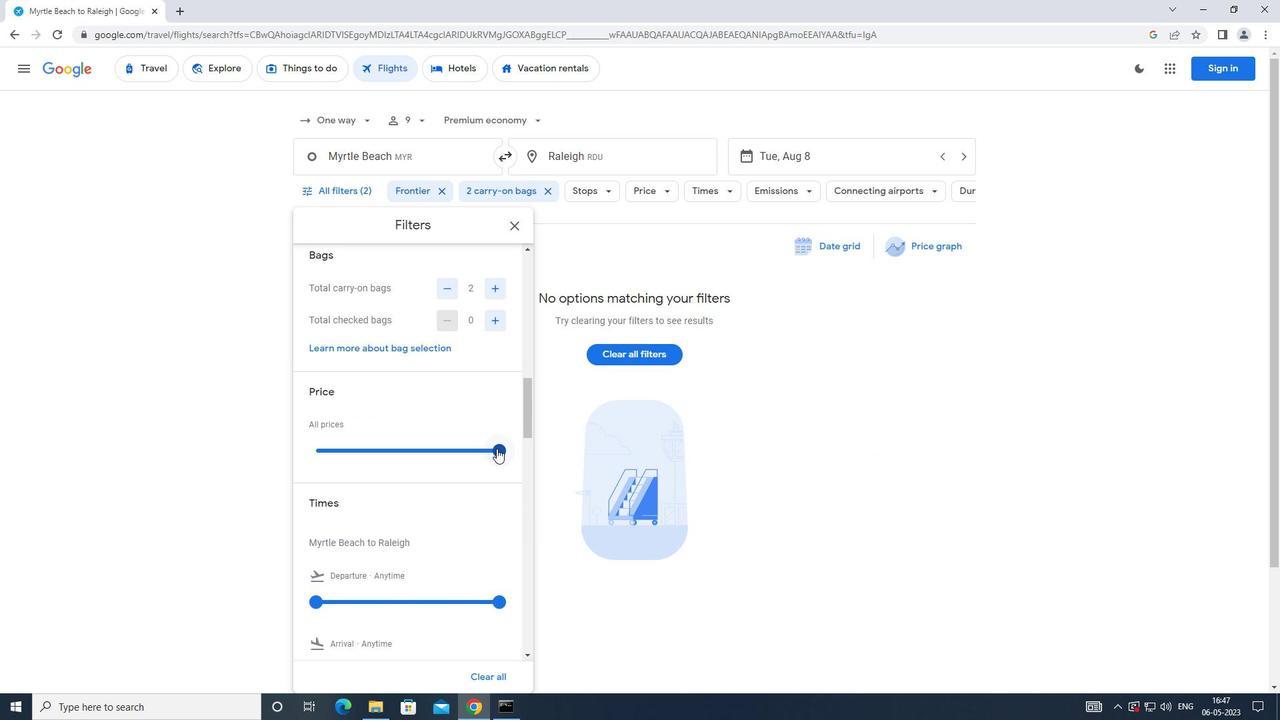 
Action: Mouse moved to (412, 474)
Screenshot: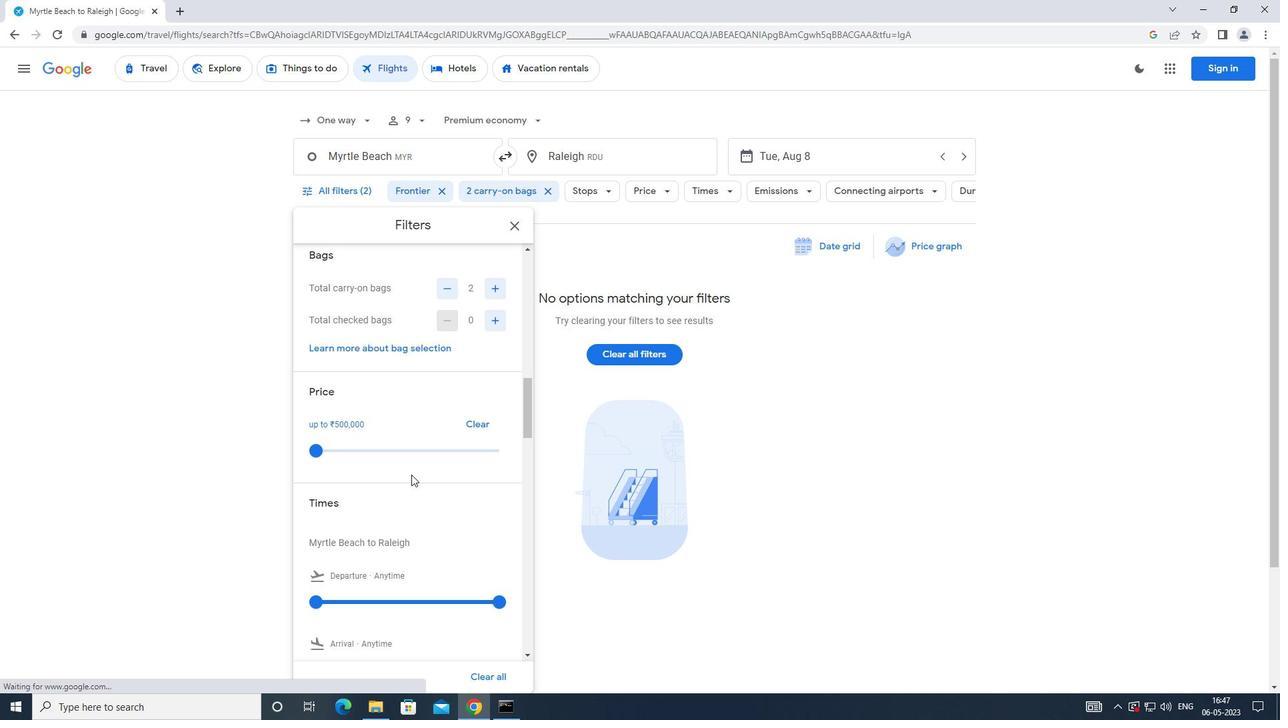 
Action: Mouse scrolled (412, 474) with delta (0, 0)
Screenshot: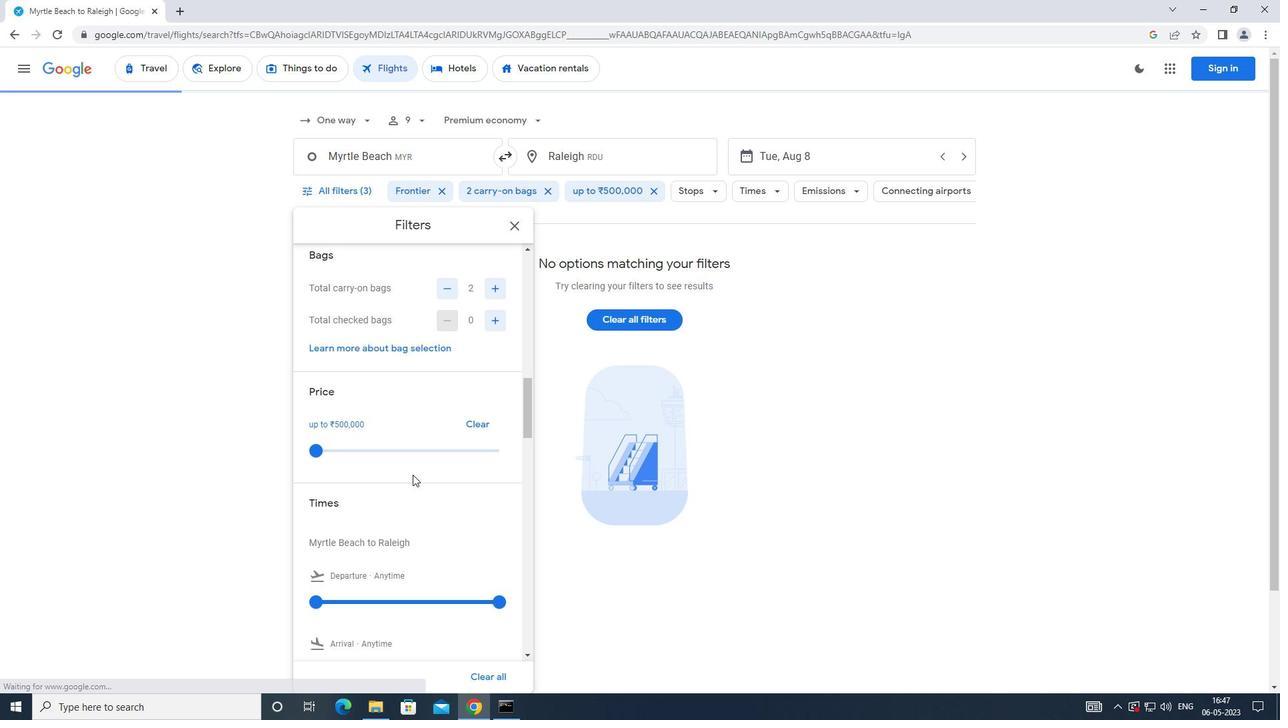 
Action: Mouse moved to (414, 474)
Screenshot: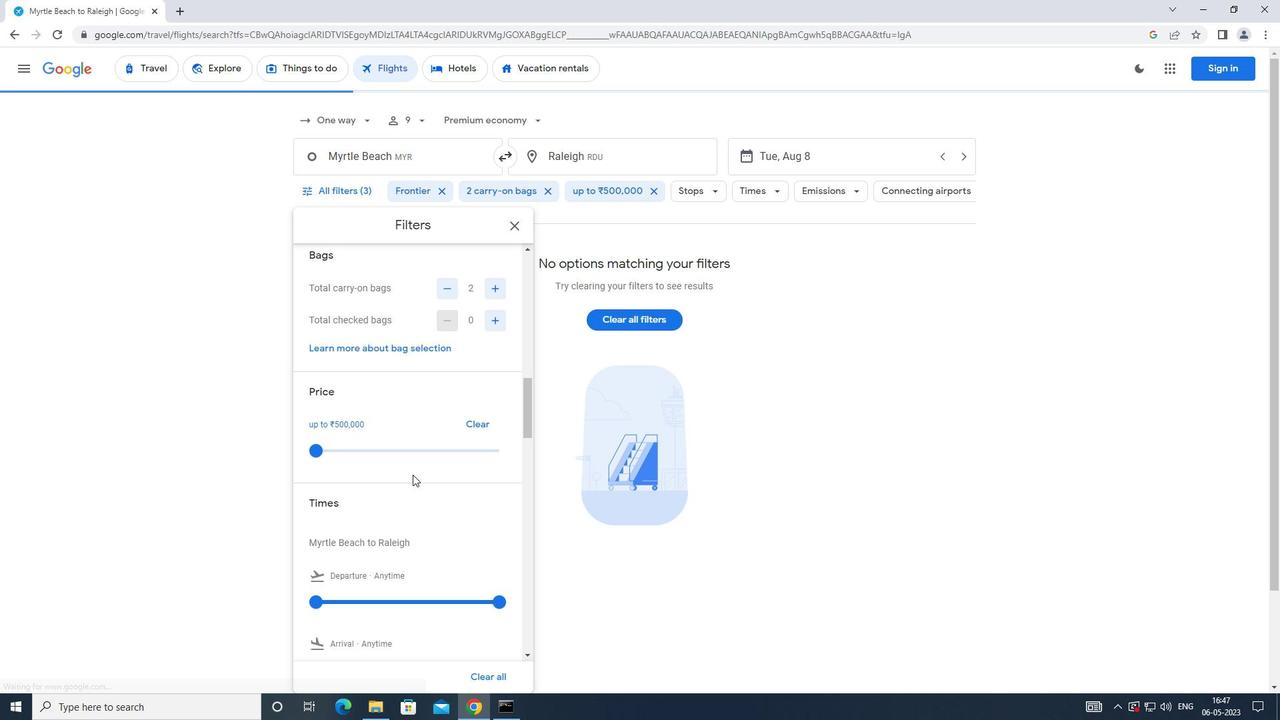 
Action: Mouse scrolled (414, 473) with delta (0, 0)
Screenshot: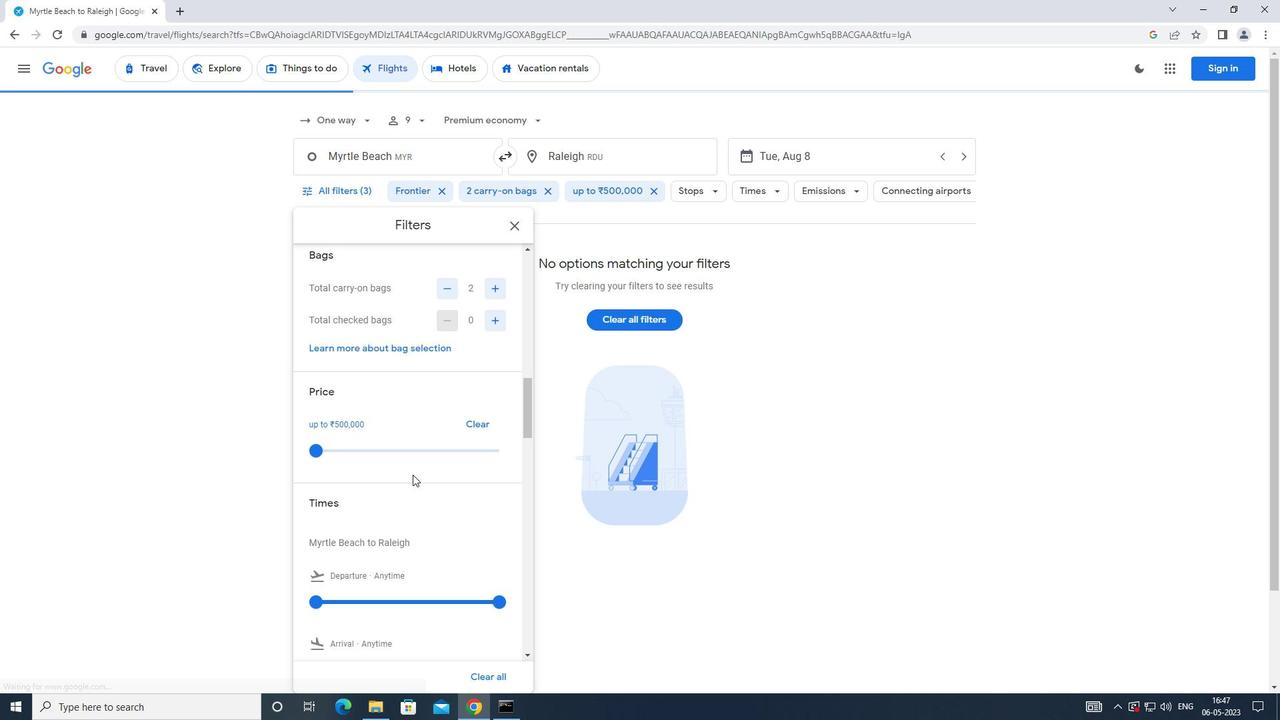 
Action: Mouse moved to (314, 468)
Screenshot: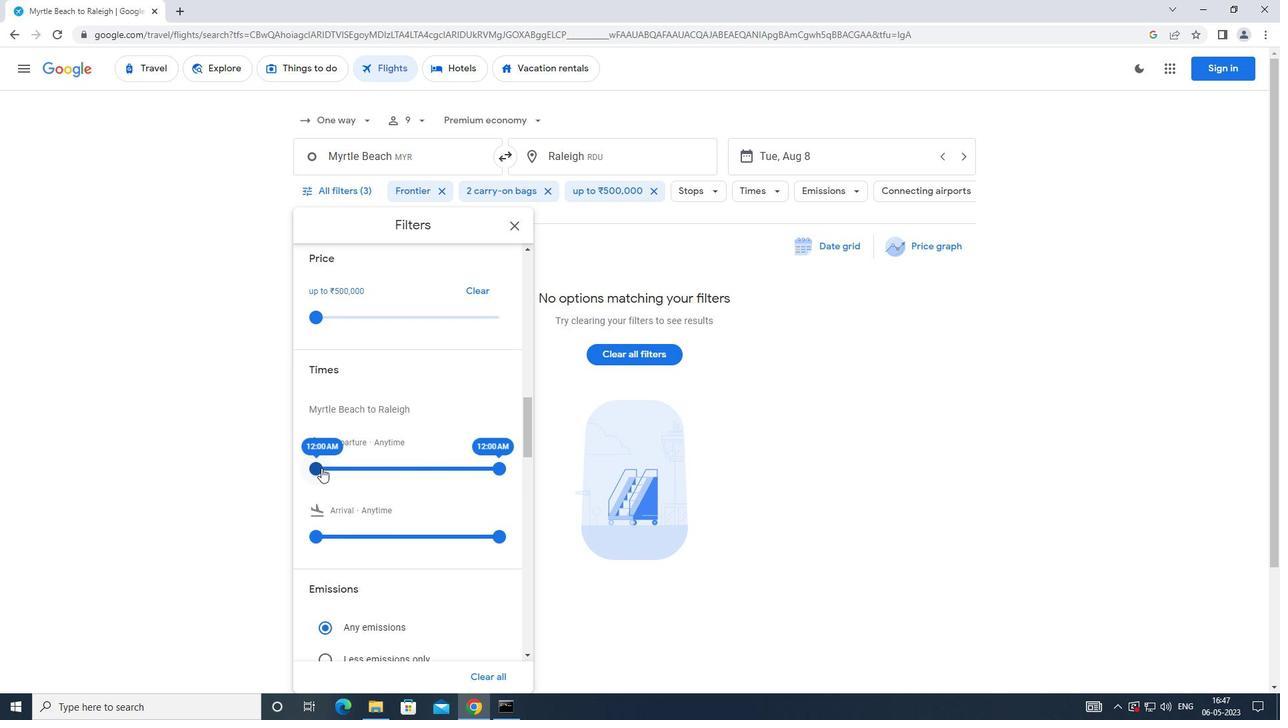 
Action: Mouse pressed left at (314, 468)
Screenshot: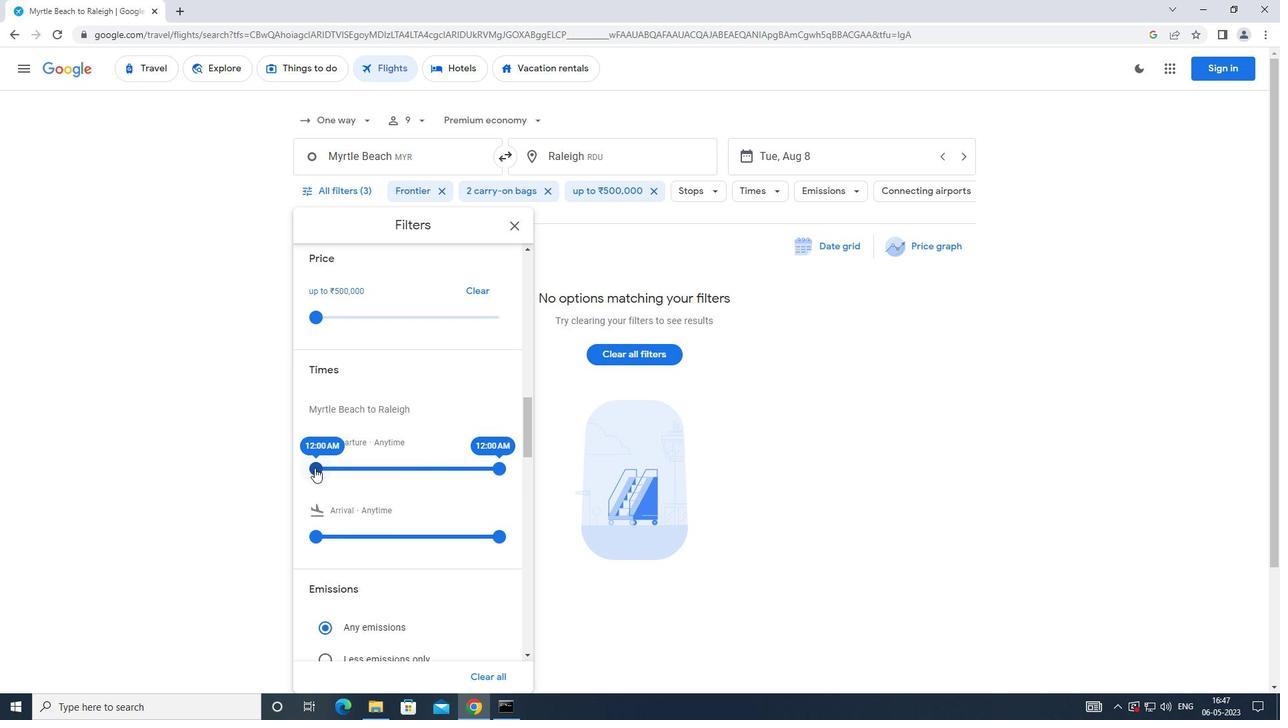 
Action: Mouse moved to (496, 470)
Screenshot: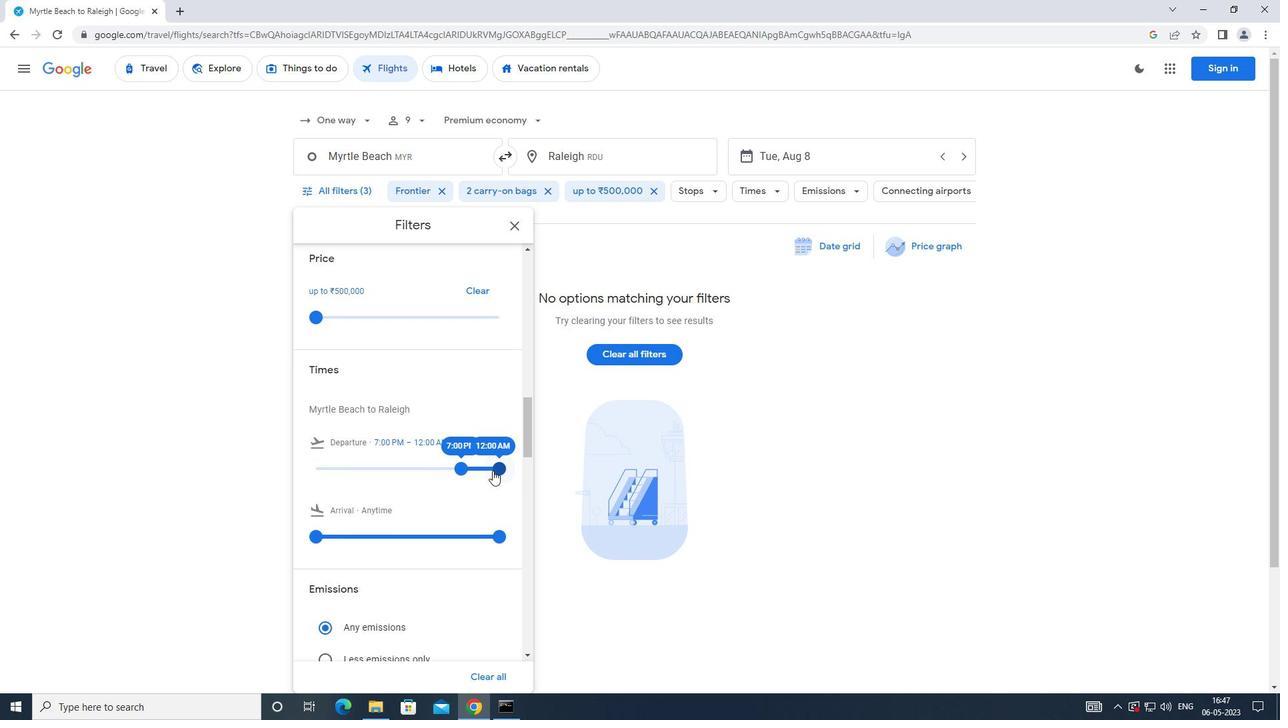 
Action: Mouse pressed left at (496, 470)
Screenshot: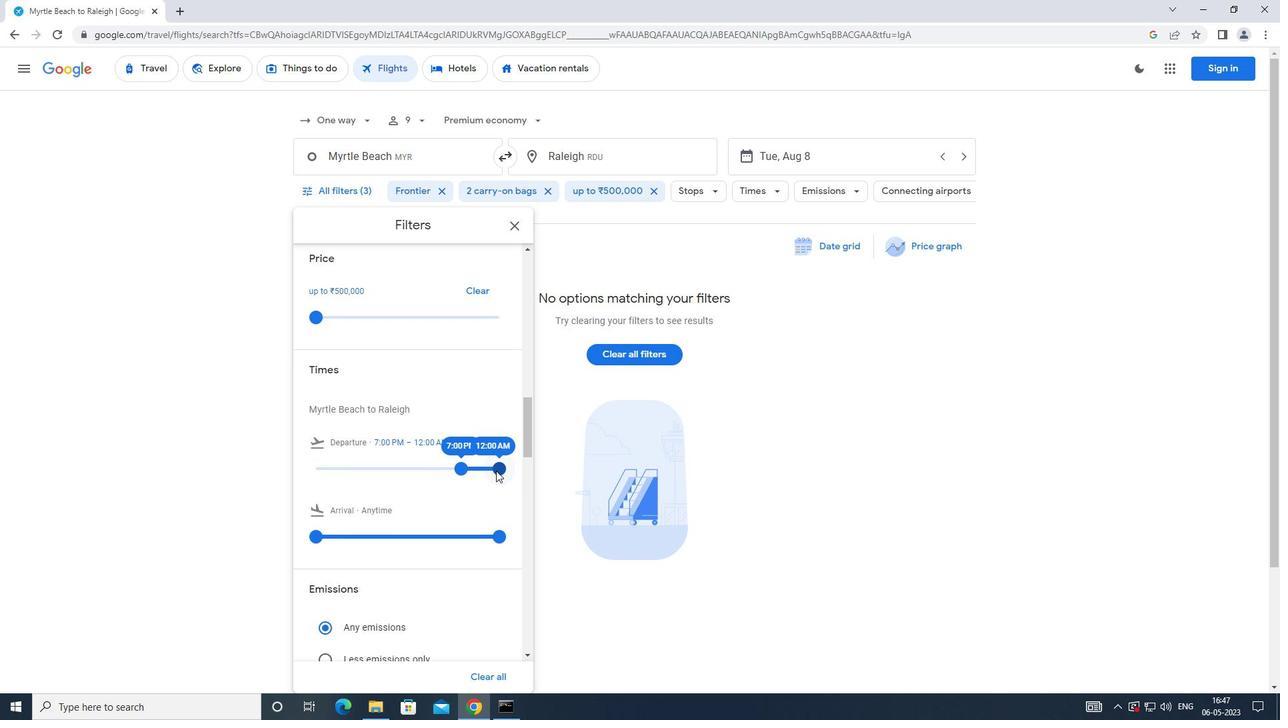 
Action: Mouse moved to (514, 229)
Screenshot: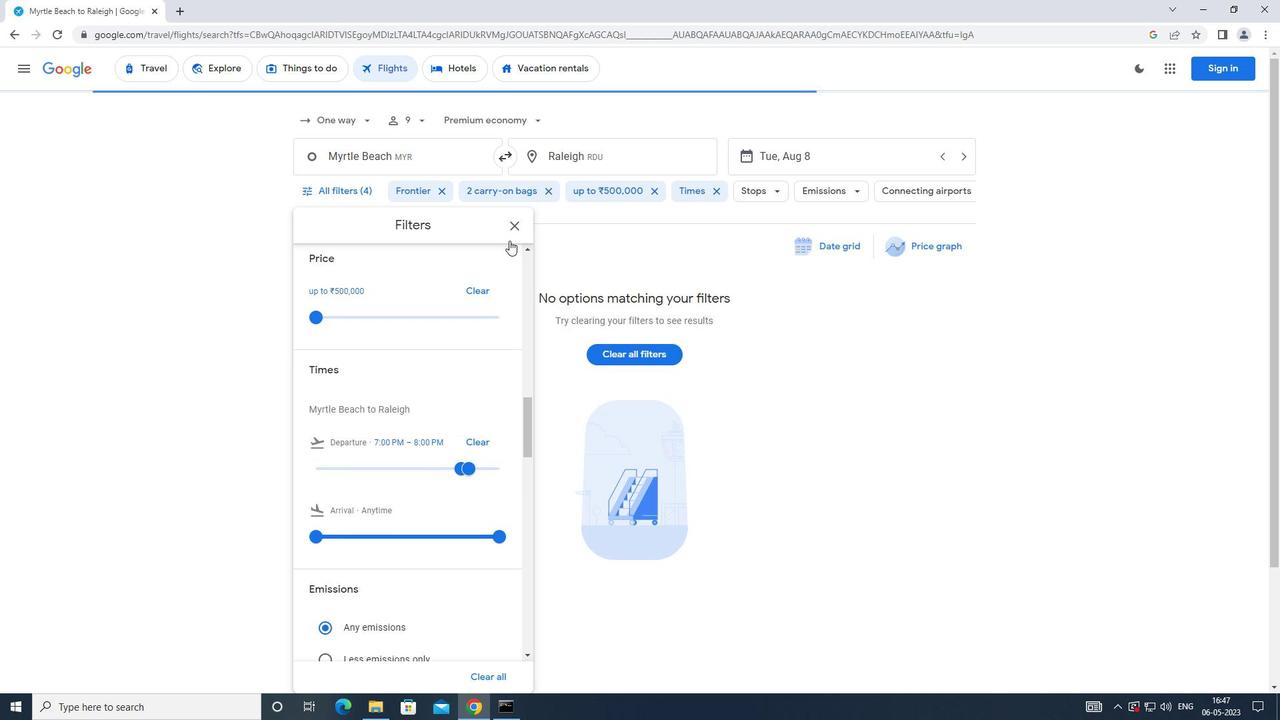 
Action: Mouse pressed left at (514, 229)
Screenshot: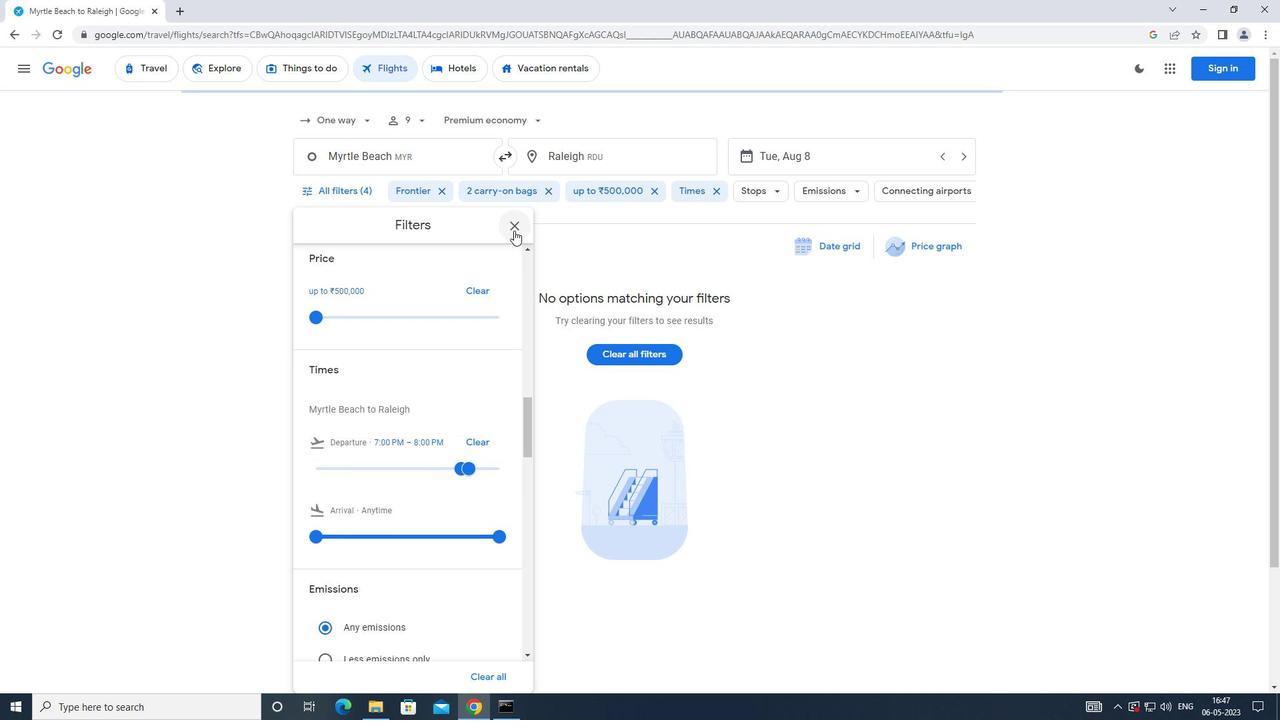 
Action: Mouse moved to (516, 245)
Screenshot: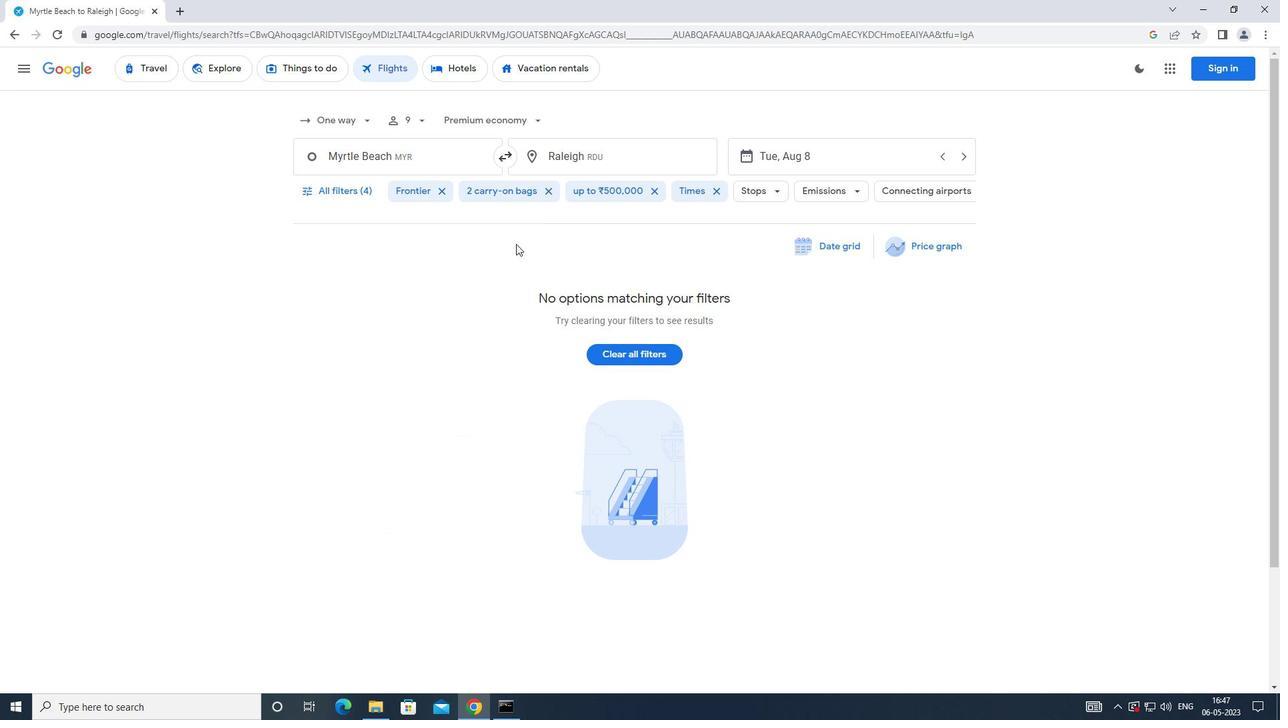 
Action: Key pressed <Key.f7>
Screenshot: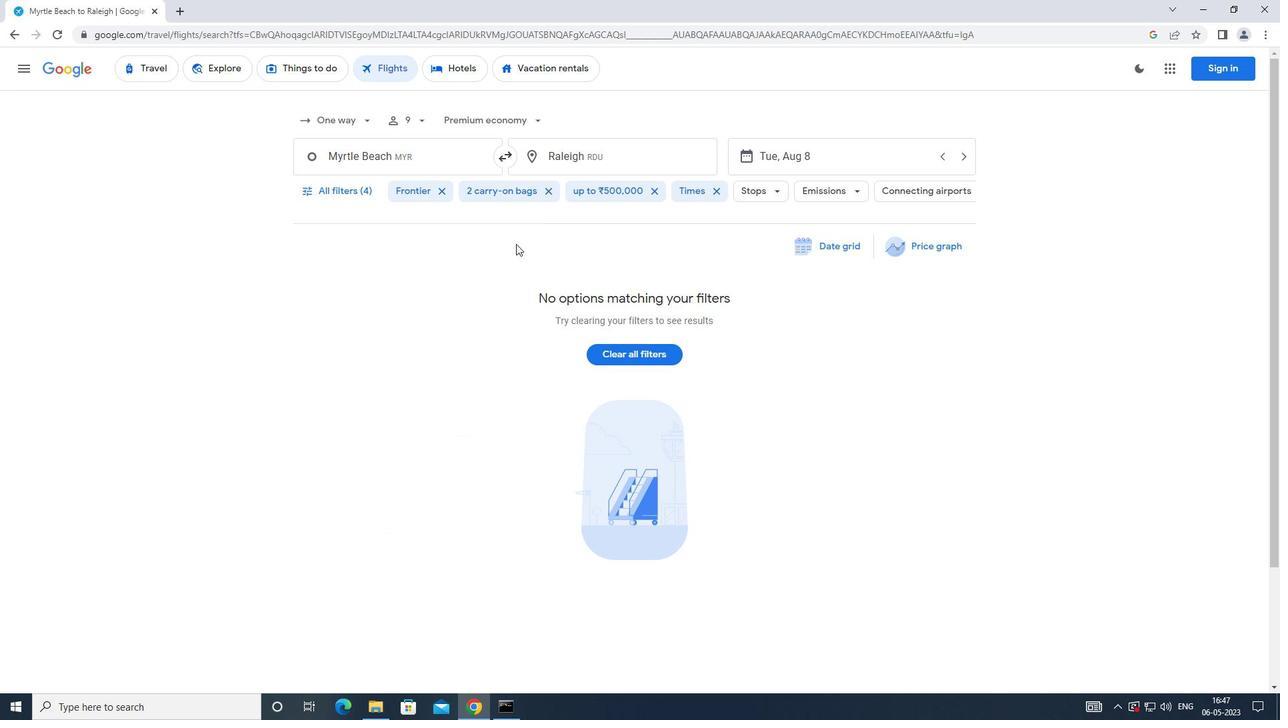 
Action: Mouse moved to (516, 249)
Screenshot: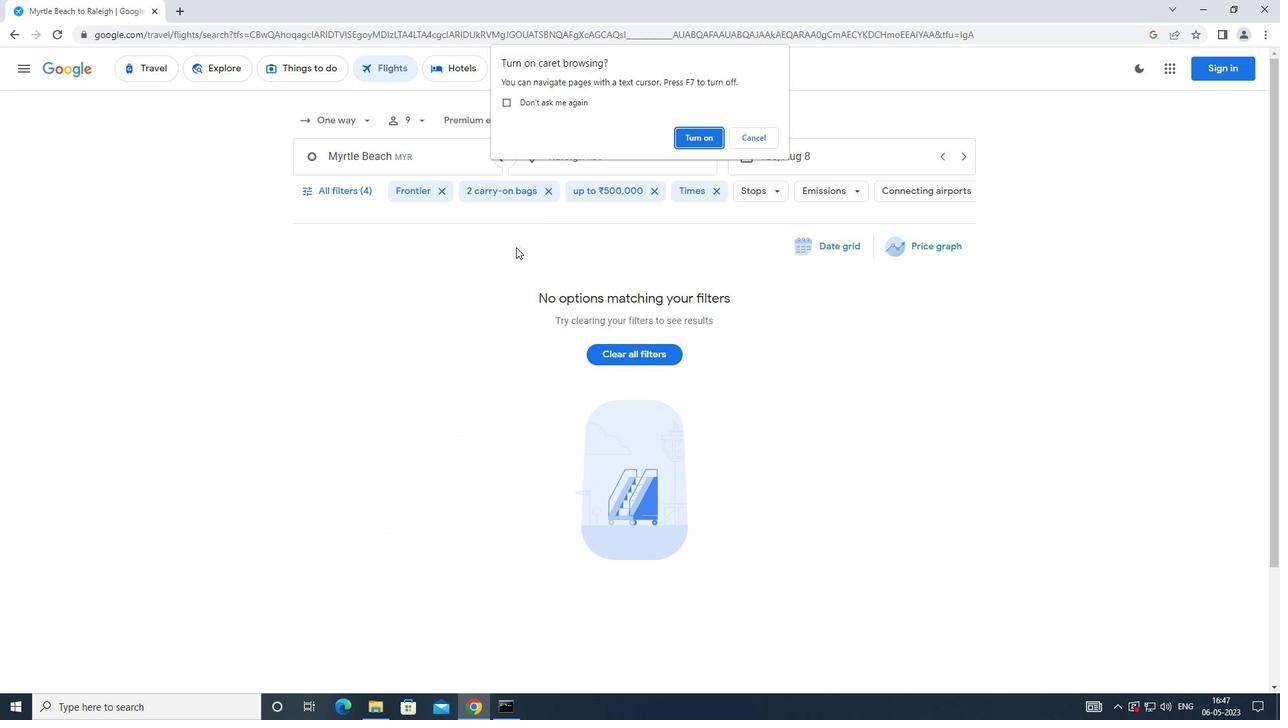 
